 Task: Look for space in Erciş, Turkey from 10th July, 2023 to 15th July, 2023 for 7 adults in price range Rs.10000 to Rs.15000. Place can be entire place or shared room with 4 bedrooms having 7 beds and 4 bathrooms. Property type can be house, flat, guest house. Amenities needed are: wifi, TV, free parkinig on premises, gym, breakfast. Booking option can be shelf check-in. Required host language is English.
Action: Mouse moved to (511, 128)
Screenshot: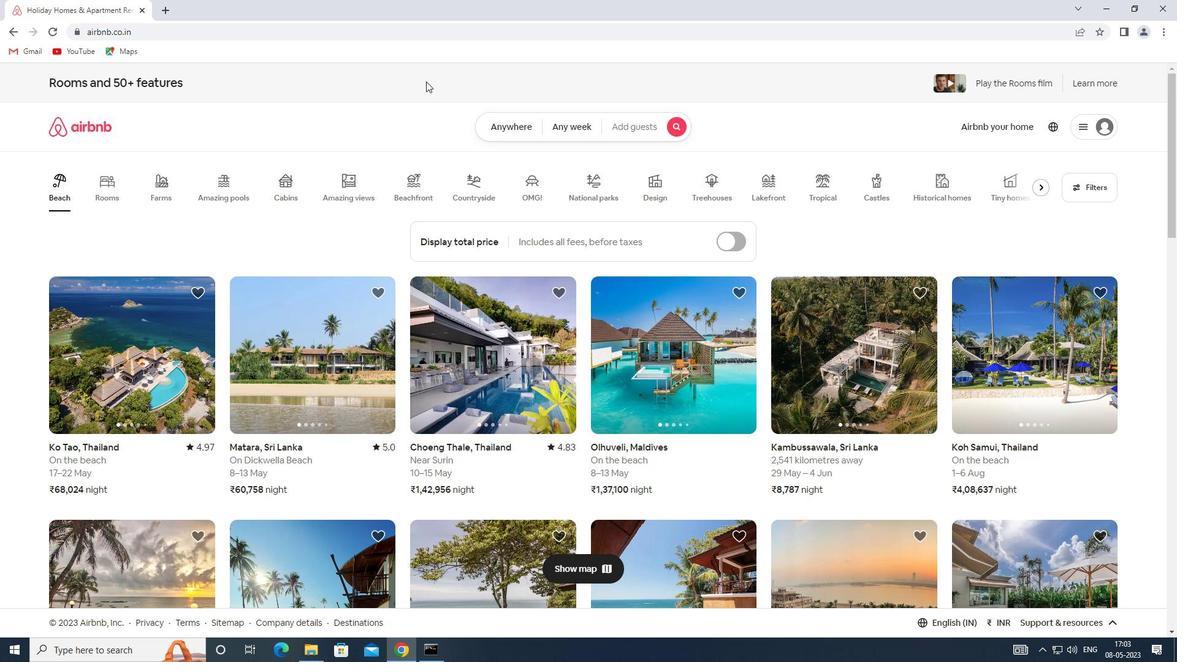 
Action: Mouse pressed left at (511, 128)
Screenshot: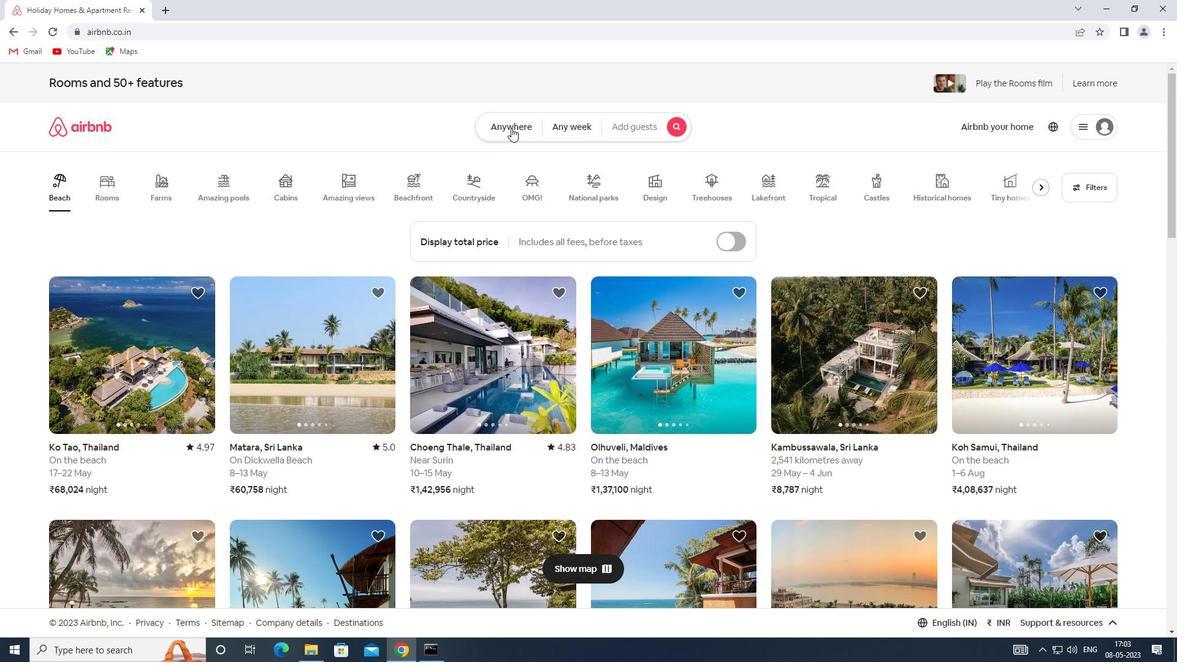 
Action: Mouse moved to (442, 162)
Screenshot: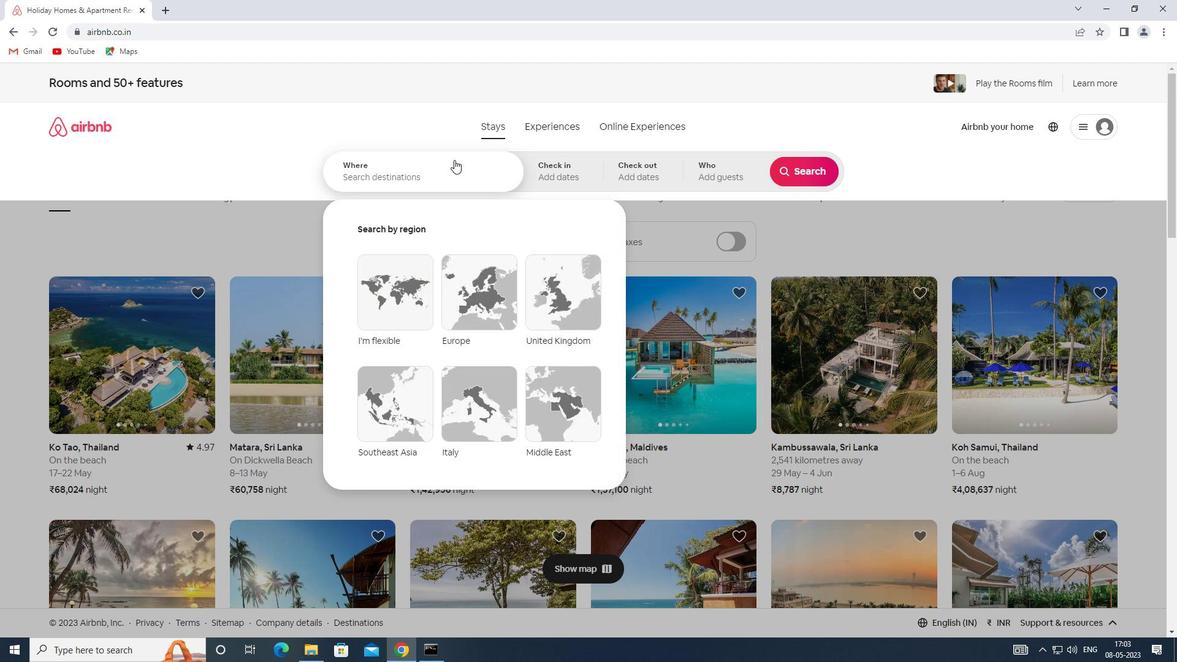 
Action: Mouse pressed left at (442, 162)
Screenshot: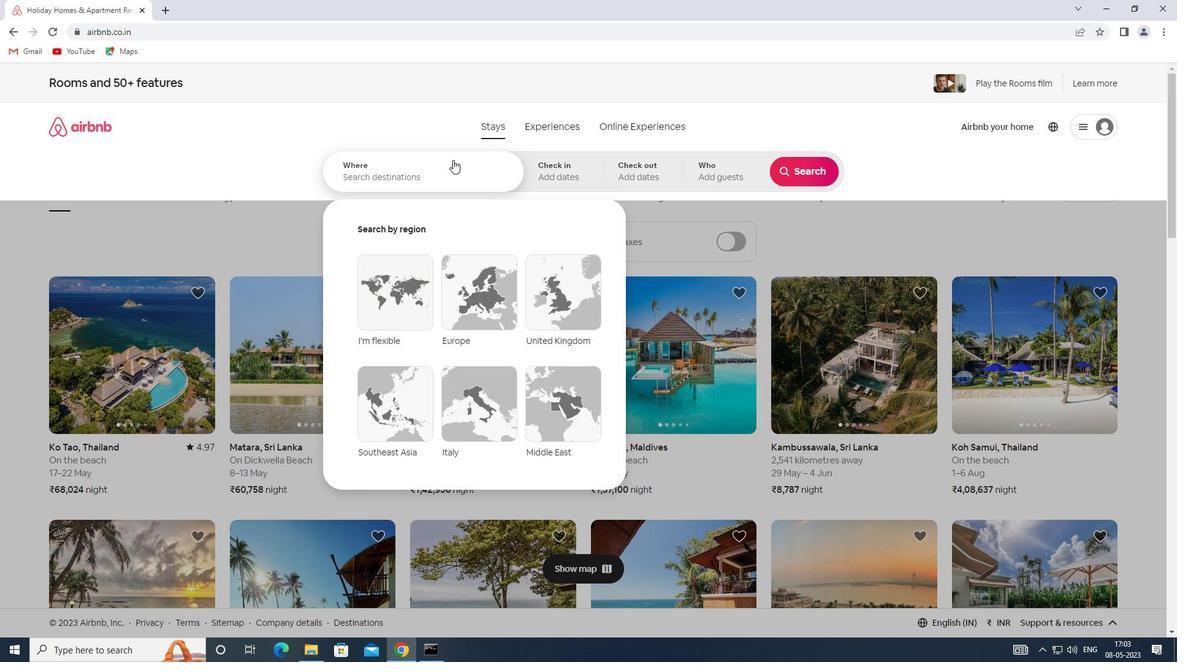 
Action: Key pressed <Key.shift>SPACE<Key.space>IN<Key.space>,<Key.shift>TURKEY
Screenshot: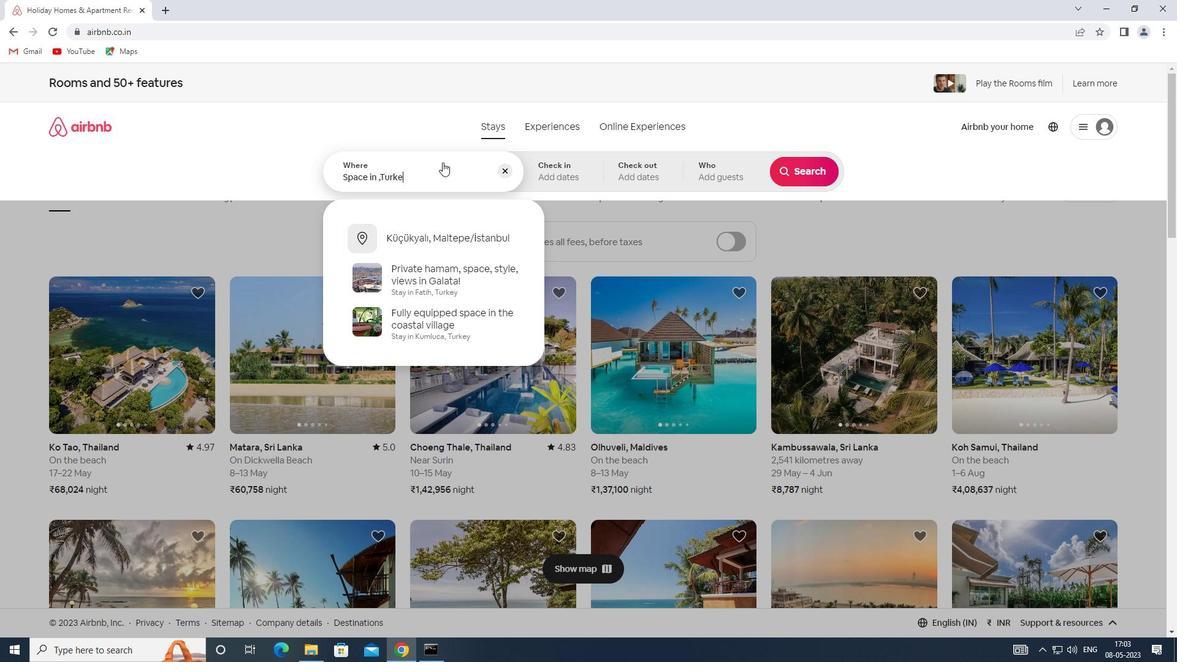 
Action: Mouse moved to (550, 169)
Screenshot: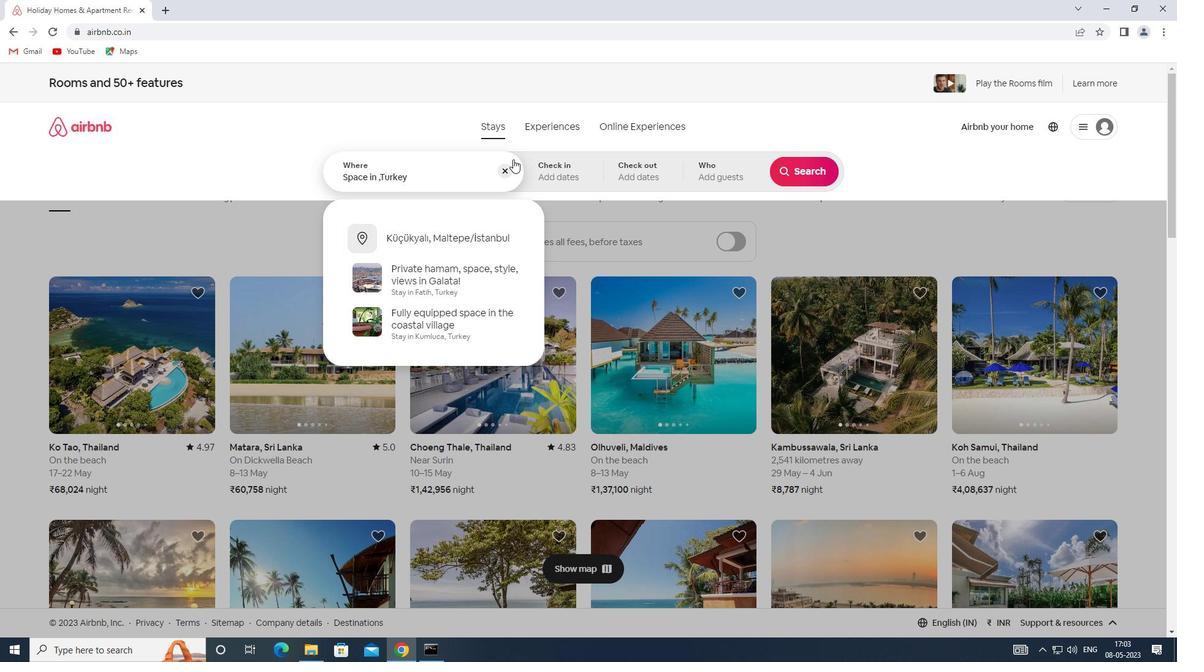 
Action: Mouse pressed left at (550, 169)
Screenshot: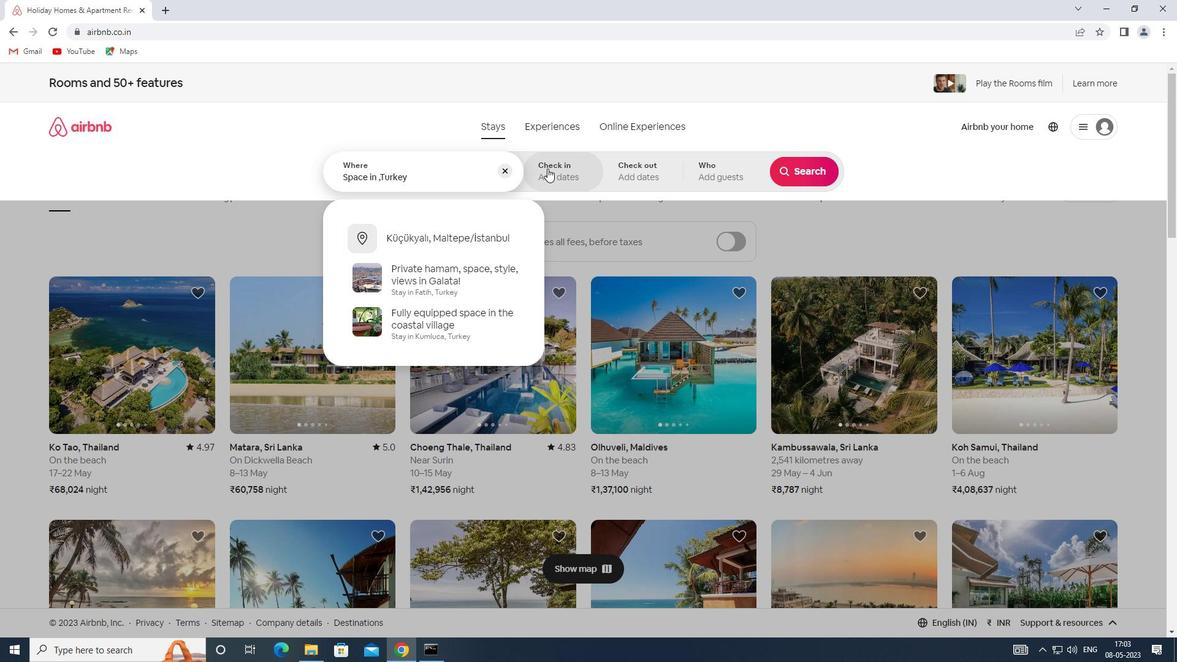 
Action: Mouse moved to (799, 270)
Screenshot: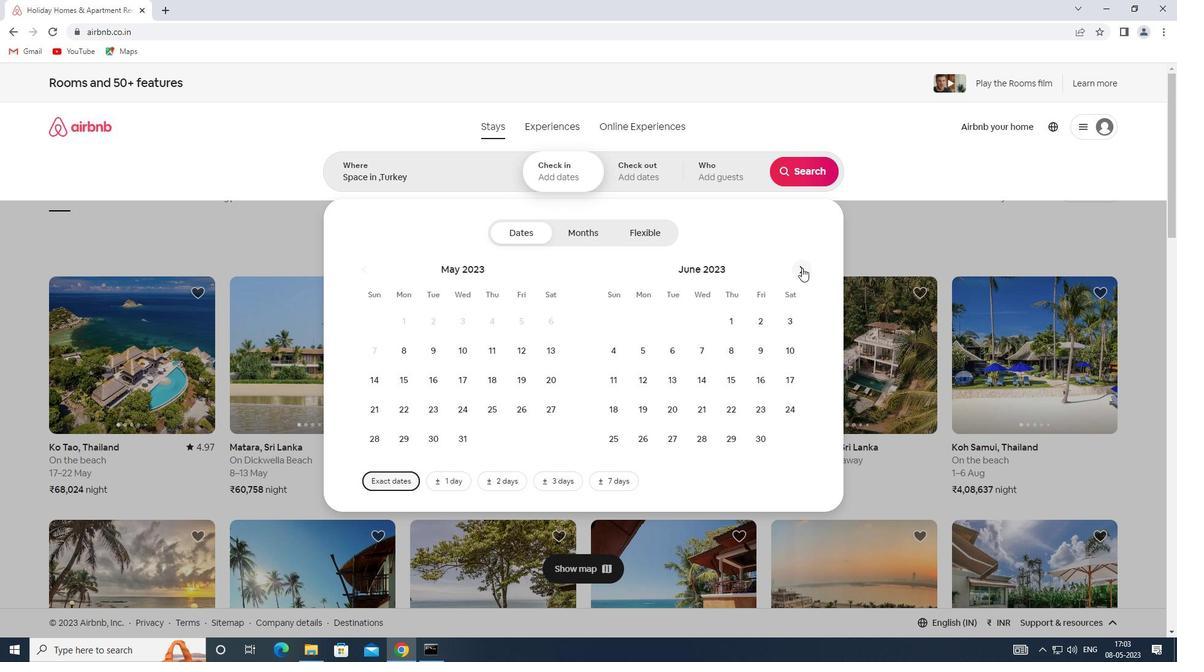 
Action: Mouse pressed left at (799, 270)
Screenshot: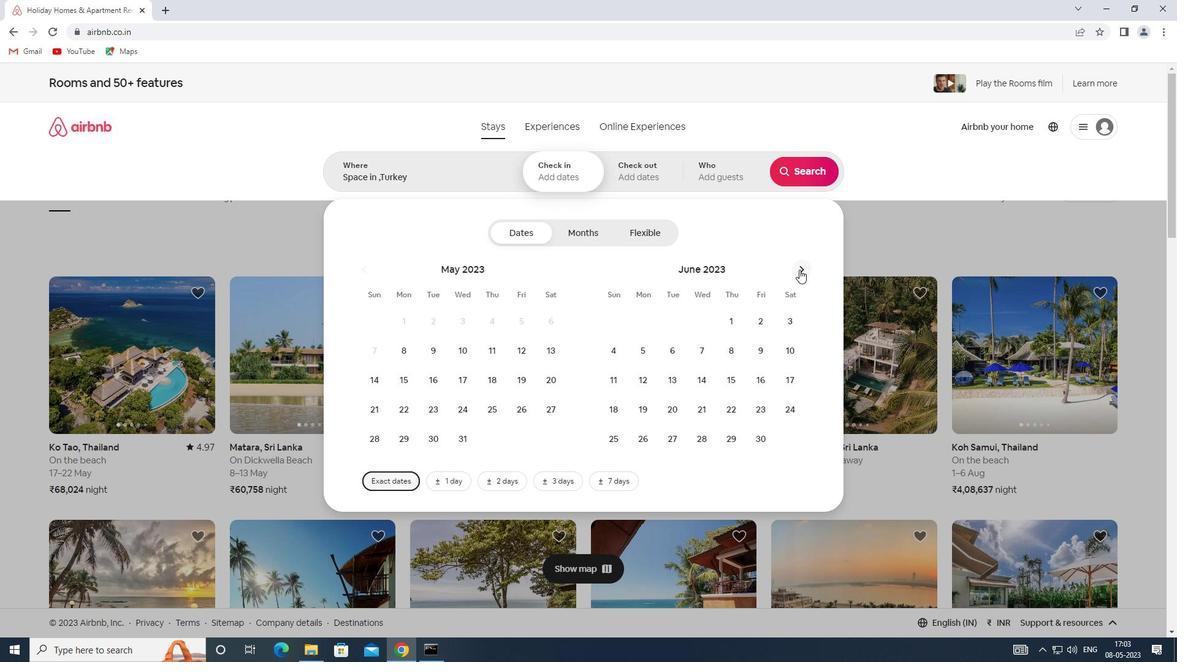 
Action: Mouse moved to (642, 372)
Screenshot: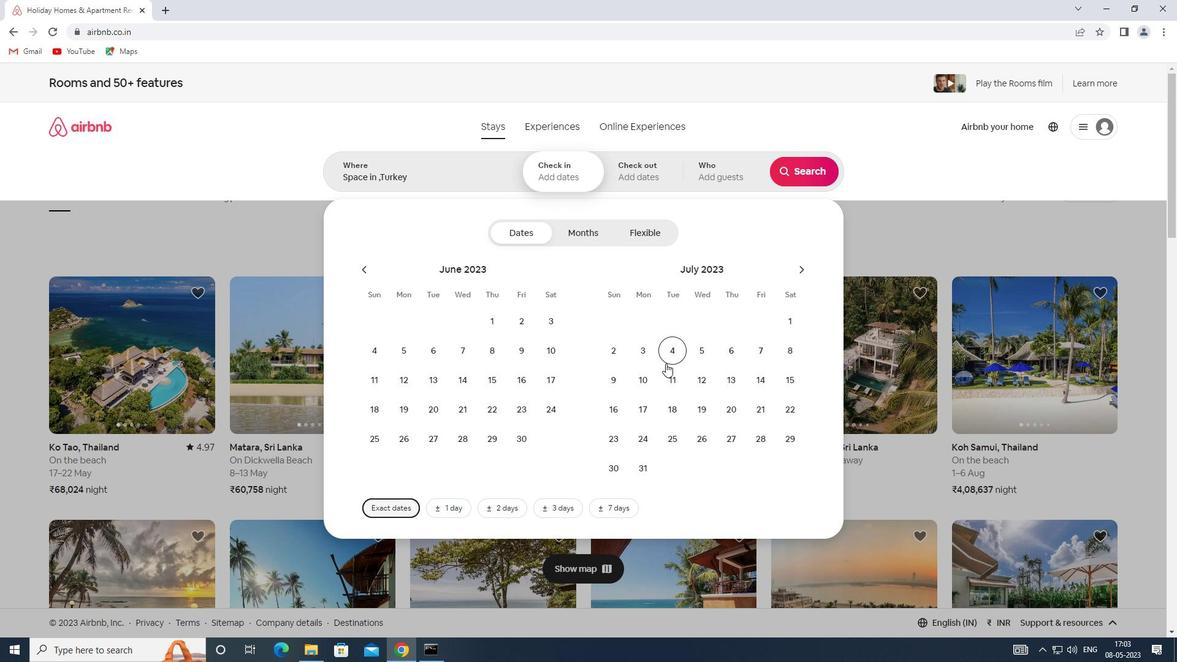 
Action: Mouse pressed left at (642, 372)
Screenshot: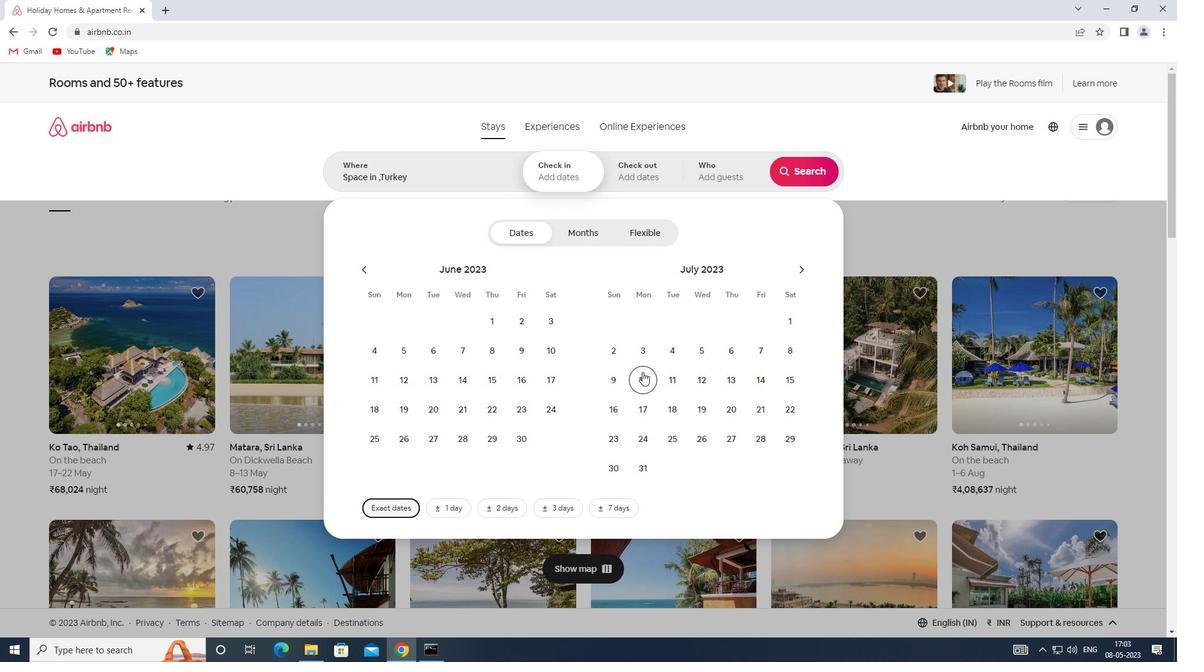 
Action: Mouse moved to (785, 378)
Screenshot: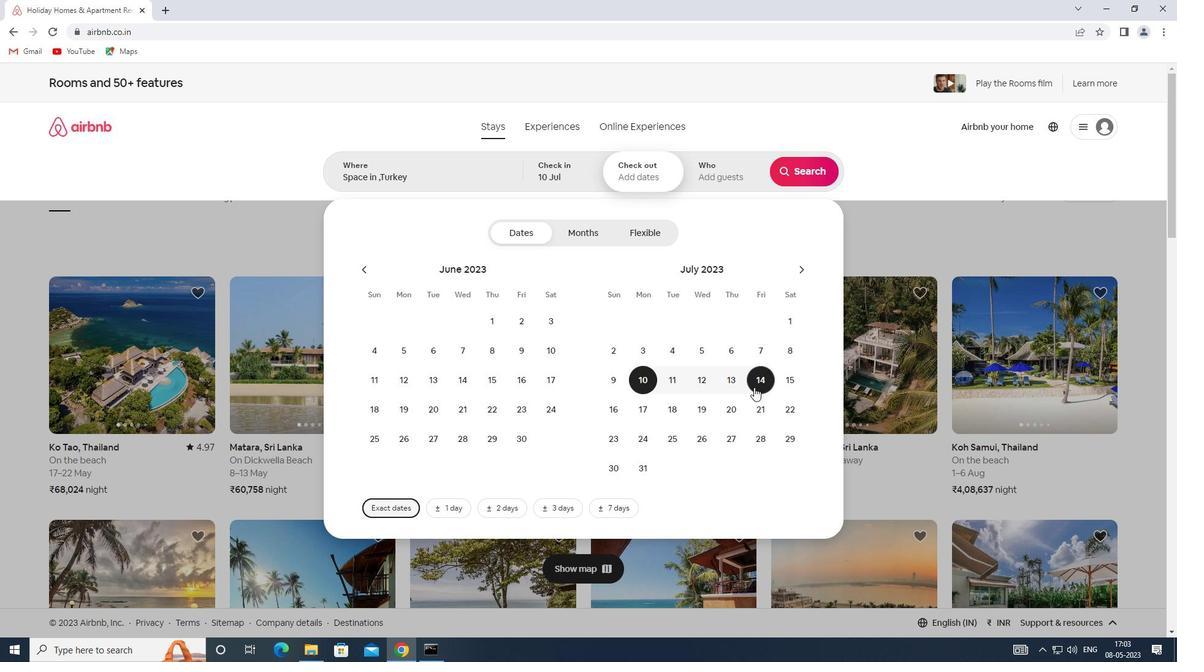 
Action: Mouse pressed left at (785, 378)
Screenshot: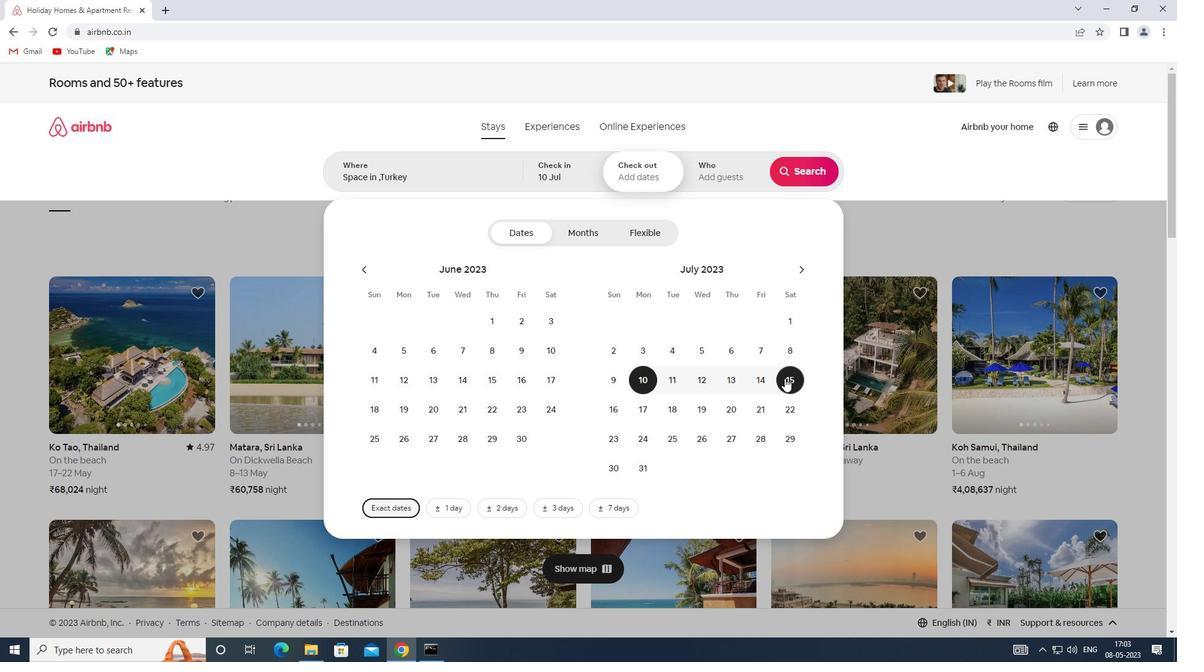 
Action: Mouse moved to (727, 179)
Screenshot: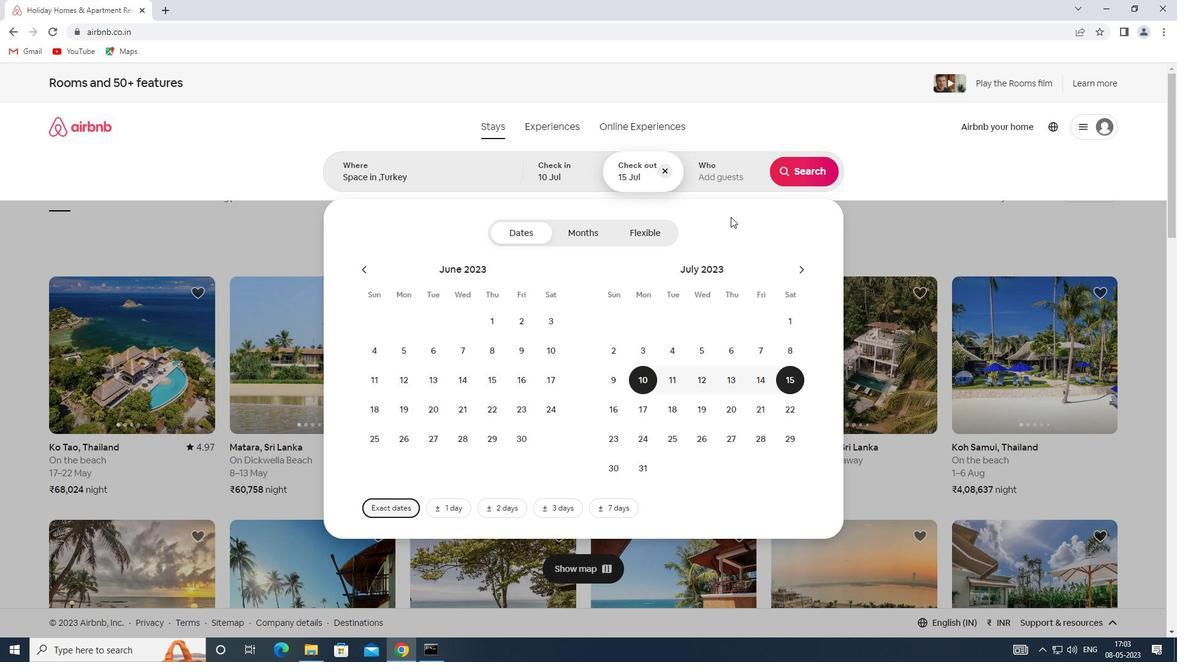 
Action: Mouse pressed left at (727, 179)
Screenshot: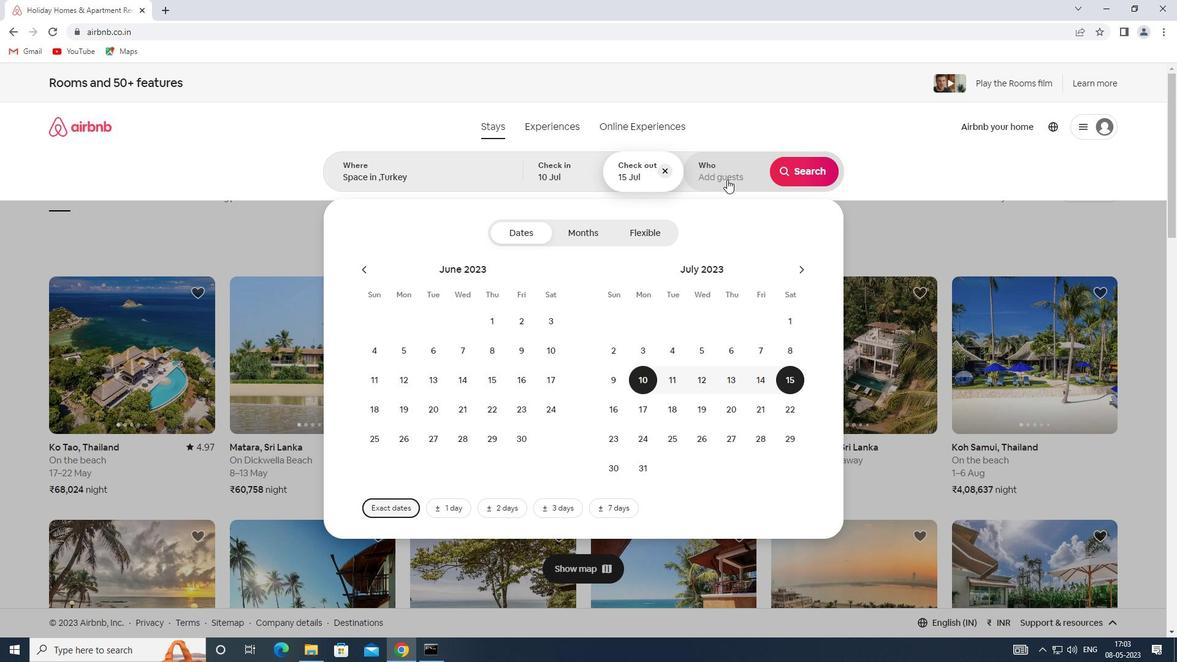 
Action: Mouse moved to (810, 231)
Screenshot: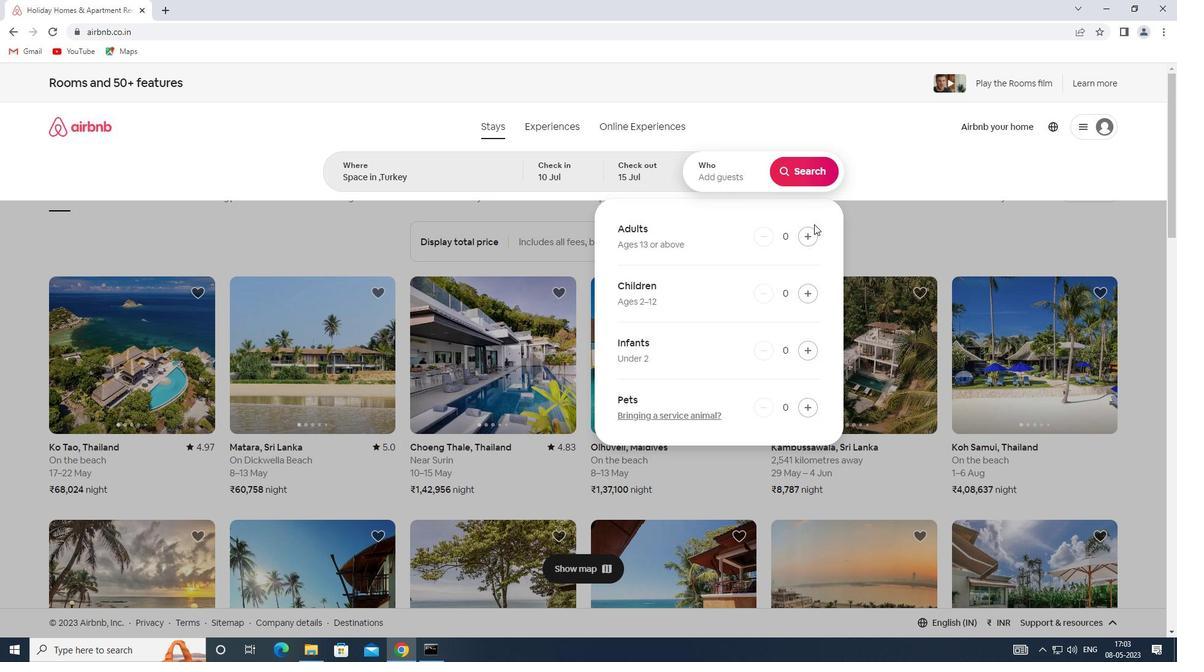 
Action: Mouse pressed left at (810, 231)
Screenshot: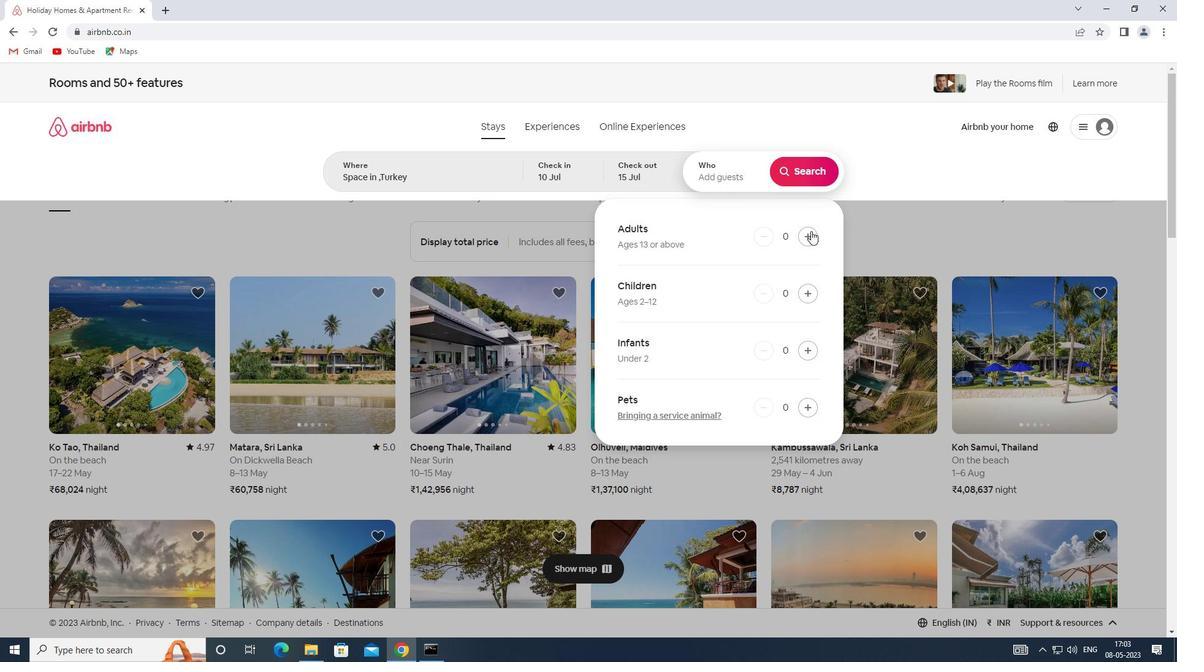 
Action: Mouse pressed left at (810, 231)
Screenshot: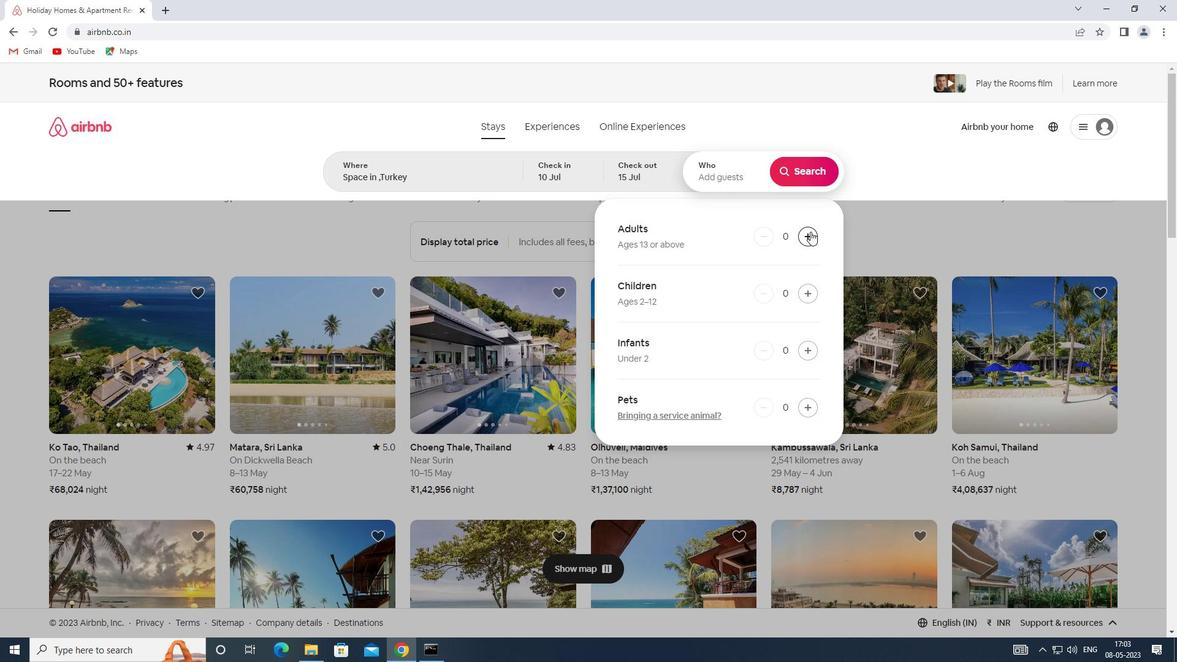 
Action: Mouse pressed left at (810, 231)
Screenshot: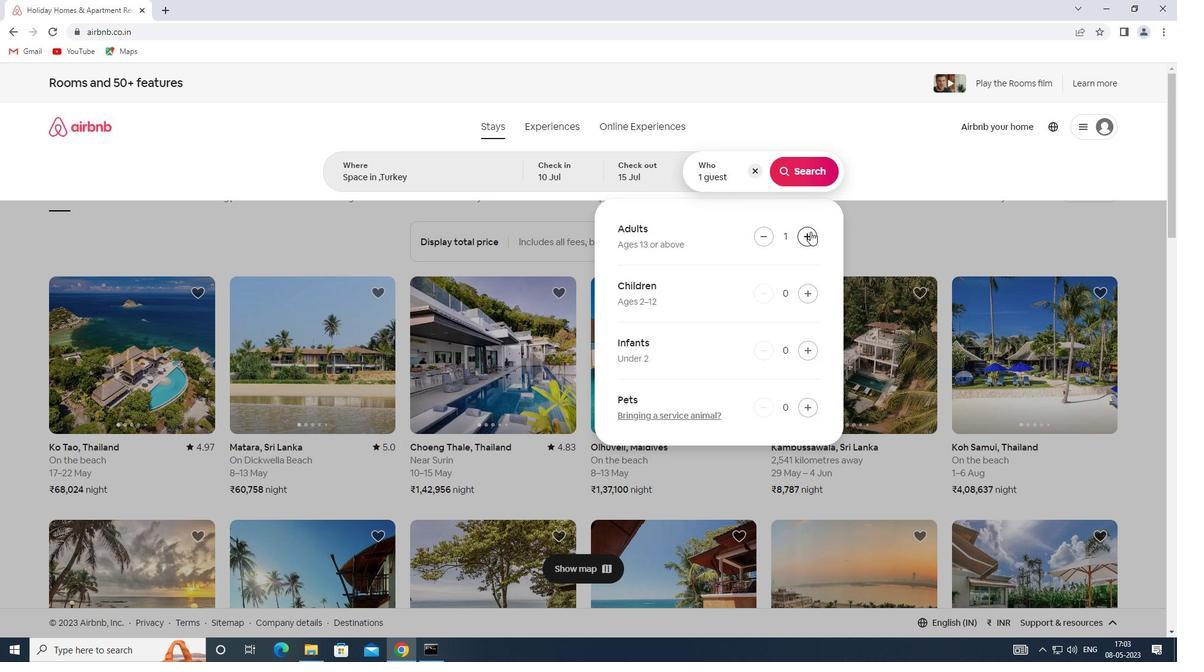 
Action: Mouse pressed left at (810, 231)
Screenshot: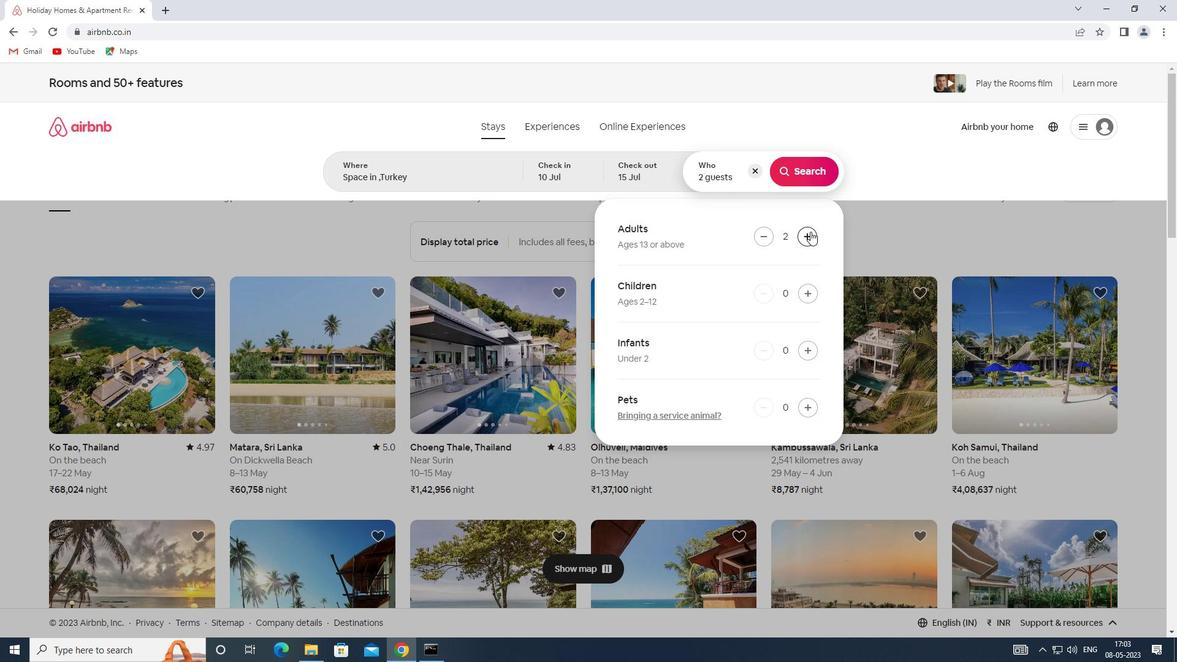 
Action: Mouse pressed left at (810, 231)
Screenshot: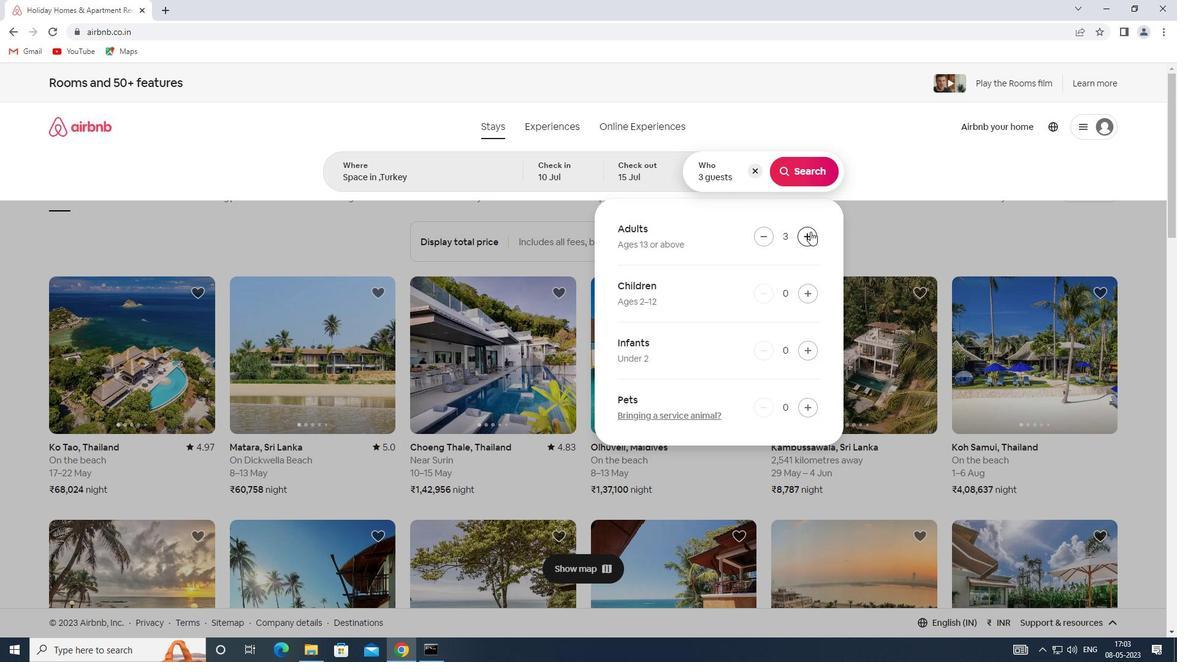
Action: Mouse pressed left at (810, 231)
Screenshot: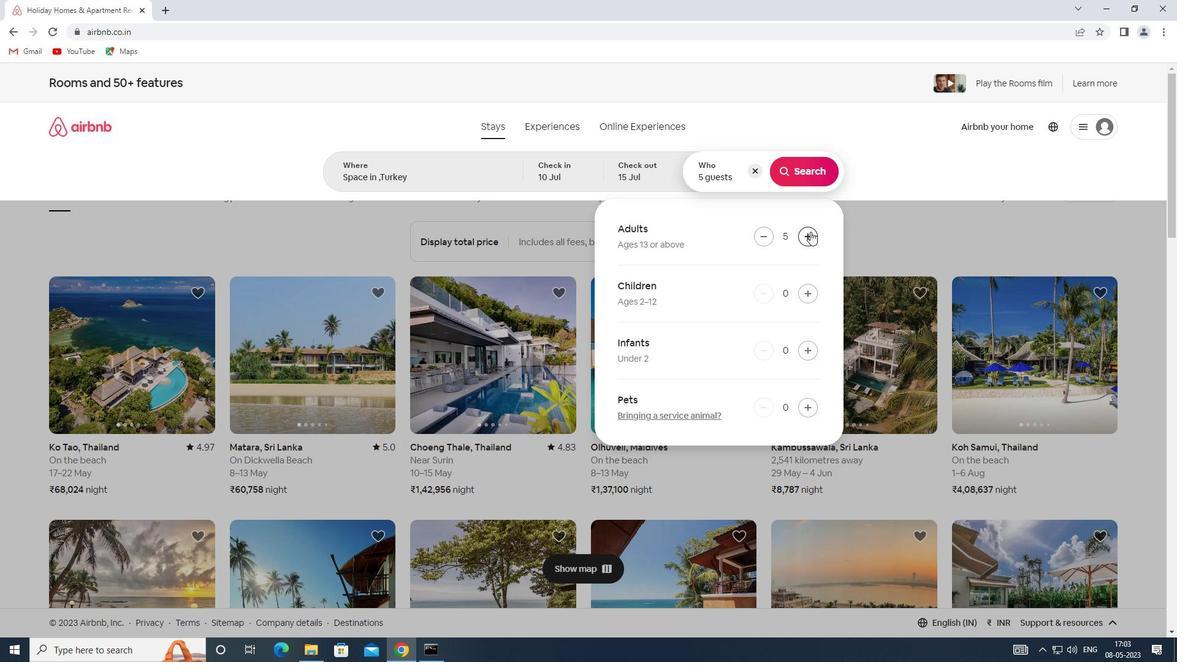 
Action: Mouse pressed left at (810, 231)
Screenshot: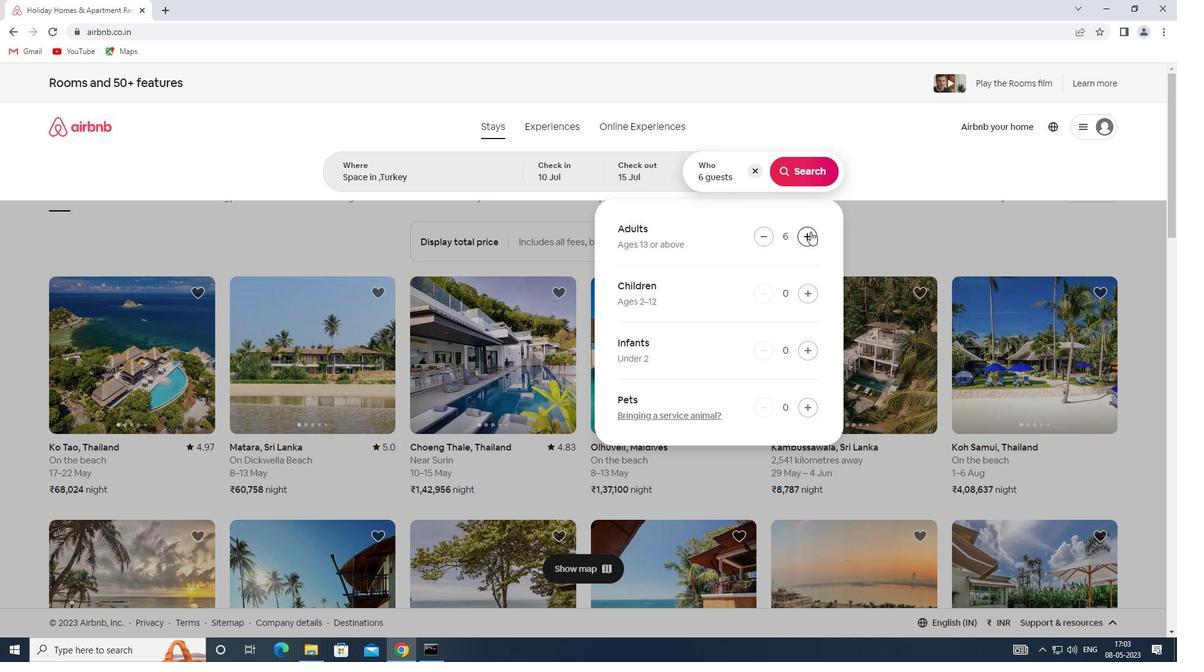 
Action: Mouse moved to (806, 171)
Screenshot: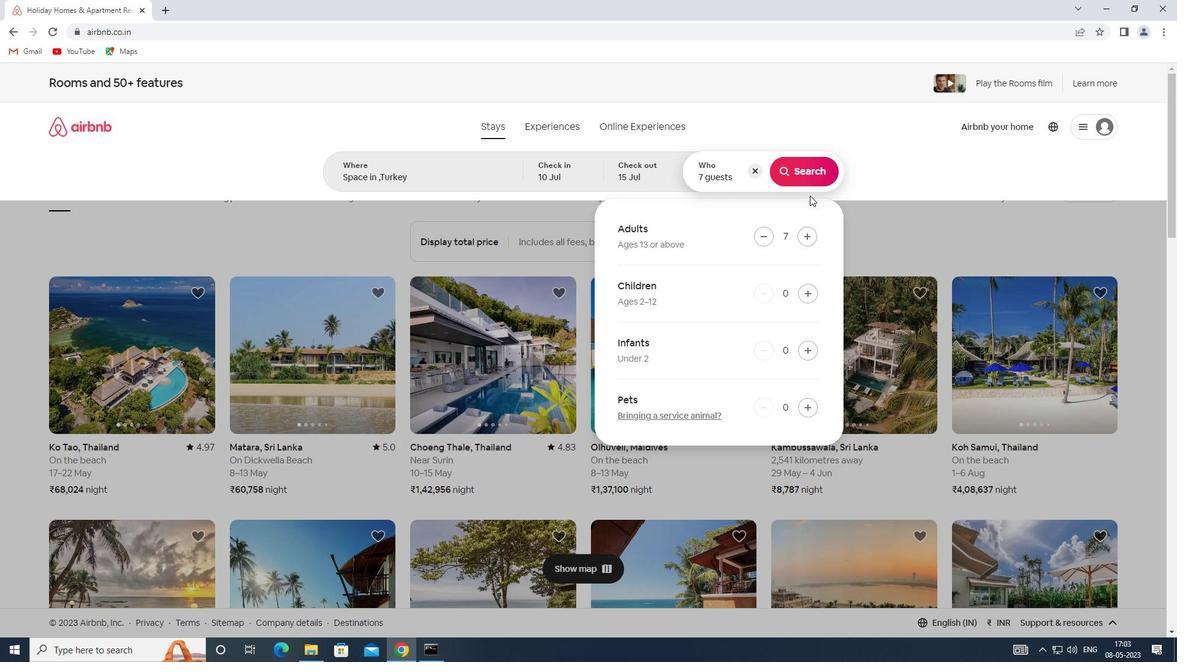 
Action: Mouse pressed left at (806, 171)
Screenshot: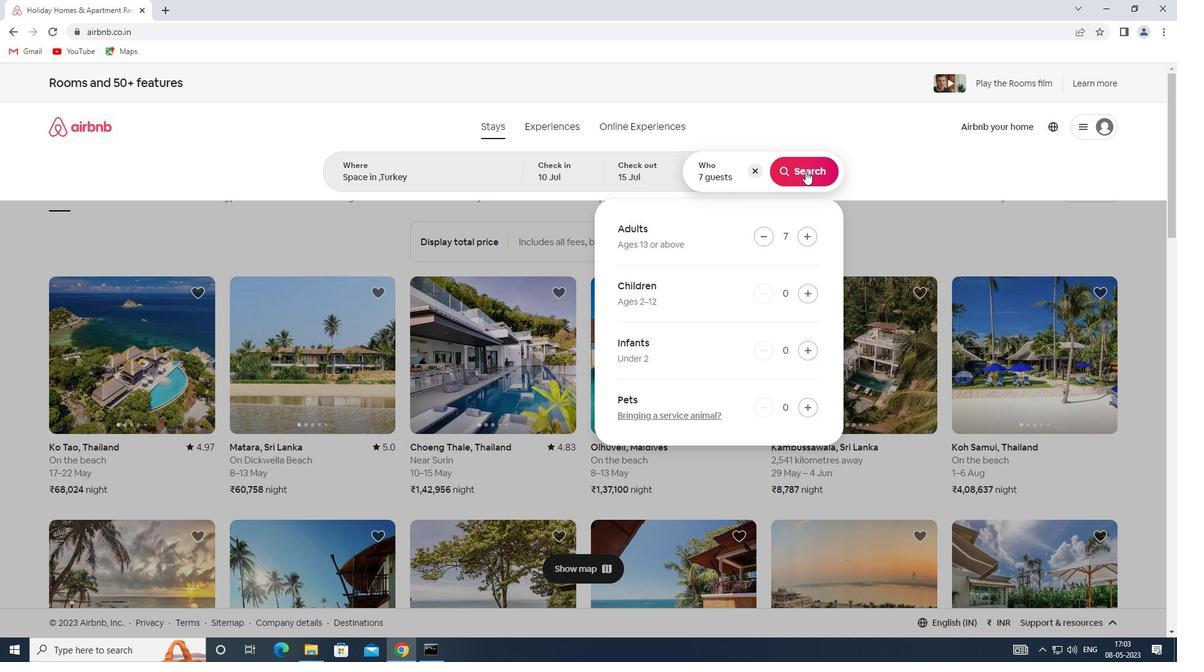 
Action: Mouse moved to (1110, 145)
Screenshot: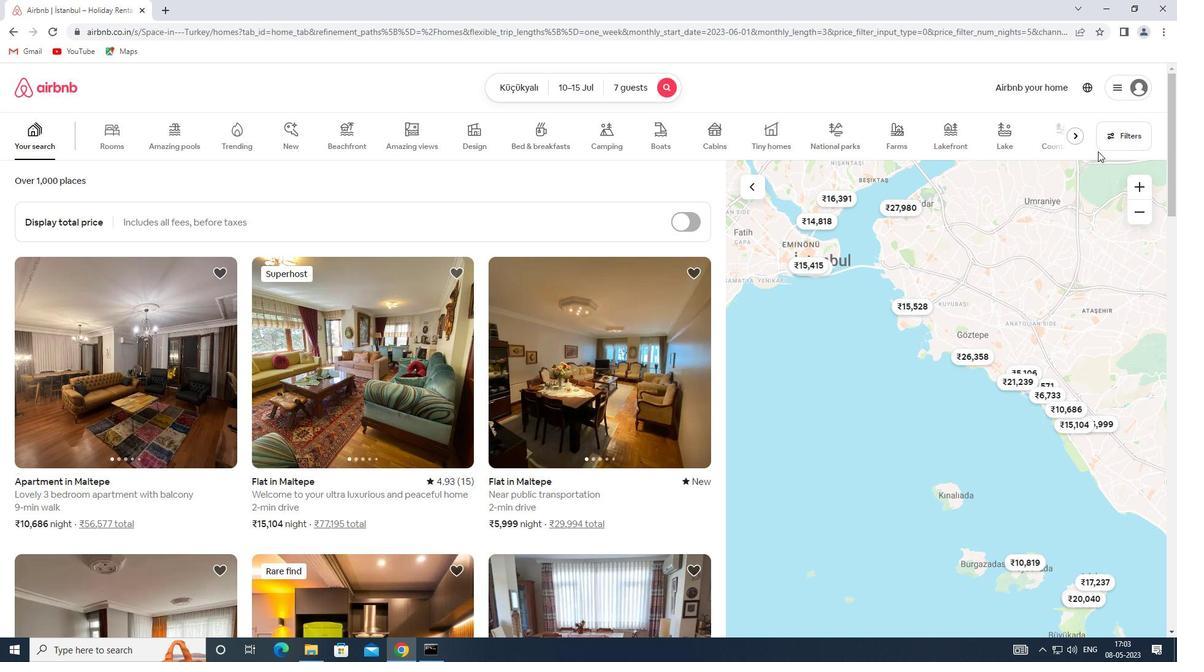 
Action: Mouse pressed left at (1110, 145)
Screenshot: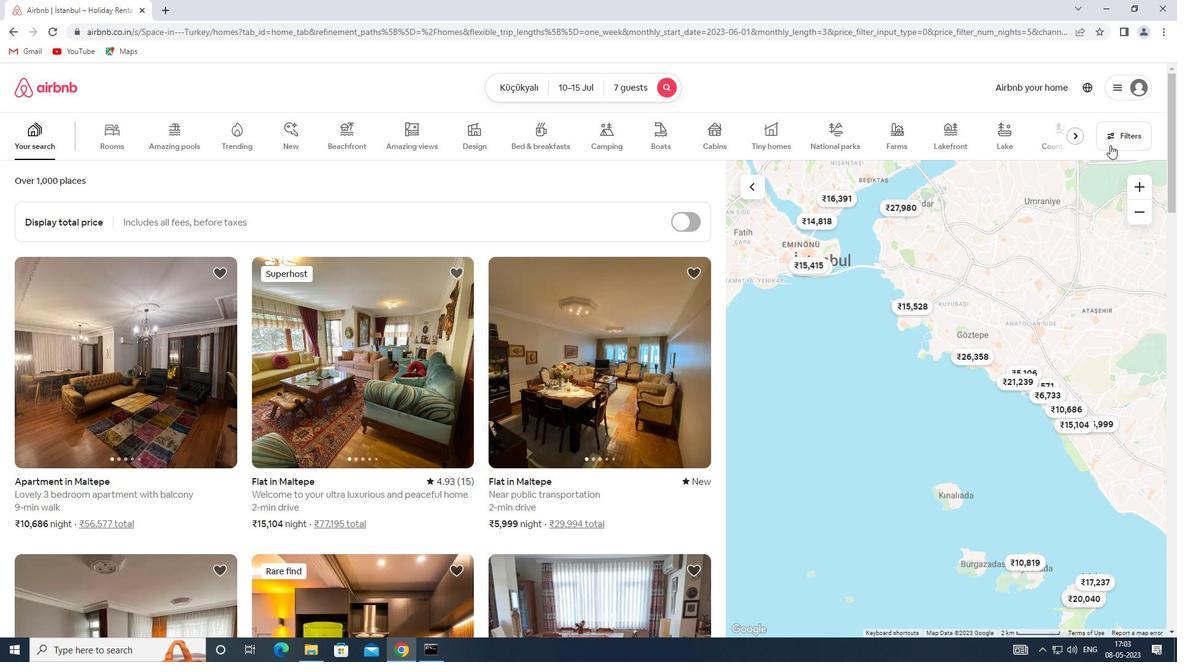 
Action: Mouse moved to (425, 441)
Screenshot: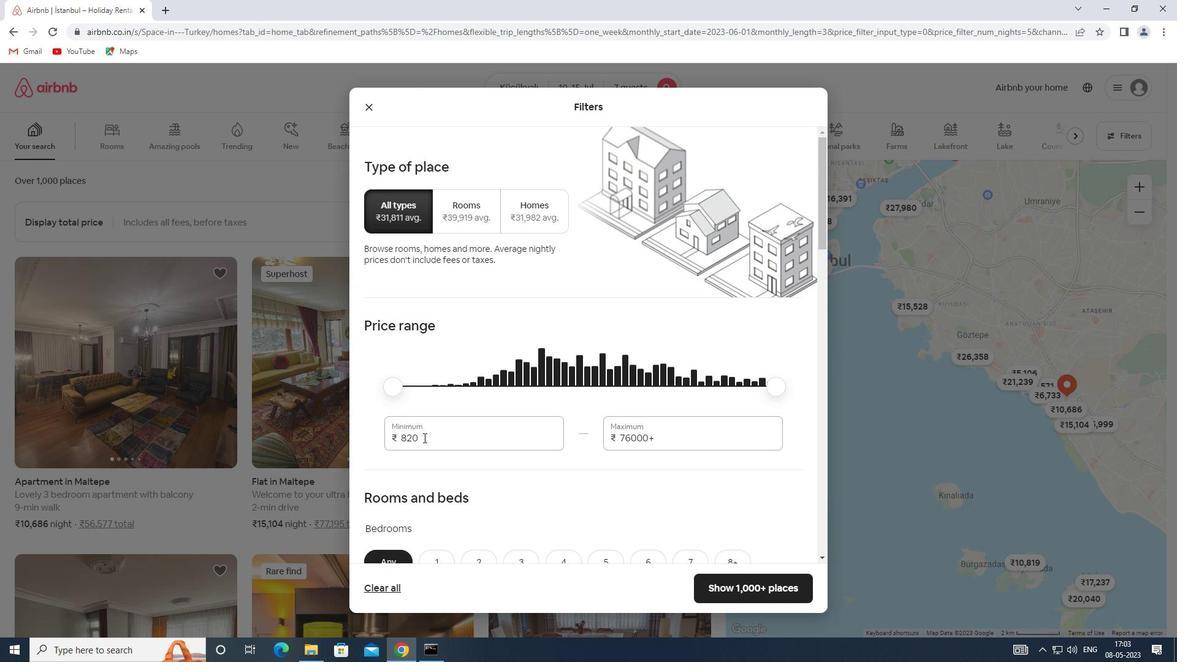 
Action: Mouse pressed left at (425, 441)
Screenshot: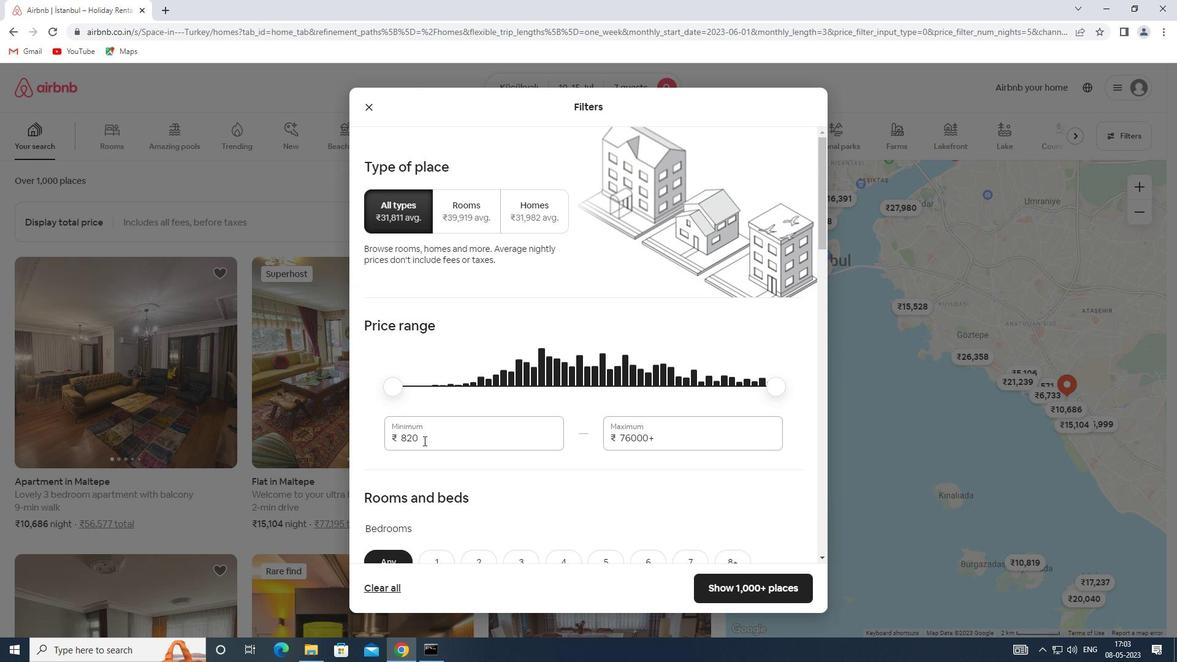 
Action: Mouse moved to (382, 436)
Screenshot: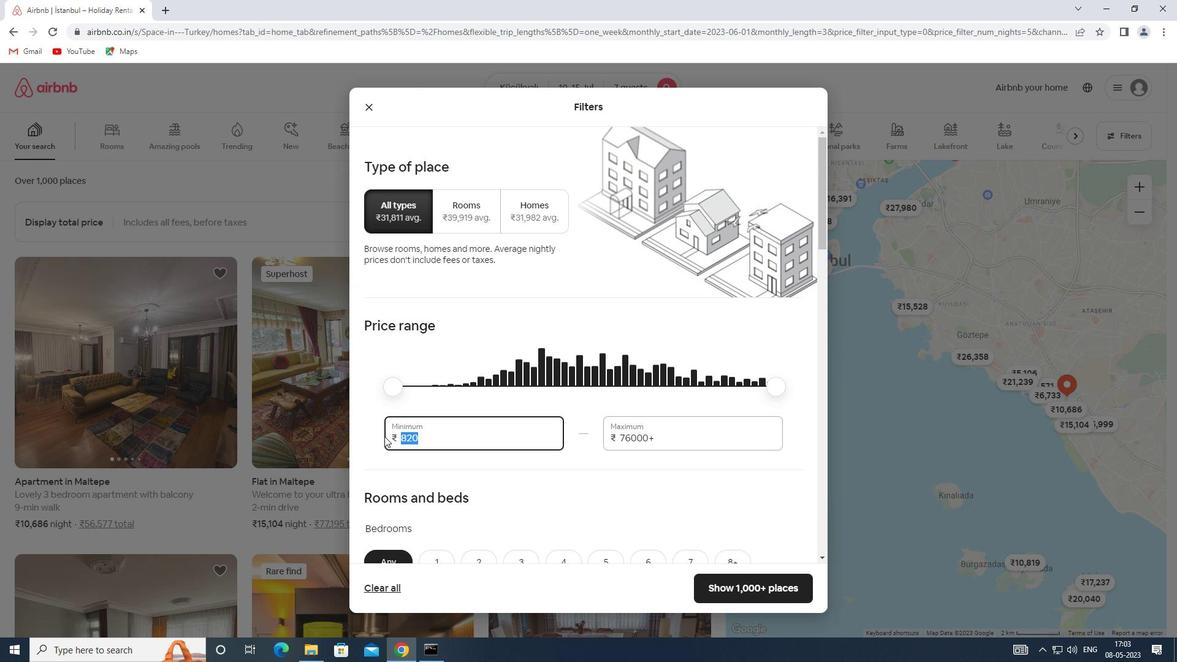 
Action: Key pressed 10000
Screenshot: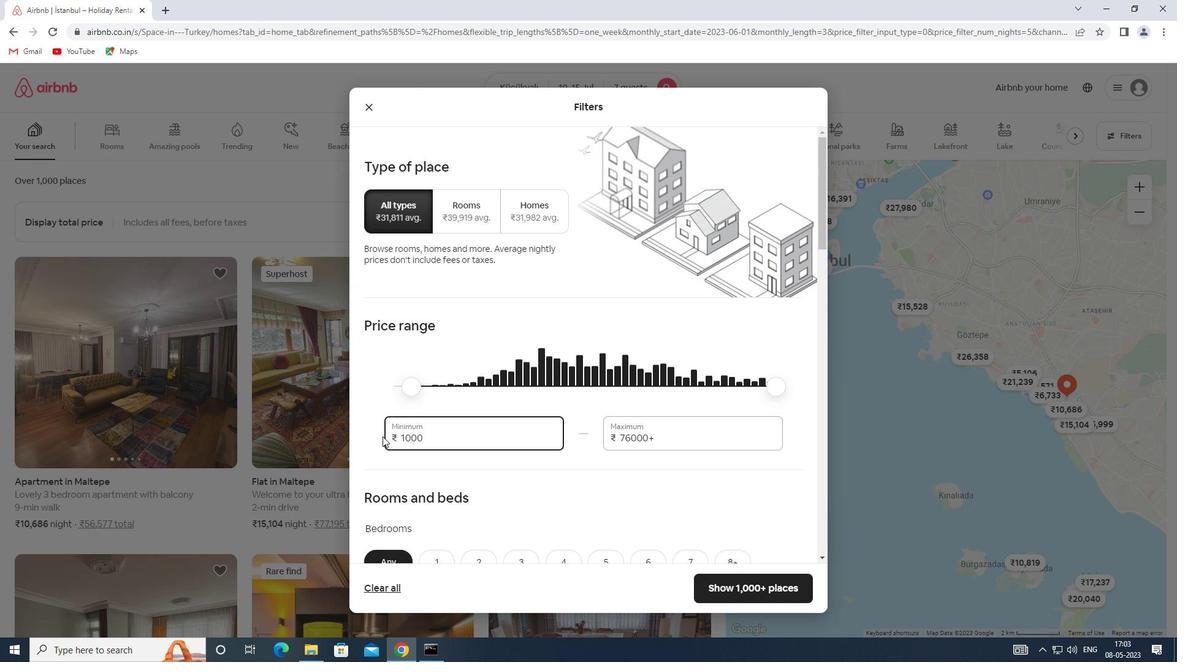 
Action: Mouse moved to (653, 442)
Screenshot: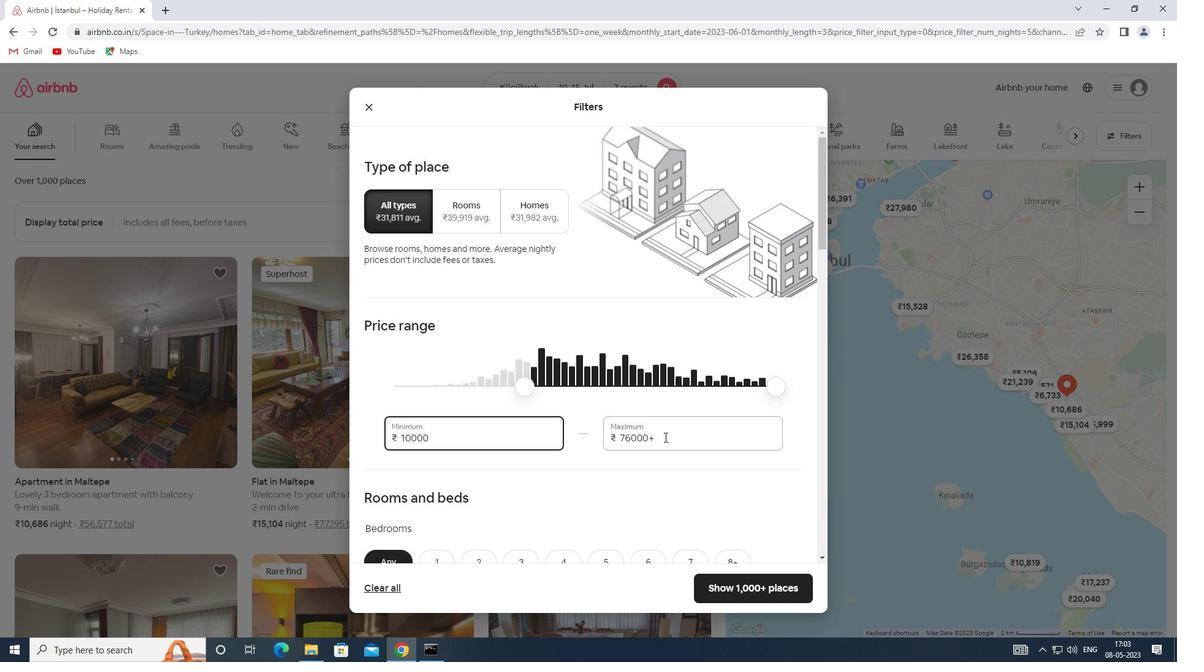 
Action: Mouse pressed left at (653, 442)
Screenshot: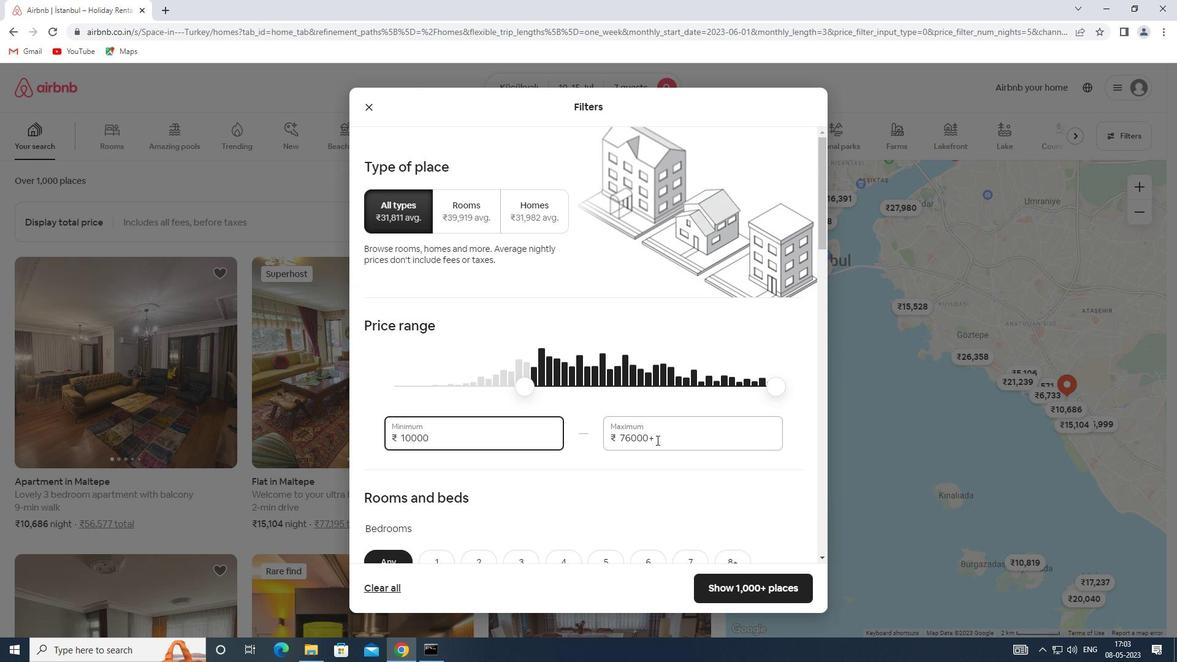 
Action: Mouse moved to (588, 441)
Screenshot: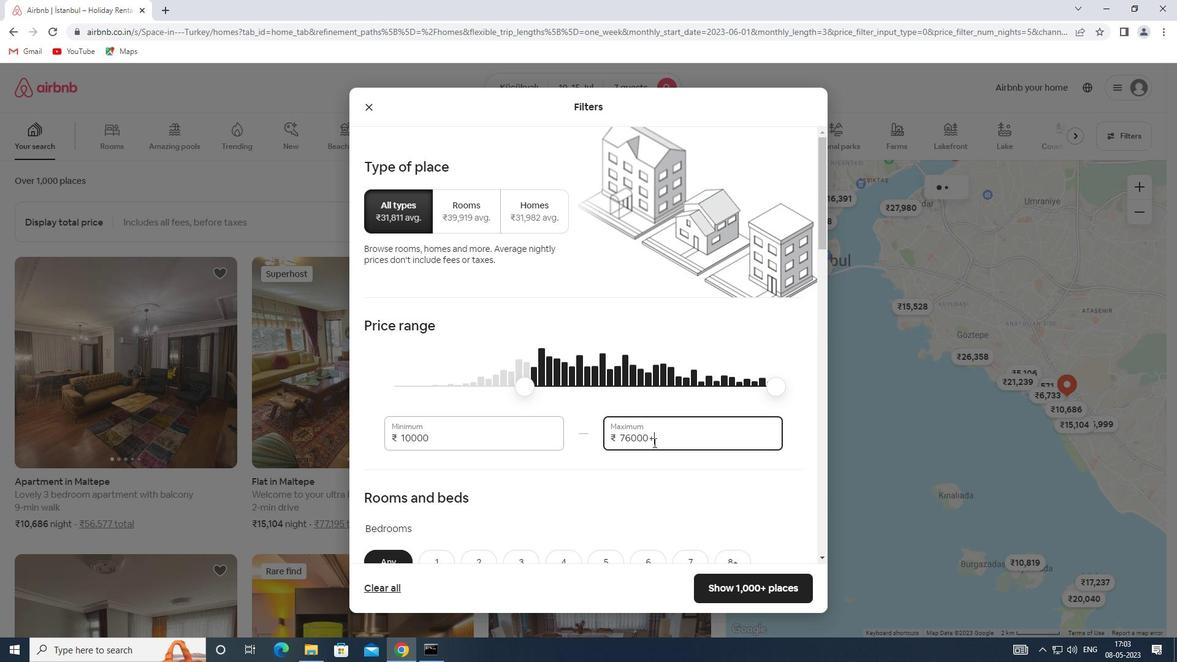 
Action: Key pressed 15000
Screenshot: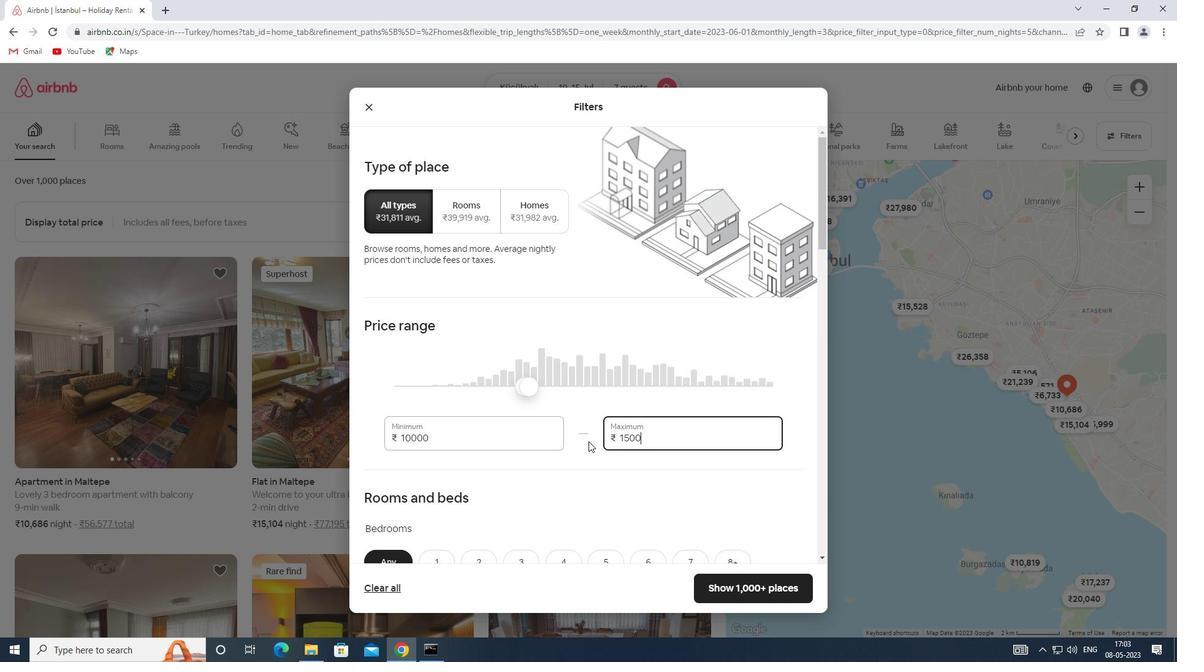 
Action: Mouse scrolled (588, 441) with delta (0, 0)
Screenshot: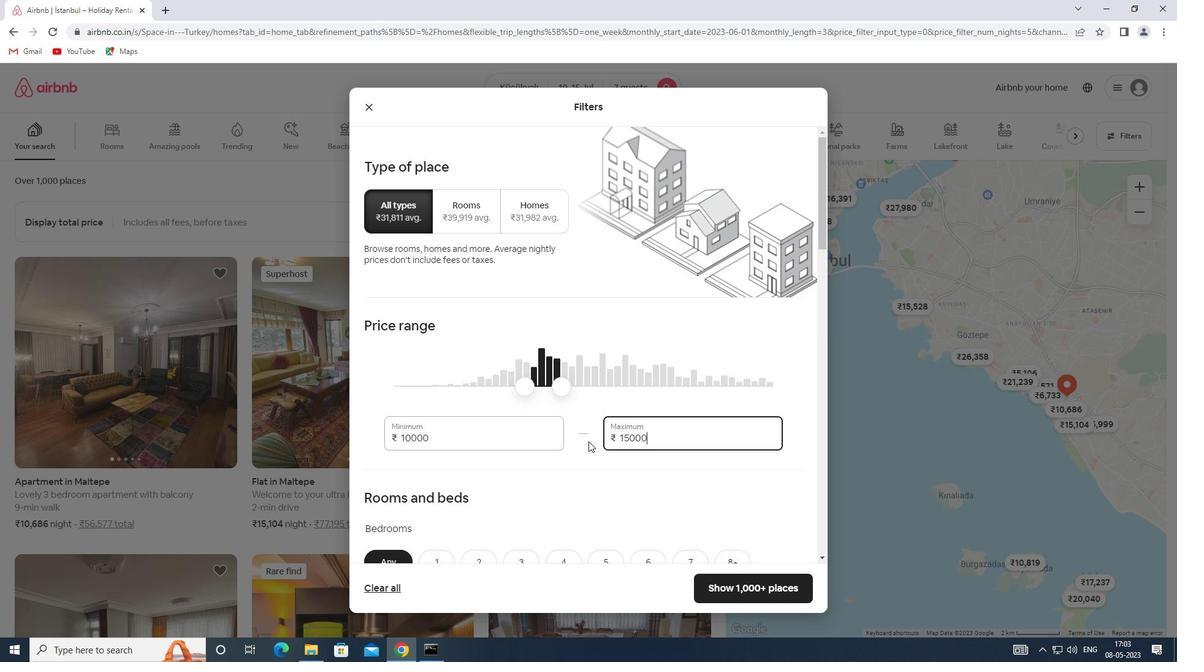 
Action: Mouse scrolled (588, 441) with delta (0, 0)
Screenshot: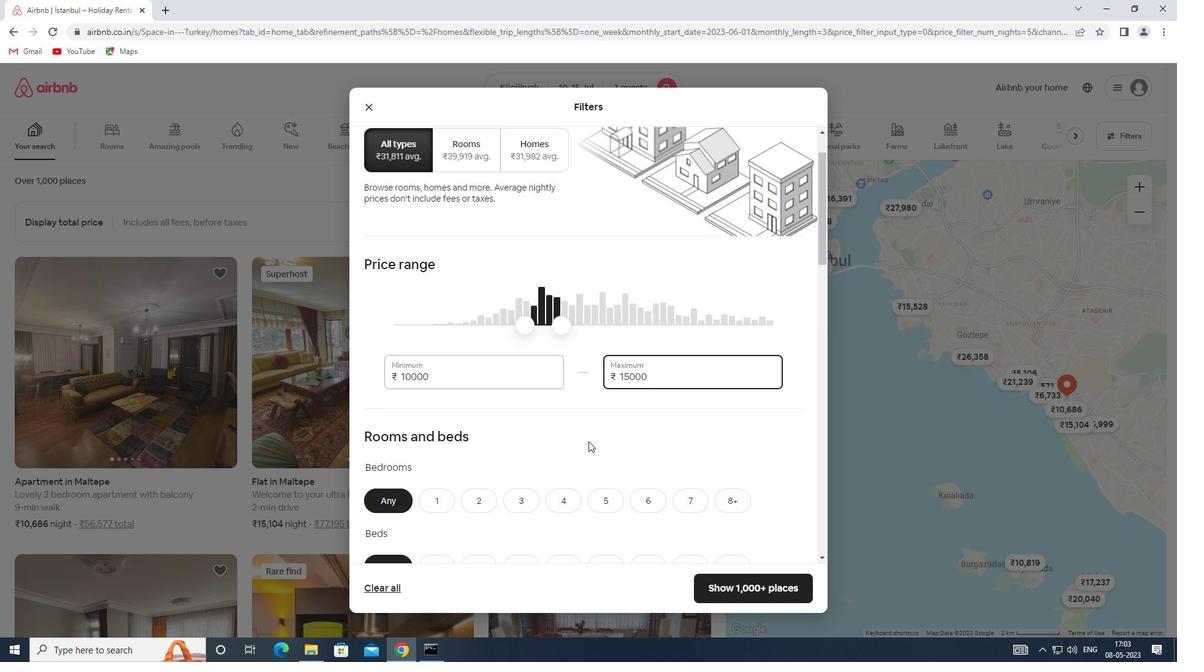 
Action: Mouse scrolled (588, 441) with delta (0, 0)
Screenshot: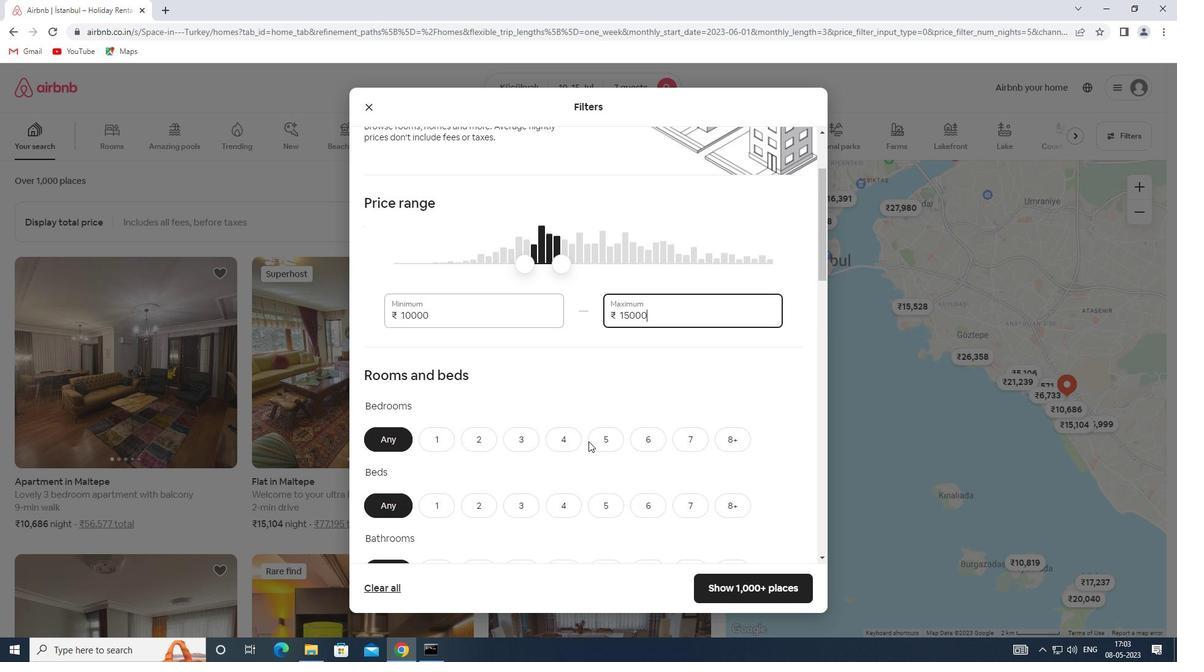 
Action: Mouse scrolled (588, 441) with delta (0, 0)
Screenshot: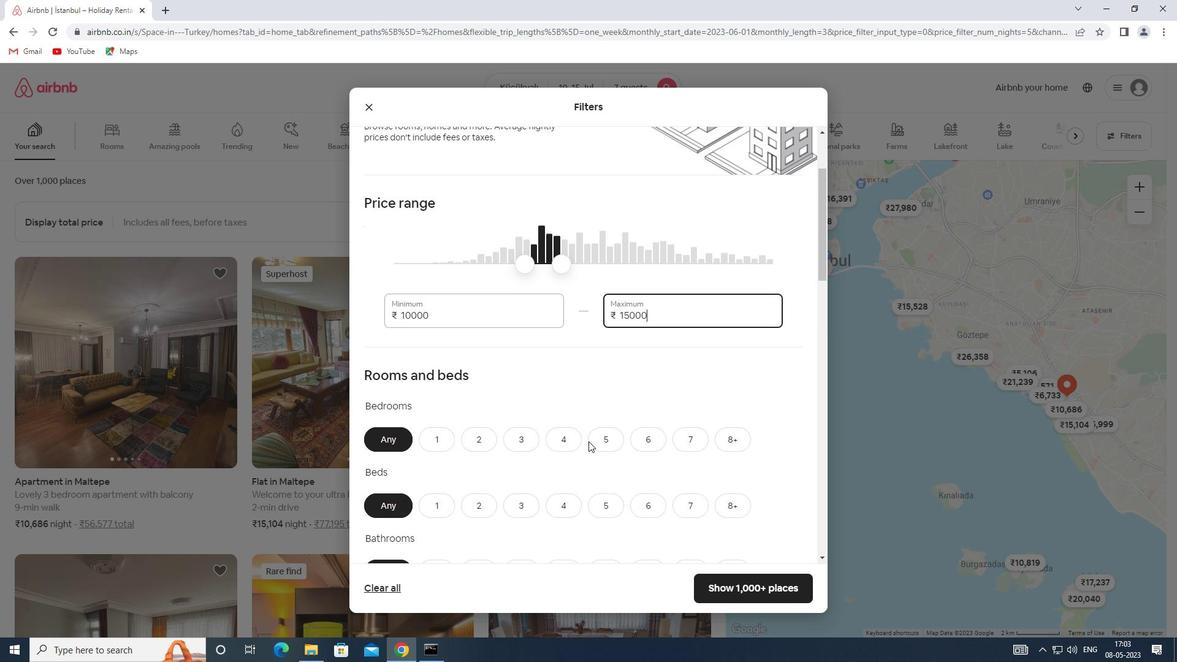 
Action: Mouse scrolled (588, 441) with delta (0, 0)
Screenshot: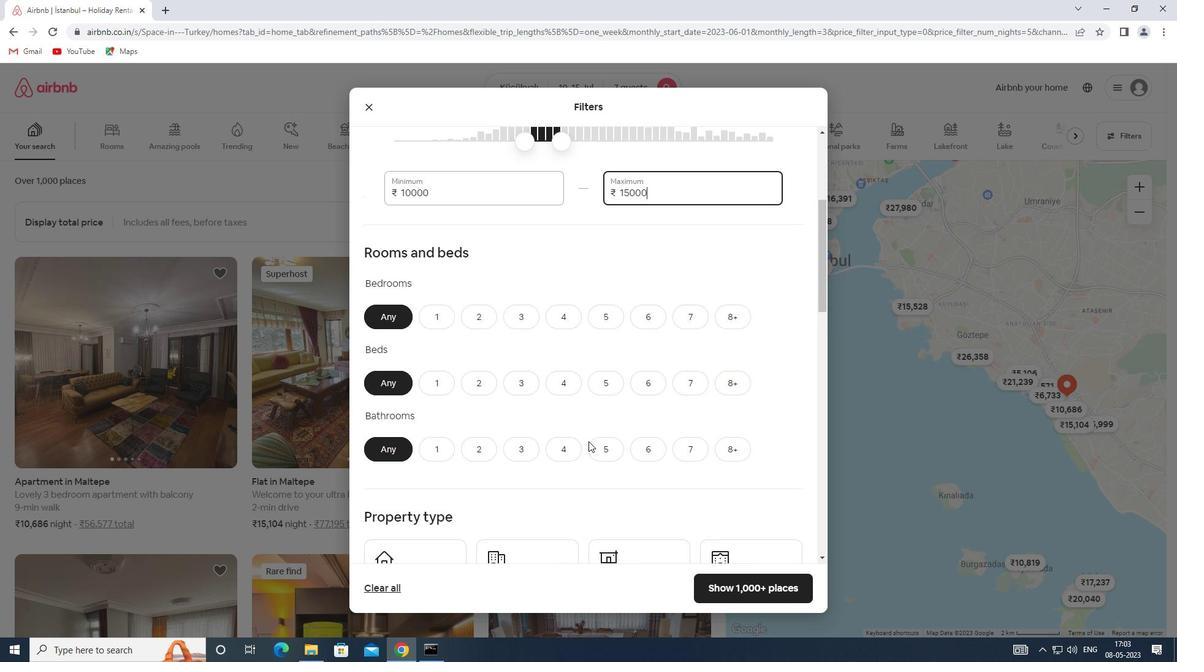 
Action: Mouse moved to (558, 255)
Screenshot: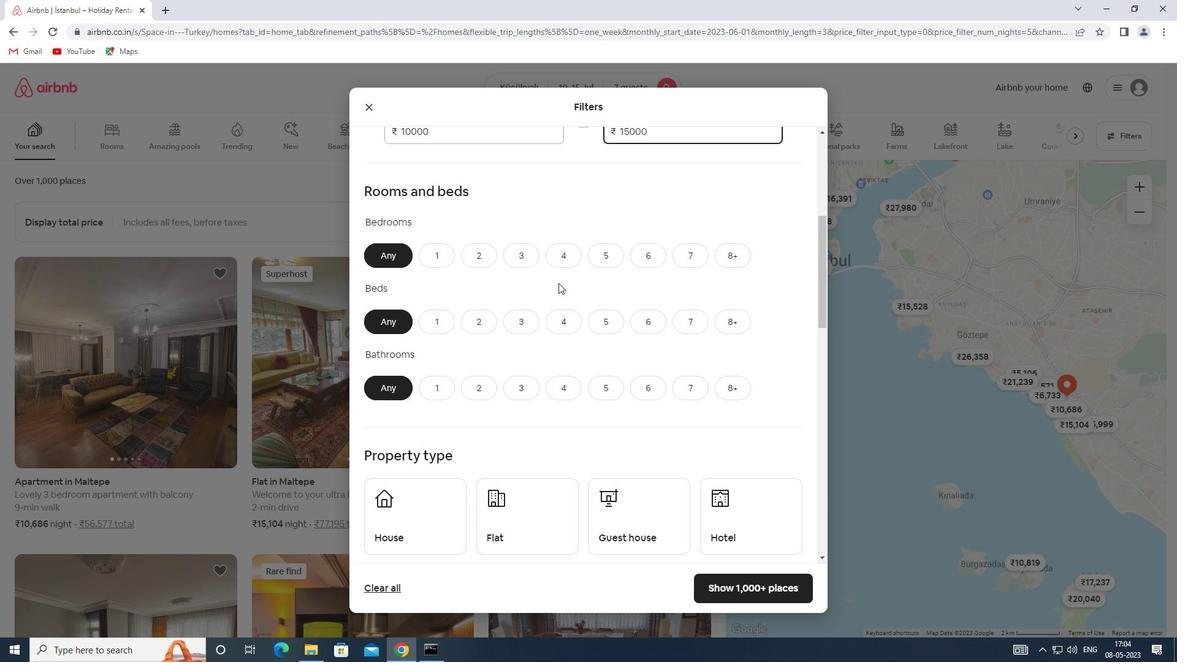 
Action: Mouse pressed left at (558, 255)
Screenshot: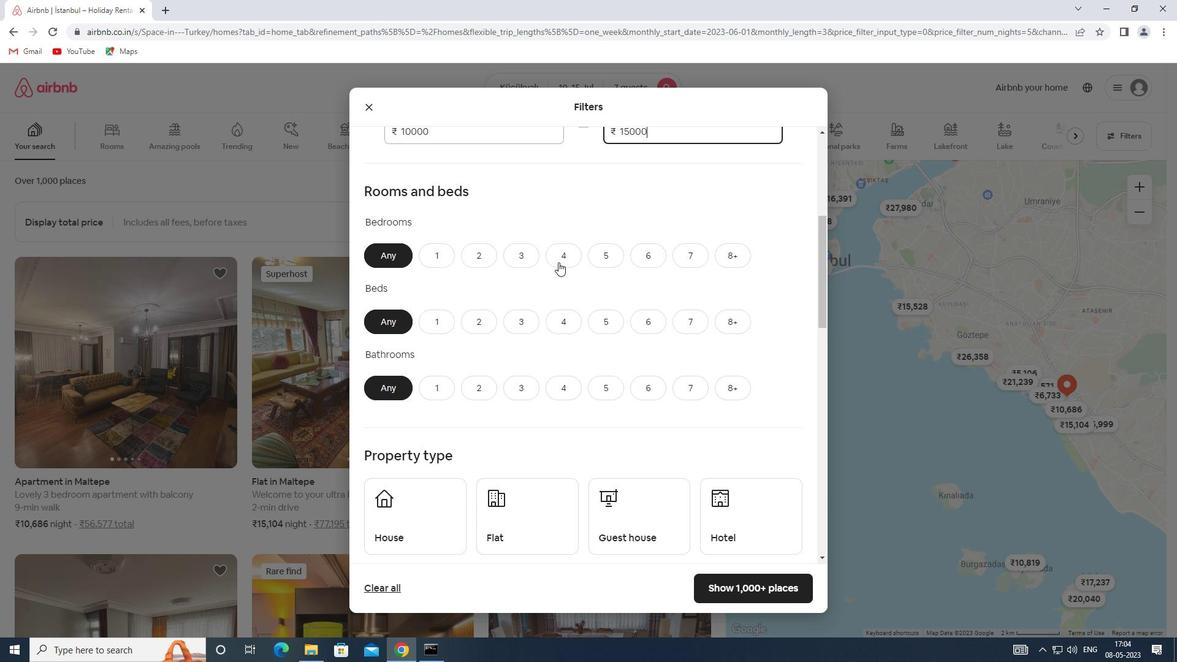 
Action: Mouse moved to (695, 322)
Screenshot: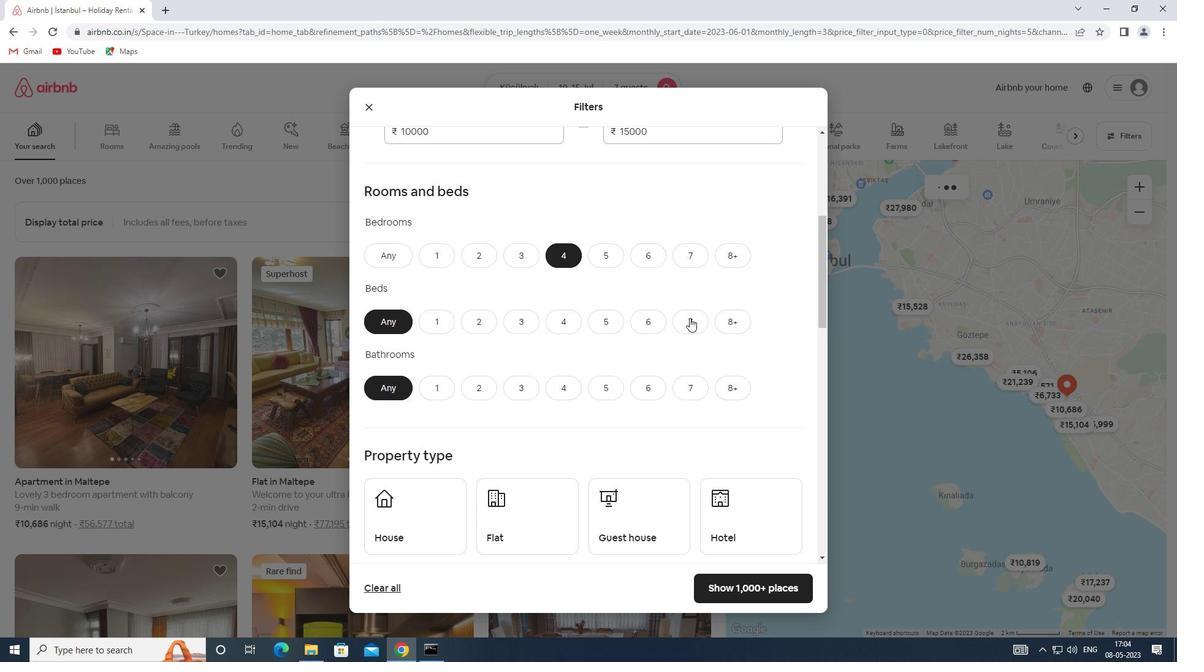 
Action: Mouse pressed left at (695, 322)
Screenshot: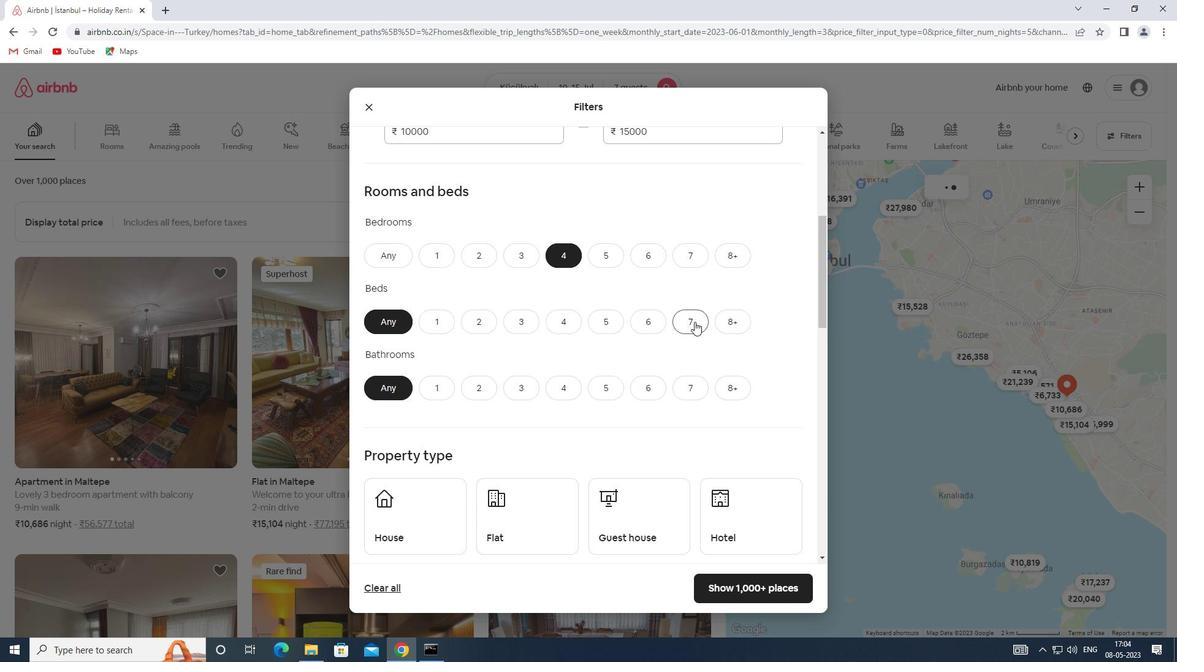 
Action: Mouse moved to (562, 391)
Screenshot: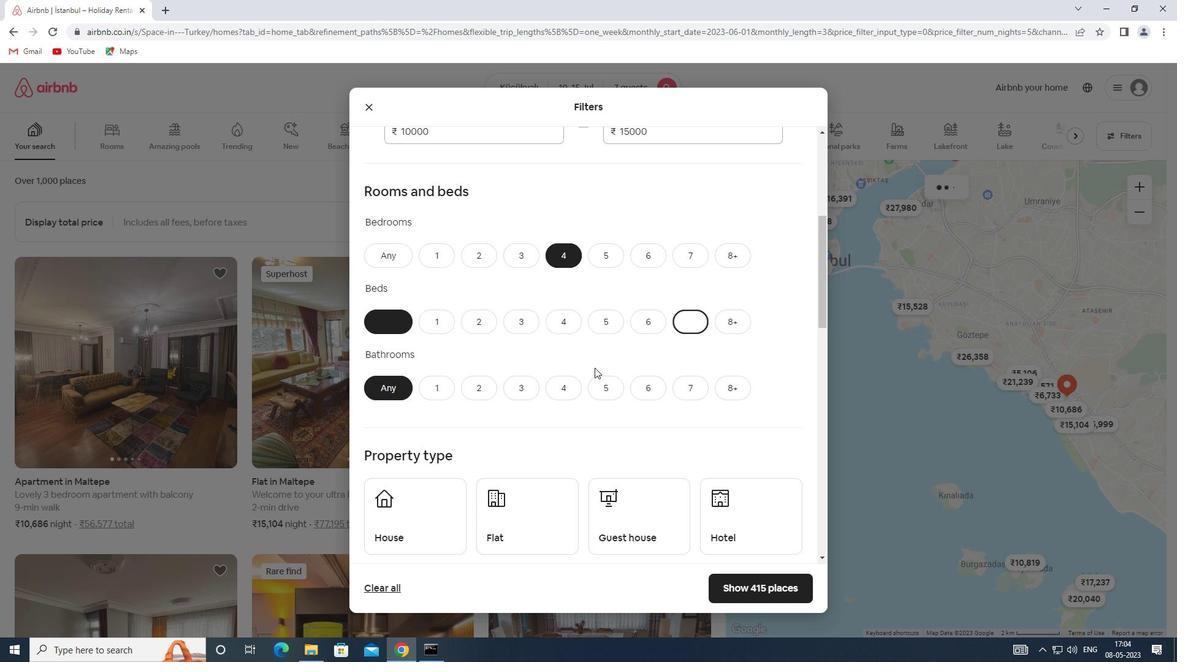 
Action: Mouse pressed left at (562, 391)
Screenshot: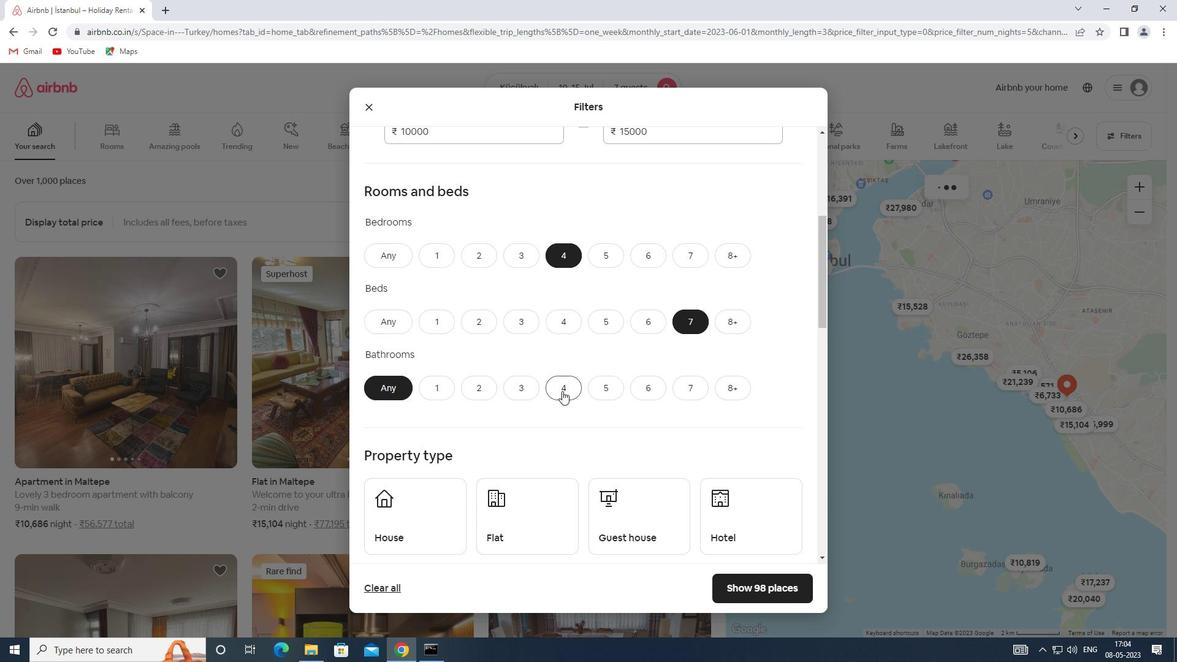 
Action: Mouse moved to (515, 401)
Screenshot: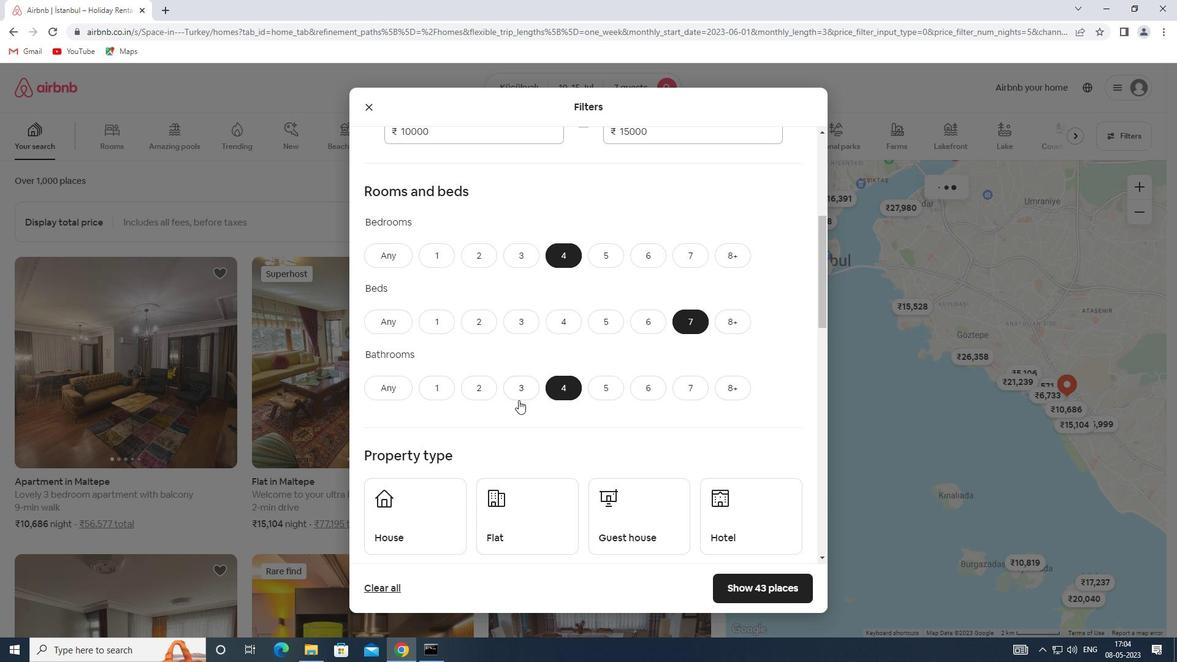 
Action: Mouse scrolled (515, 401) with delta (0, 0)
Screenshot: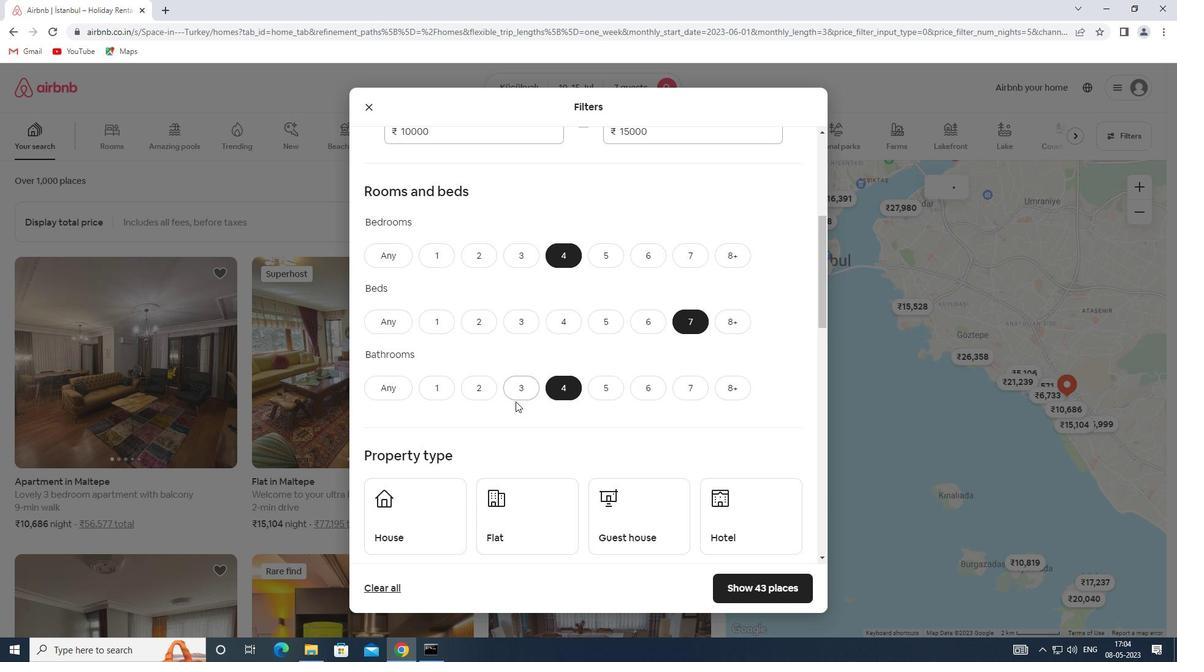 
Action: Mouse moved to (409, 458)
Screenshot: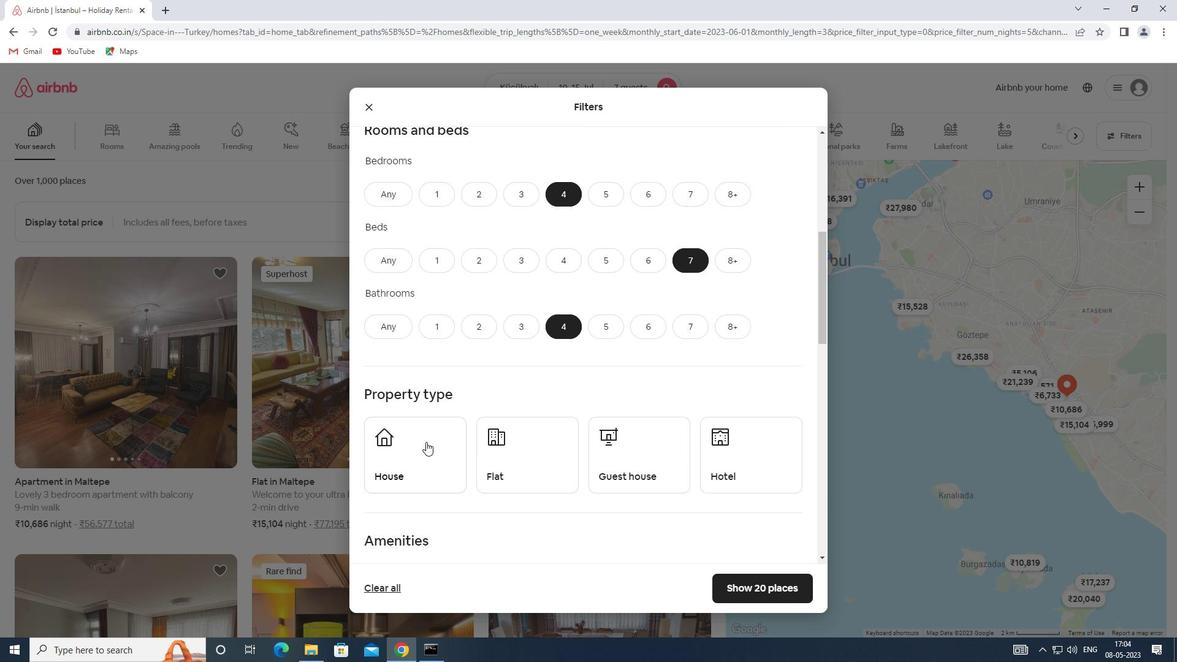 
Action: Mouse pressed left at (409, 458)
Screenshot: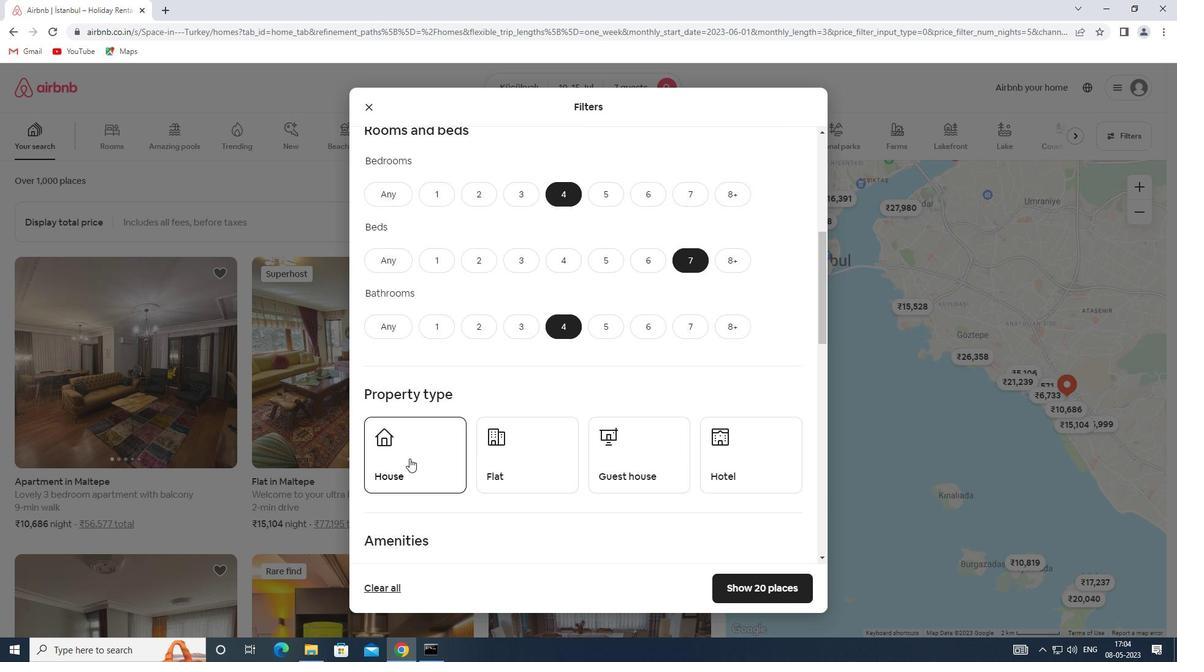 
Action: Mouse moved to (505, 463)
Screenshot: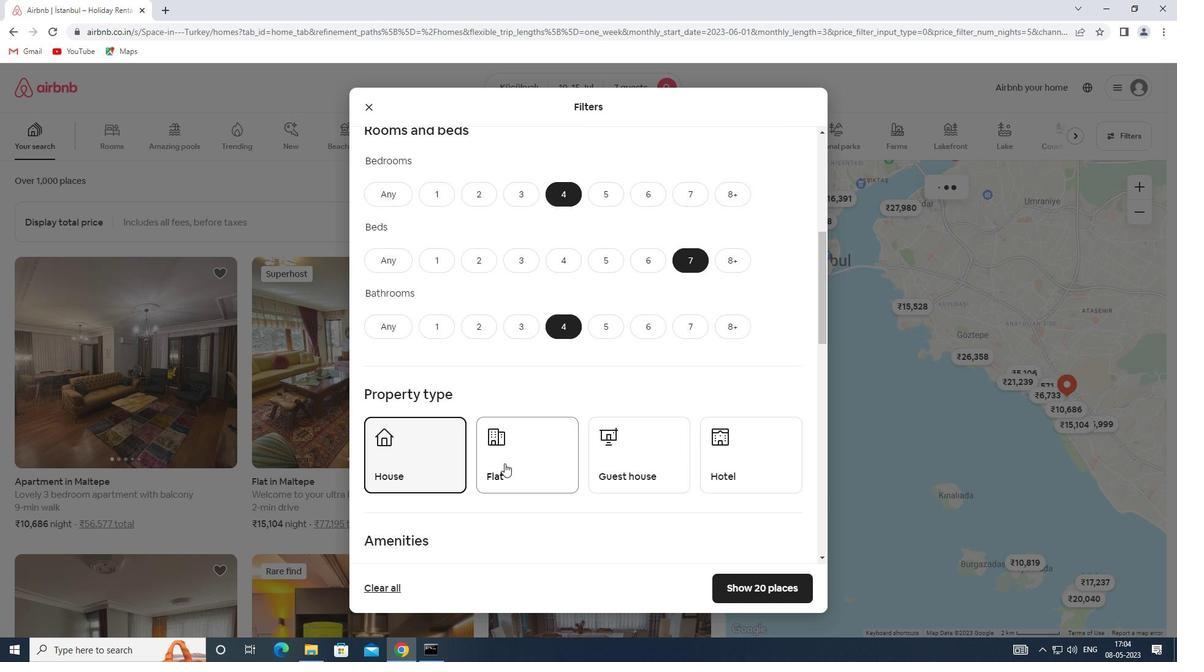 
Action: Mouse pressed left at (505, 463)
Screenshot: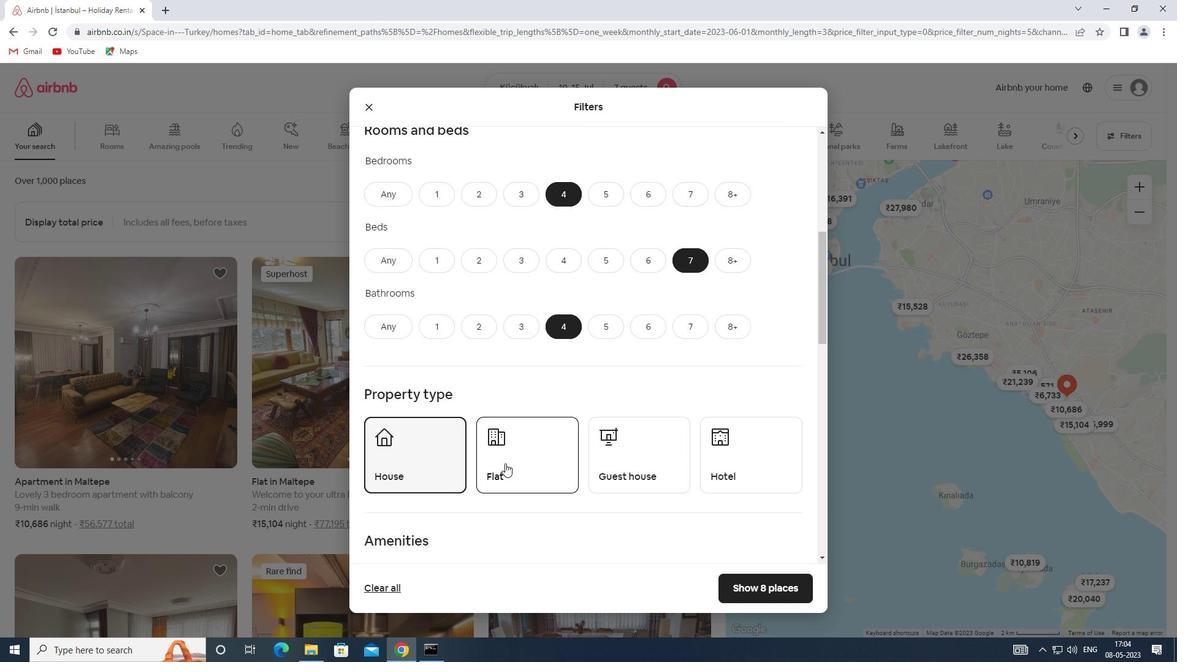 
Action: Mouse moved to (626, 479)
Screenshot: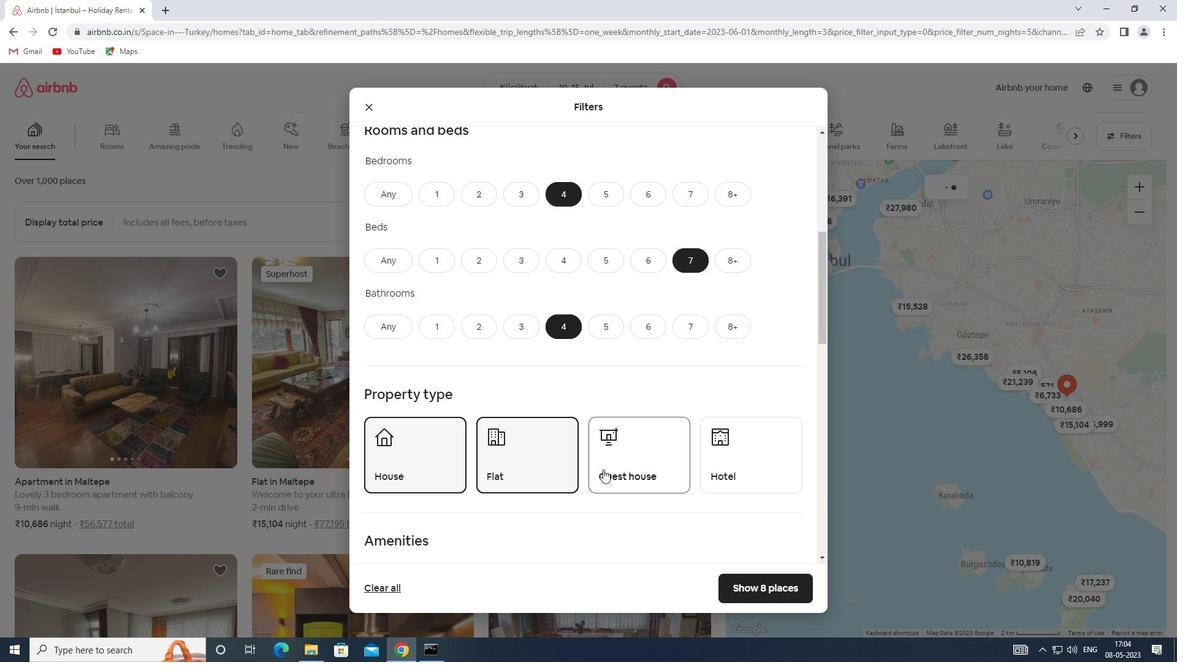 
Action: Mouse pressed left at (626, 479)
Screenshot: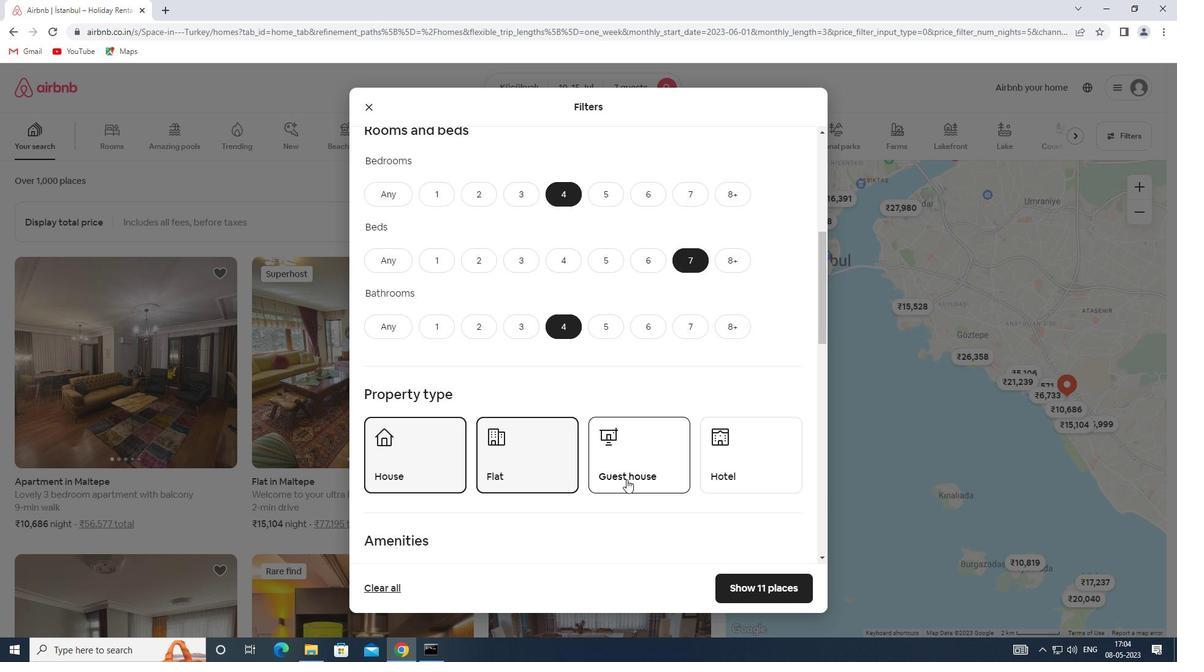 
Action: Mouse moved to (701, 479)
Screenshot: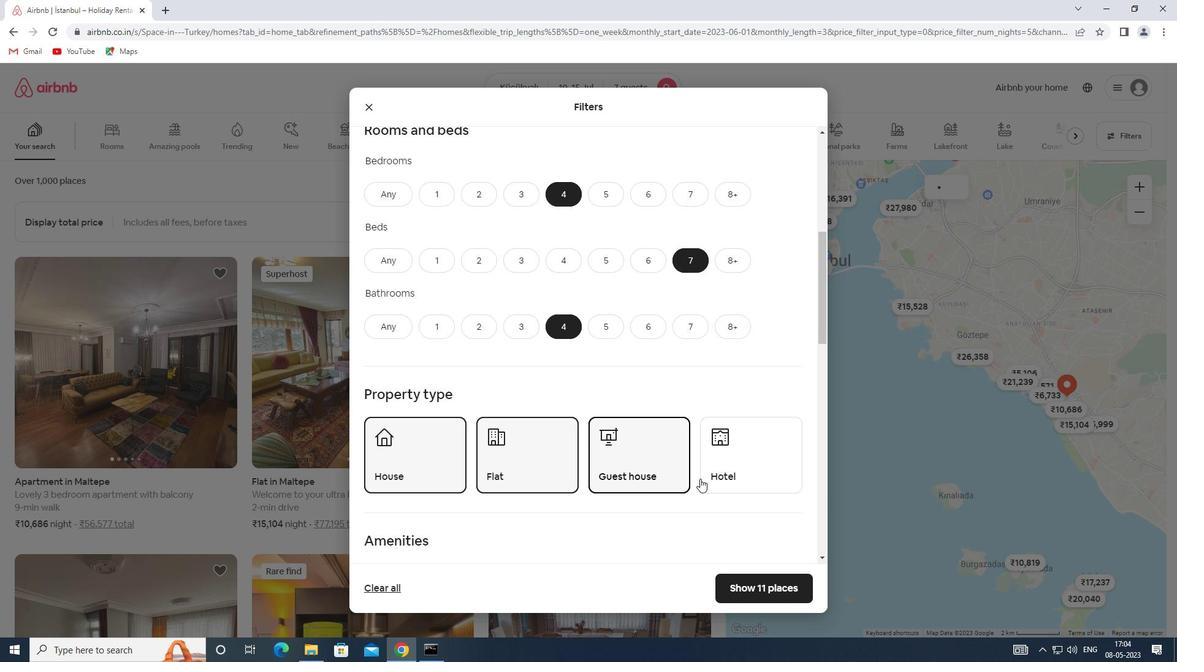 
Action: Mouse scrolled (701, 478) with delta (0, 0)
Screenshot: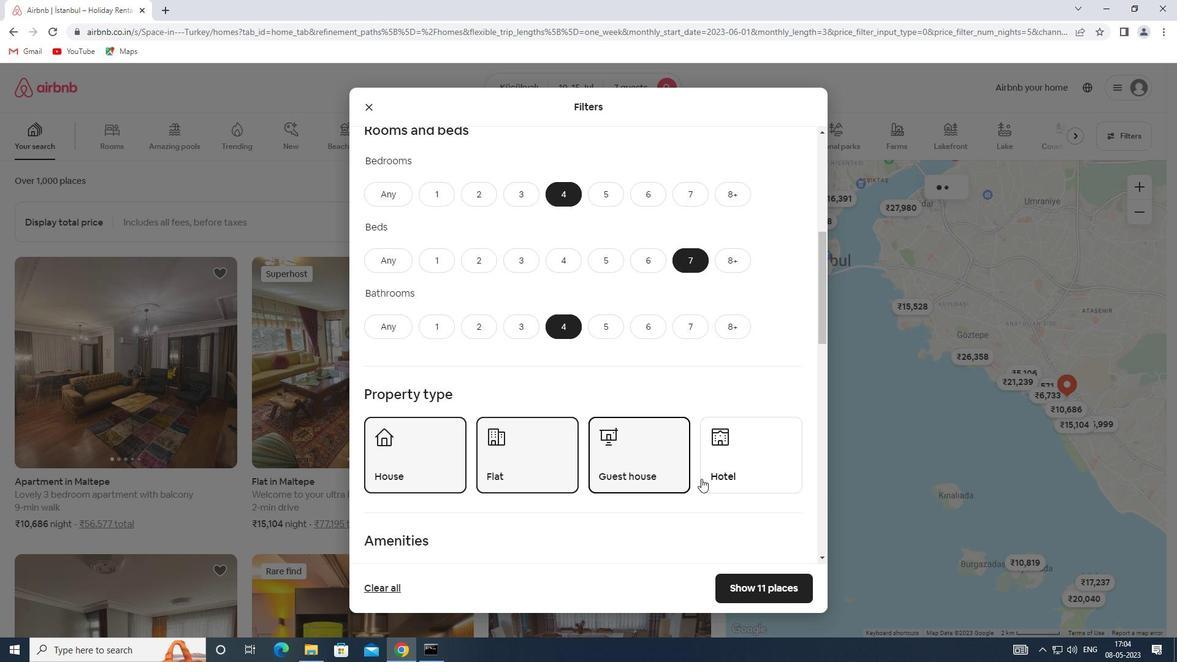 
Action: Mouse scrolled (701, 478) with delta (0, 0)
Screenshot: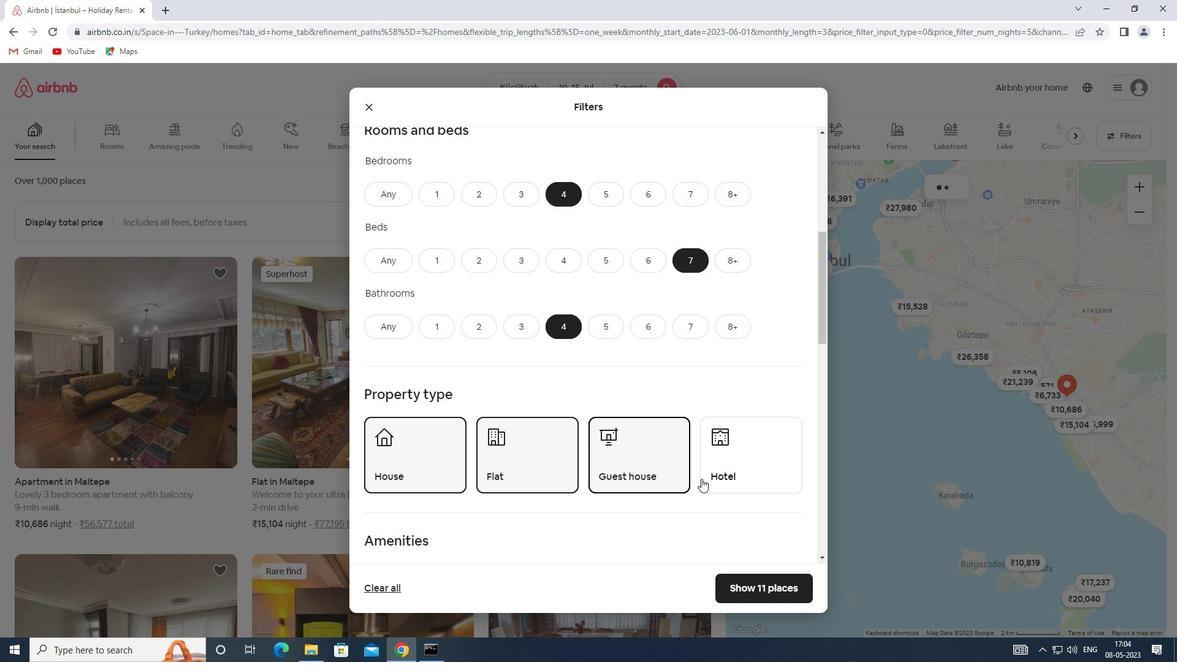 
Action: Mouse scrolled (701, 478) with delta (0, 0)
Screenshot: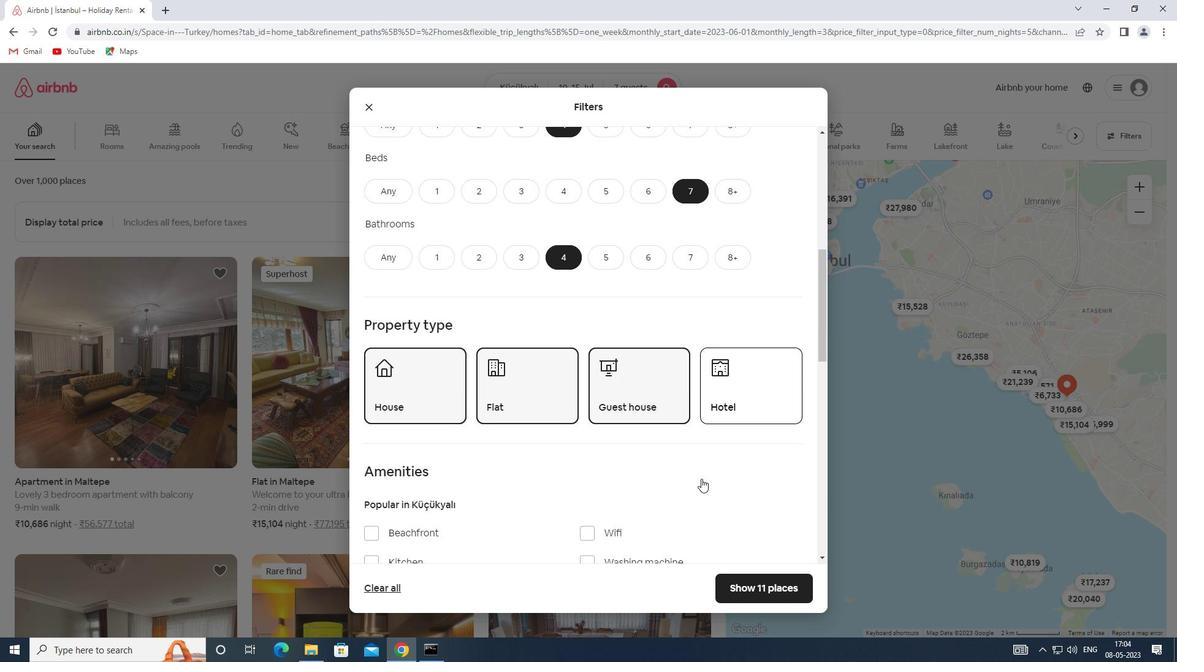 
Action: Mouse scrolled (701, 478) with delta (0, 0)
Screenshot: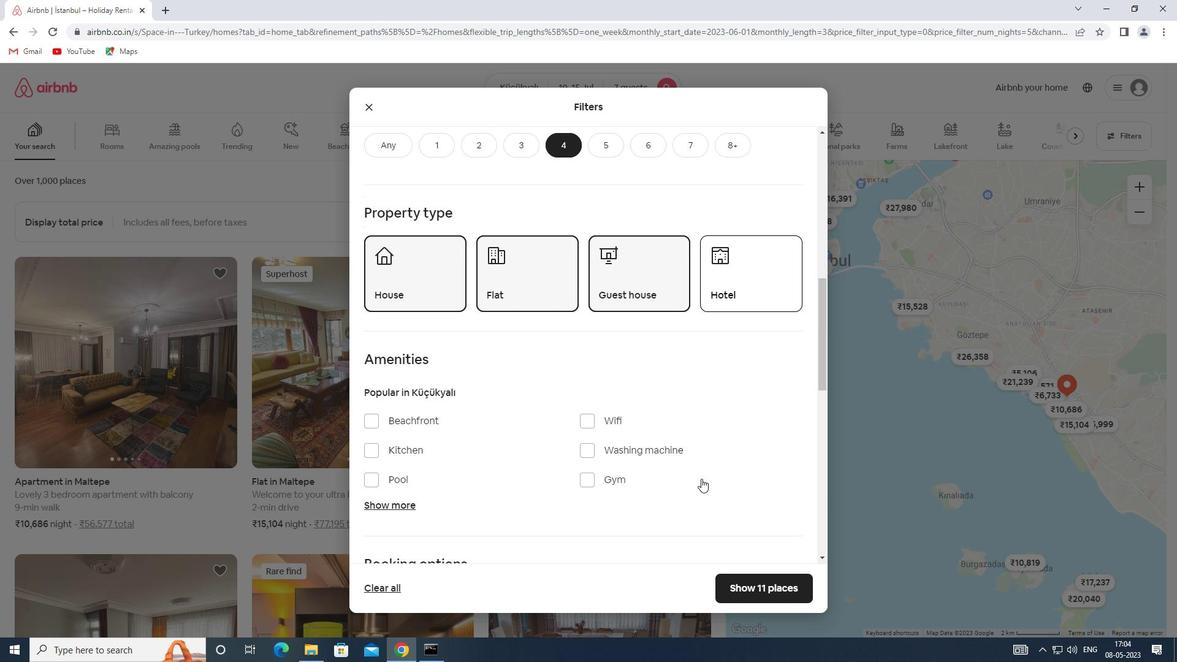 
Action: Mouse moved to (394, 439)
Screenshot: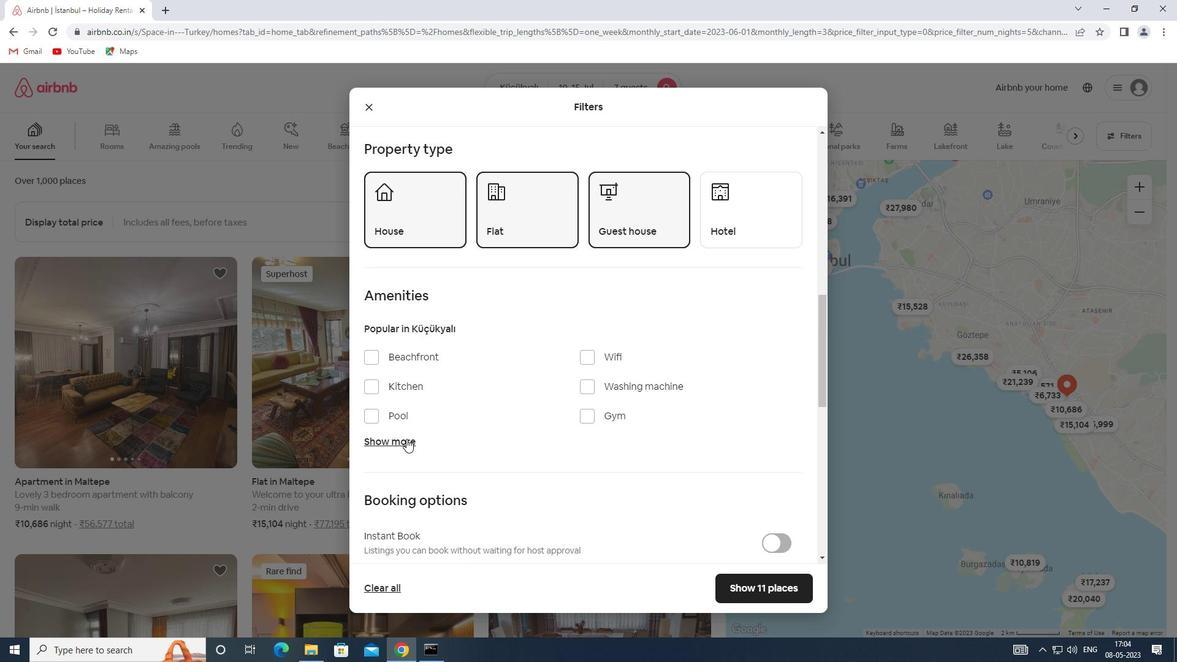 
Action: Mouse pressed left at (394, 439)
Screenshot: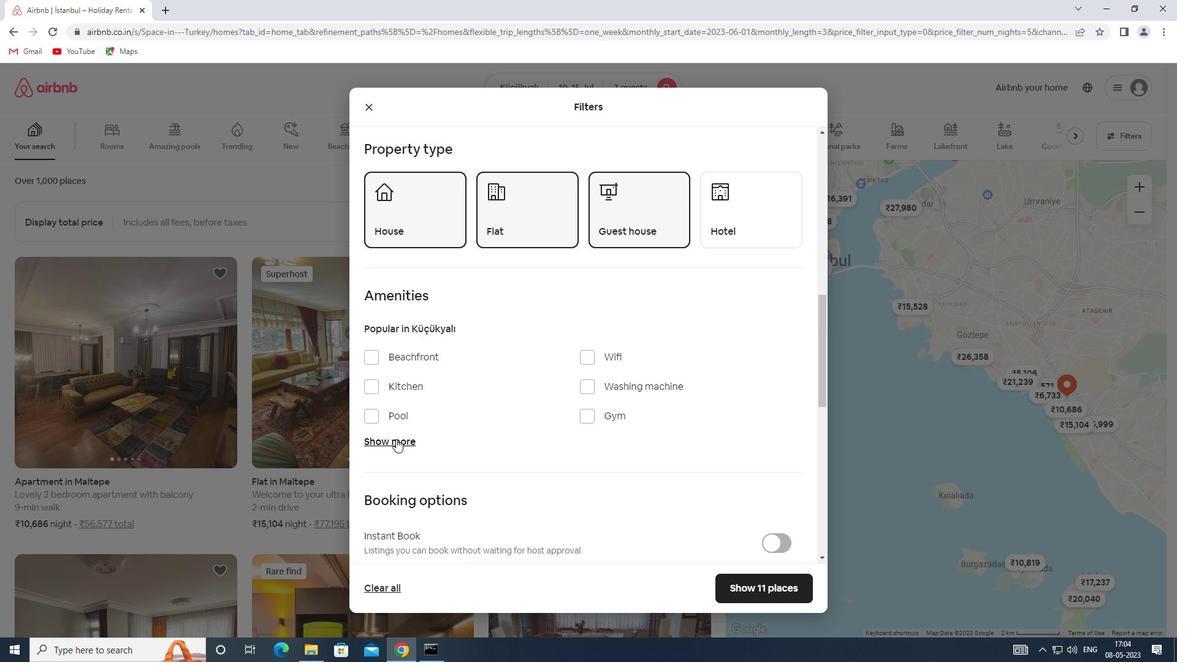 
Action: Mouse moved to (589, 357)
Screenshot: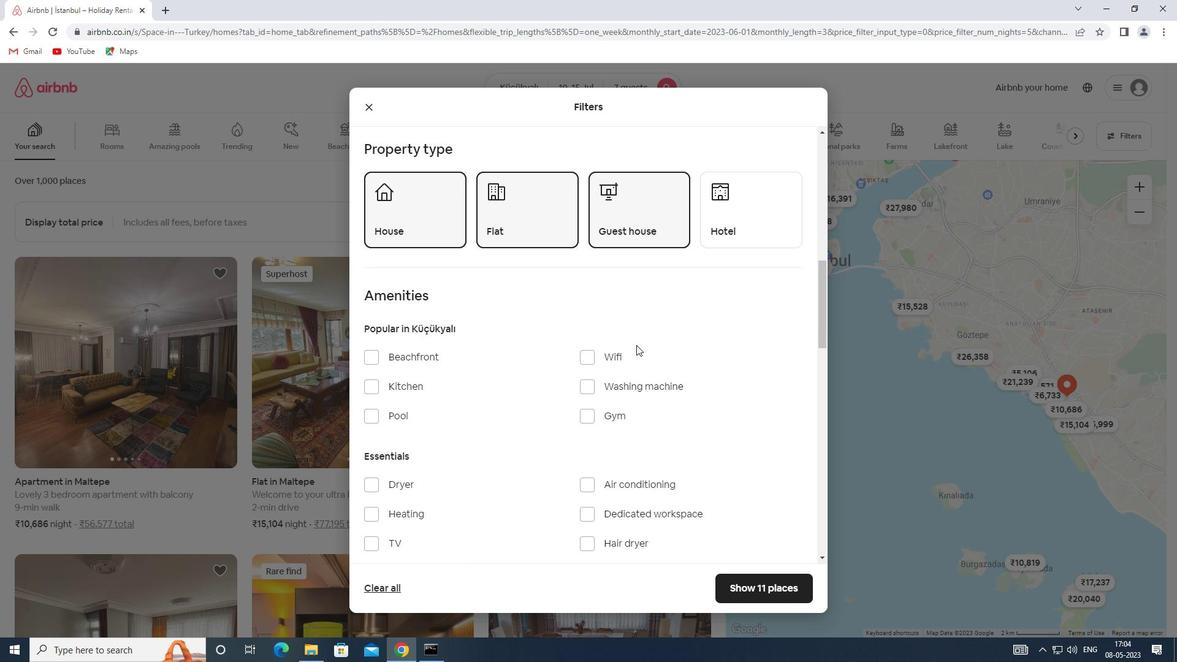 
Action: Mouse pressed left at (589, 357)
Screenshot: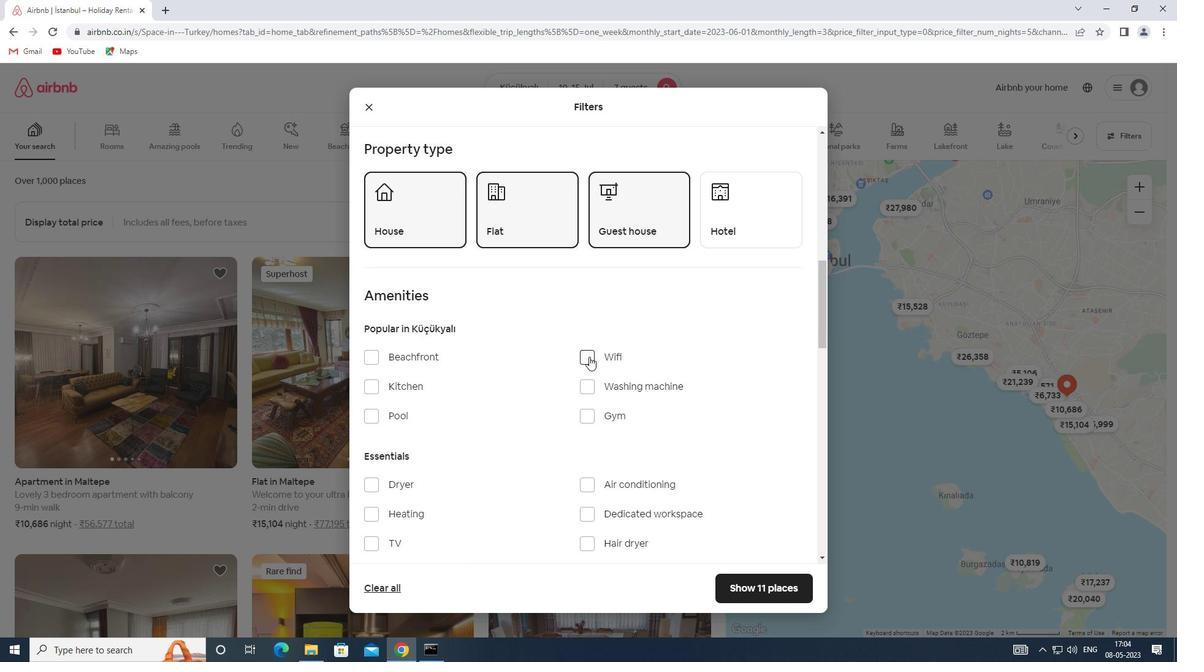
Action: Mouse moved to (373, 547)
Screenshot: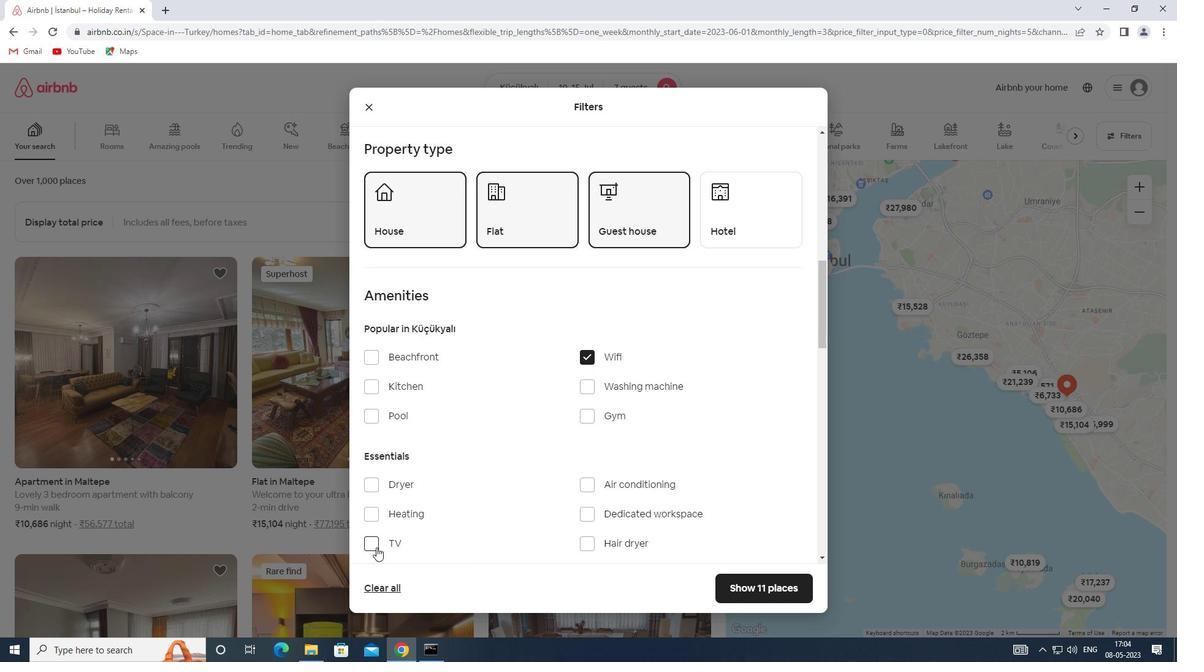 
Action: Mouse pressed left at (373, 547)
Screenshot: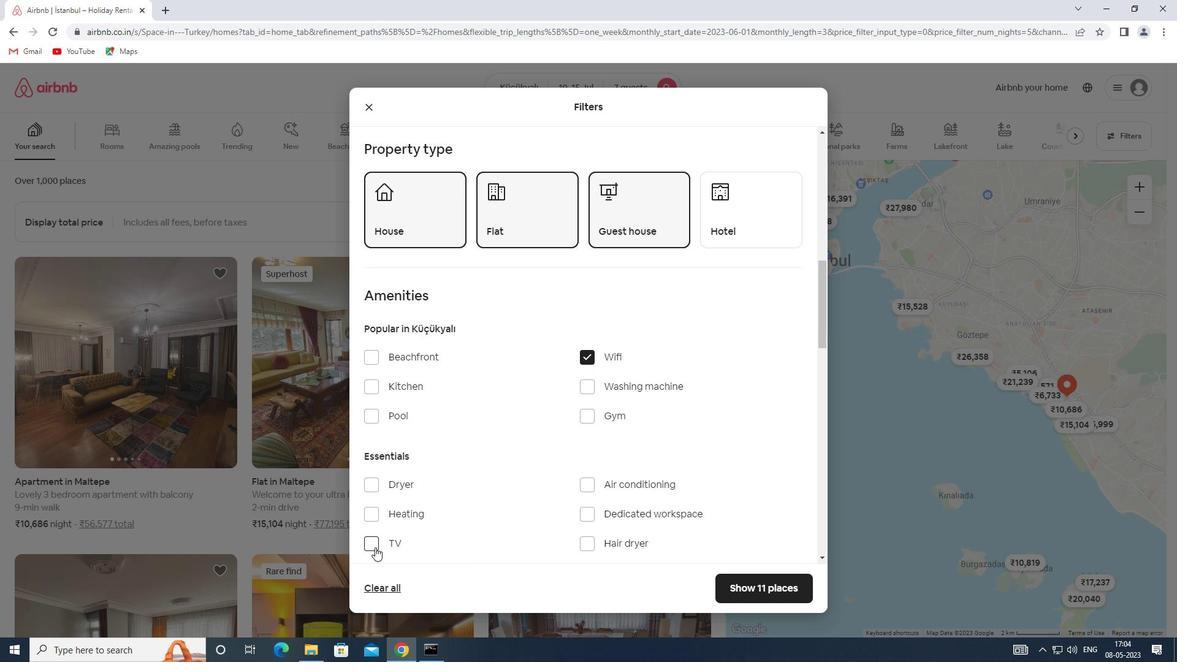 
Action: Mouse moved to (592, 410)
Screenshot: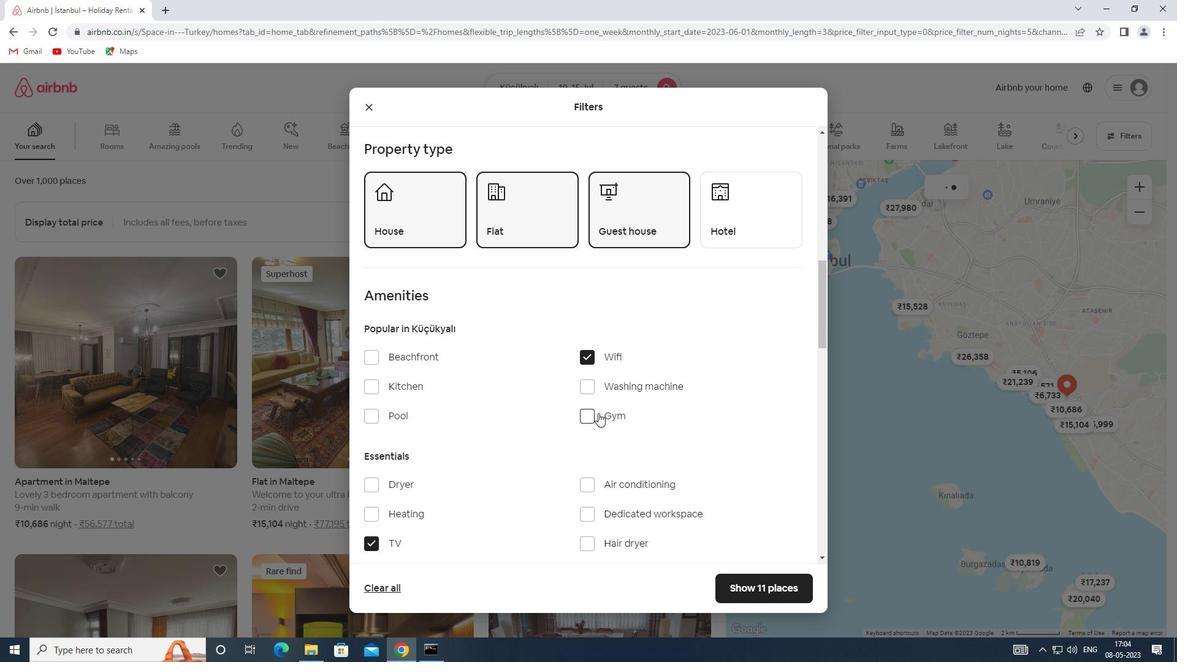 
Action: Mouse pressed left at (592, 410)
Screenshot: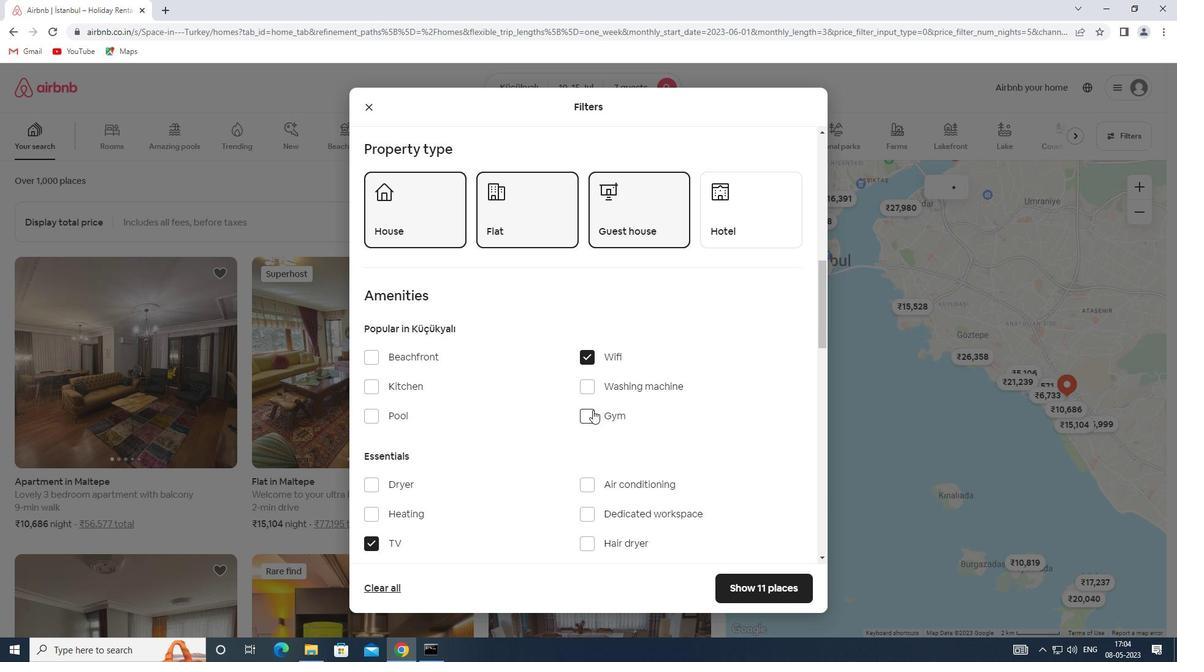 
Action: Mouse moved to (594, 444)
Screenshot: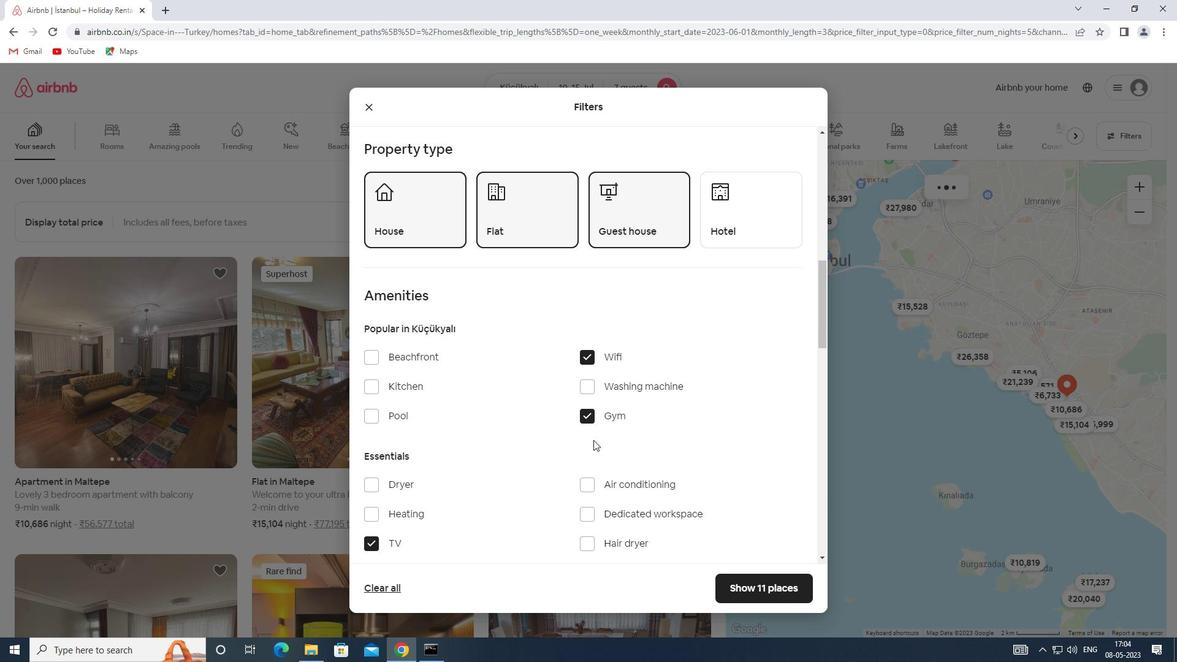 
Action: Mouse scrolled (594, 443) with delta (0, 0)
Screenshot: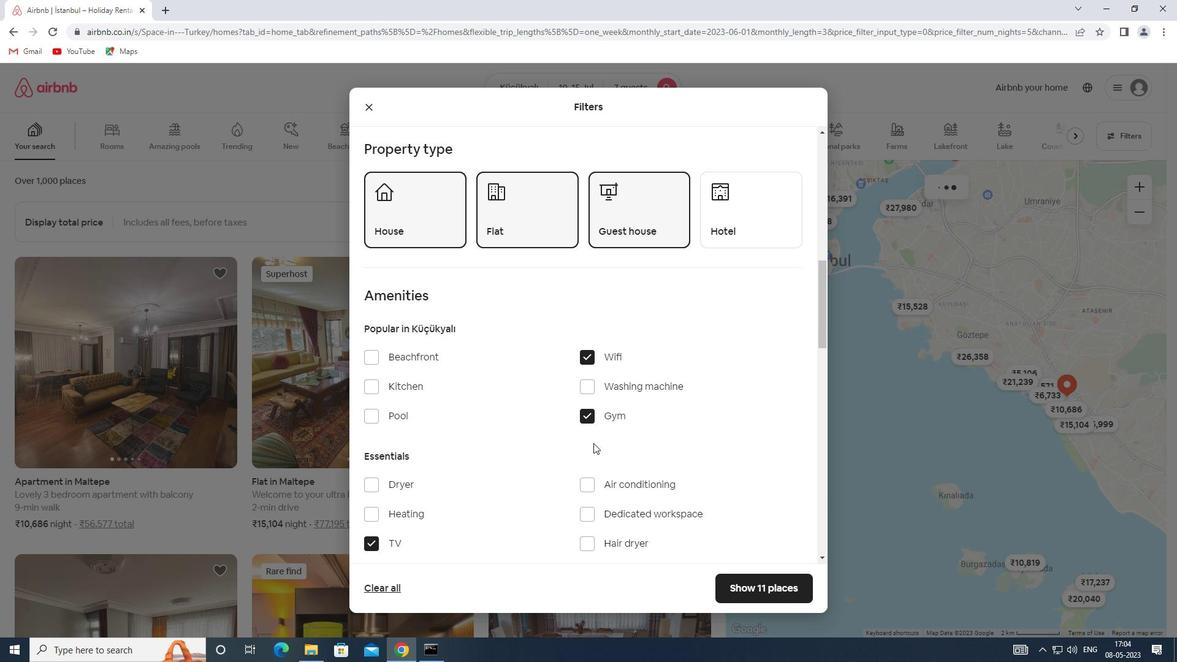 
Action: Mouse scrolled (594, 443) with delta (0, 0)
Screenshot: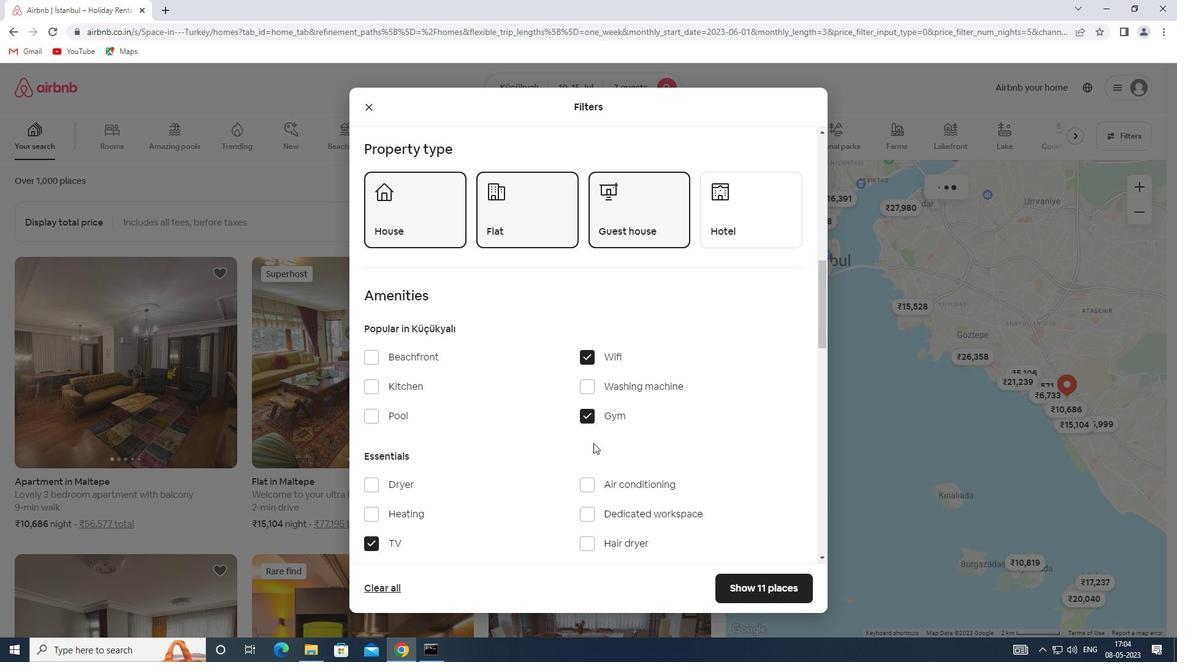 
Action: Mouse scrolled (594, 443) with delta (0, 0)
Screenshot: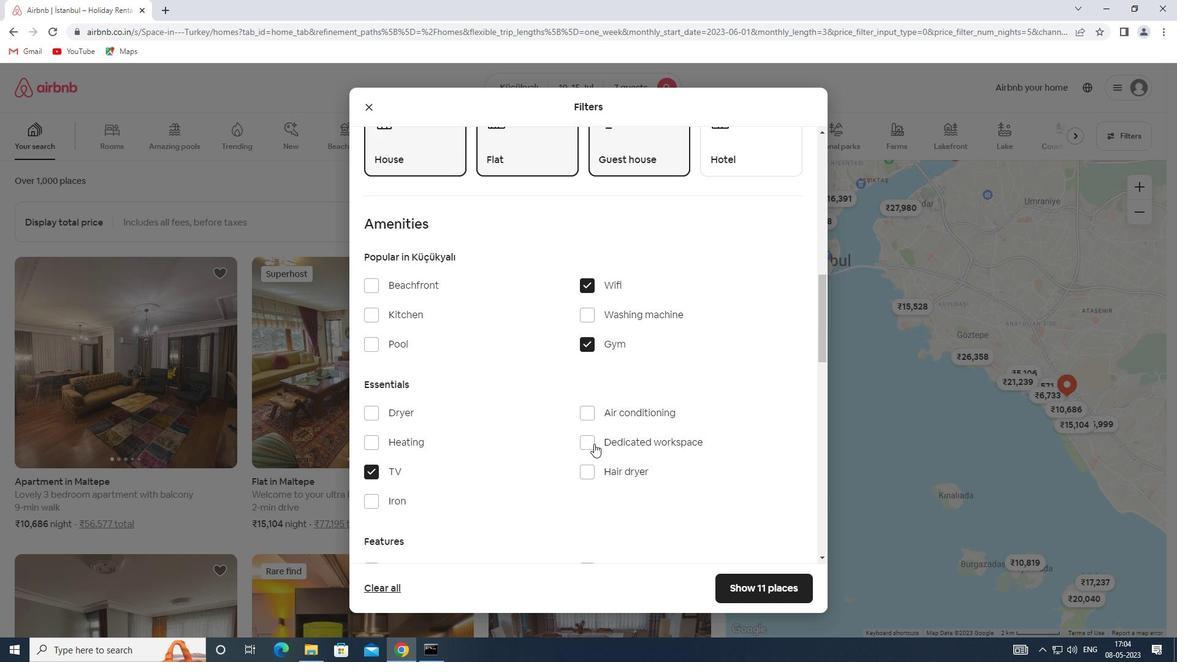 
Action: Mouse moved to (381, 505)
Screenshot: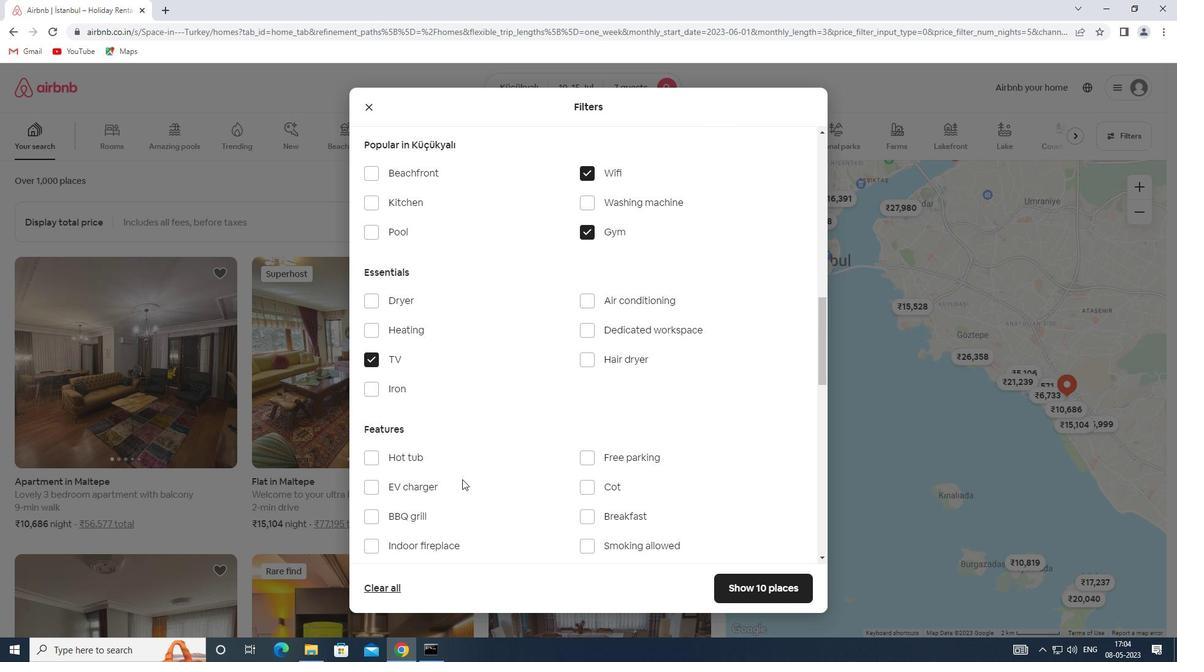 
Action: Mouse scrolled (381, 504) with delta (0, 0)
Screenshot: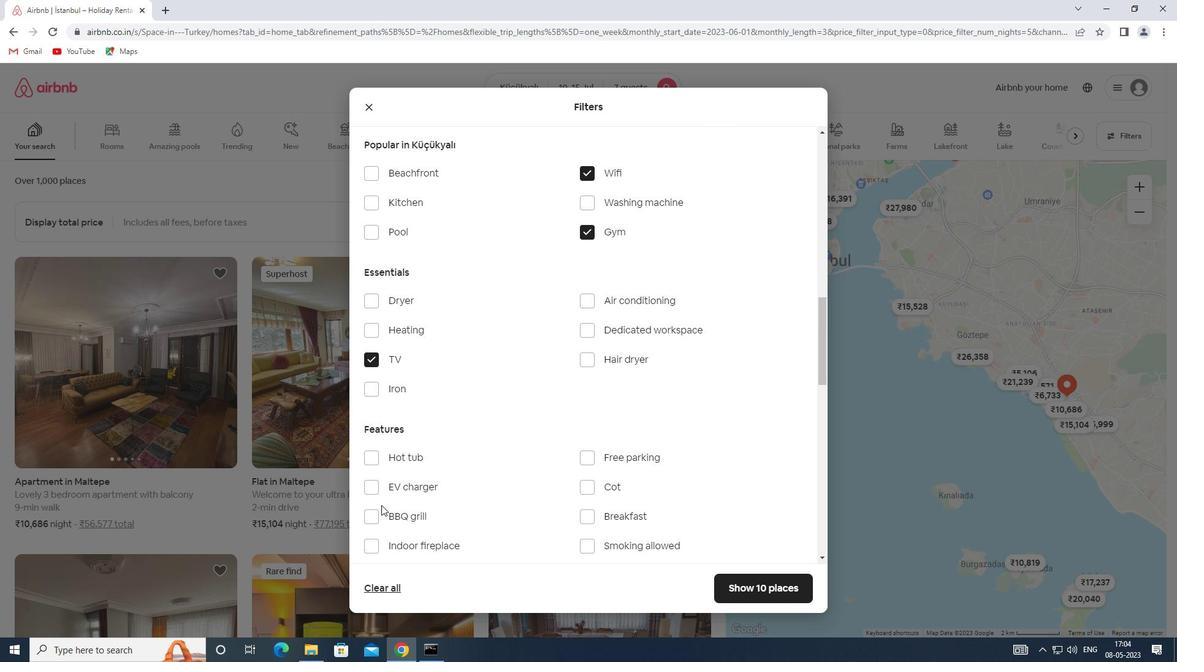 
Action: Mouse scrolled (381, 504) with delta (0, 0)
Screenshot: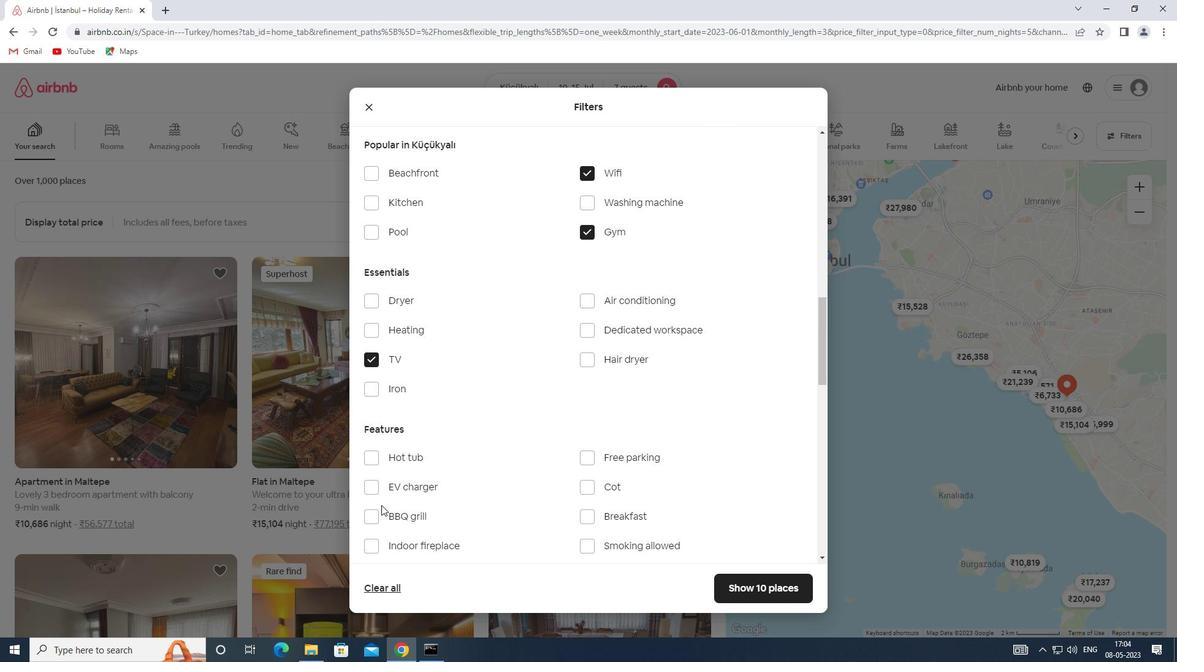 
Action: Mouse moved to (571, 431)
Screenshot: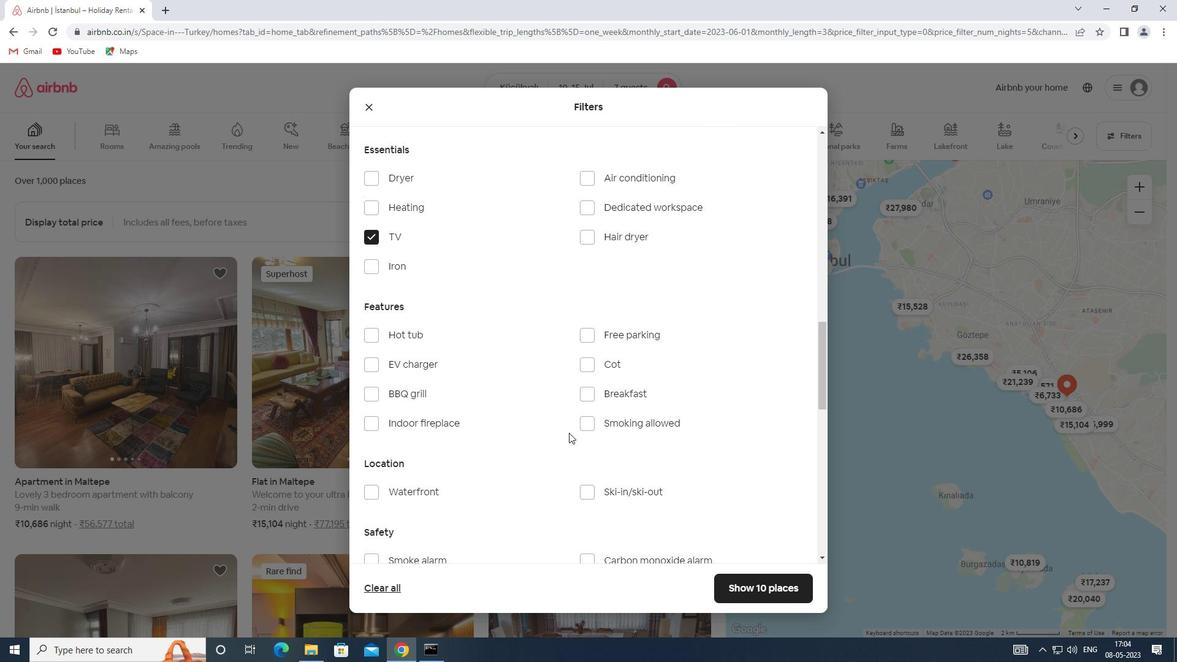 
Action: Mouse scrolled (571, 431) with delta (0, 0)
Screenshot: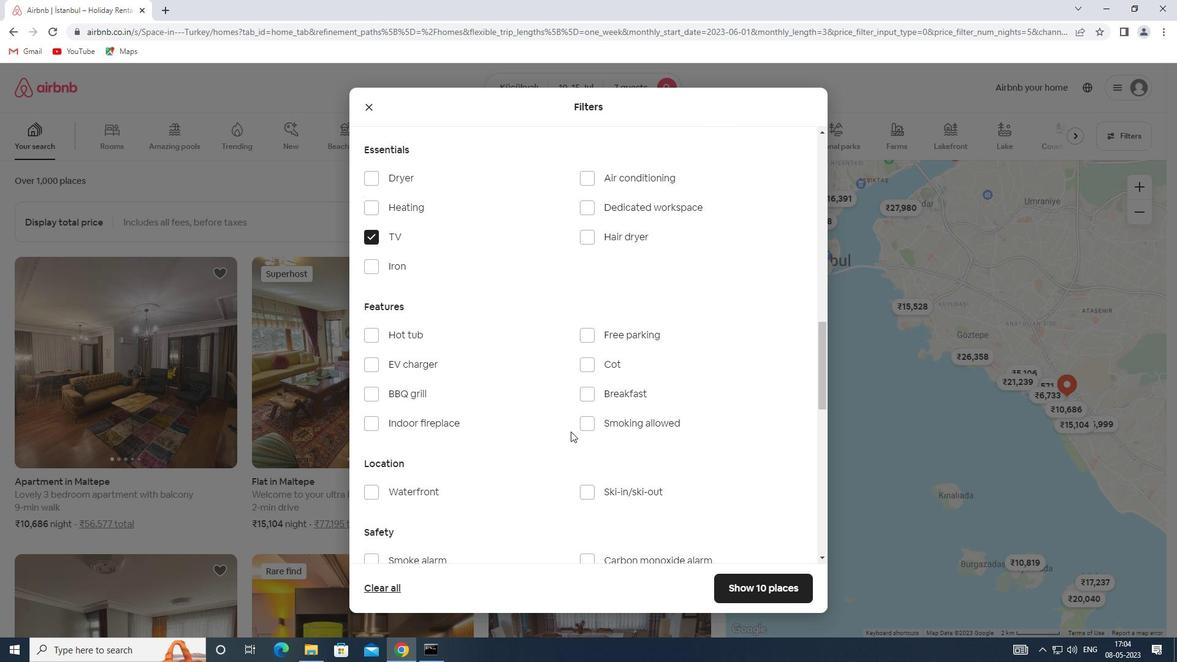 
Action: Mouse scrolled (571, 432) with delta (0, 0)
Screenshot: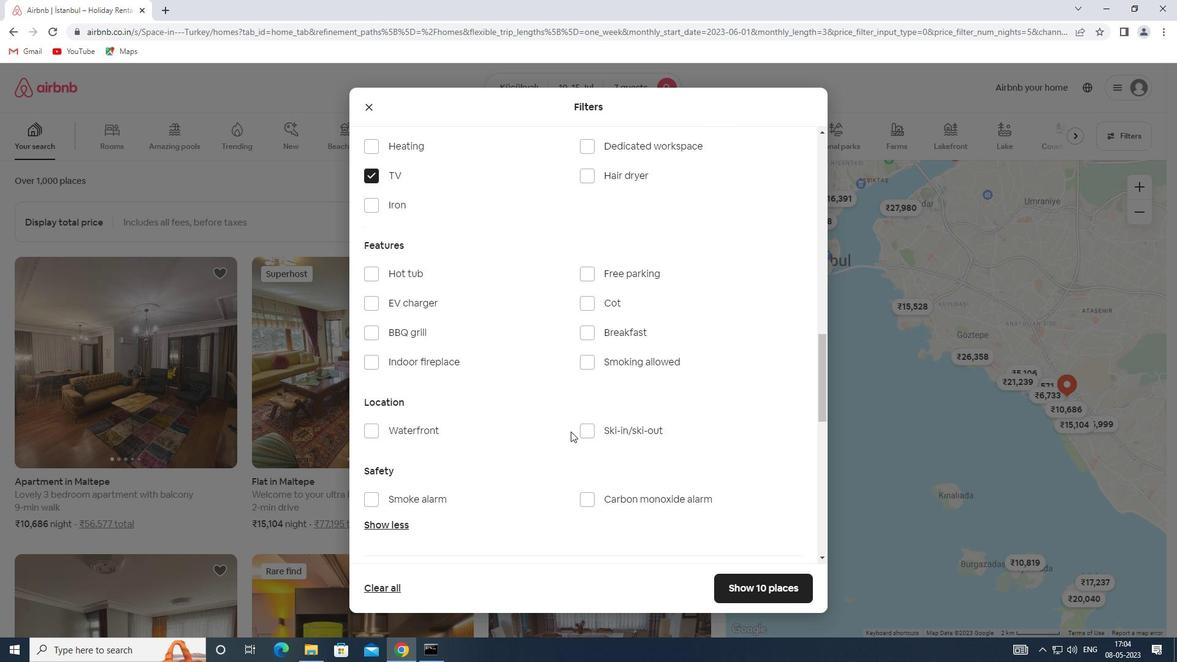 
Action: Mouse moved to (574, 430)
Screenshot: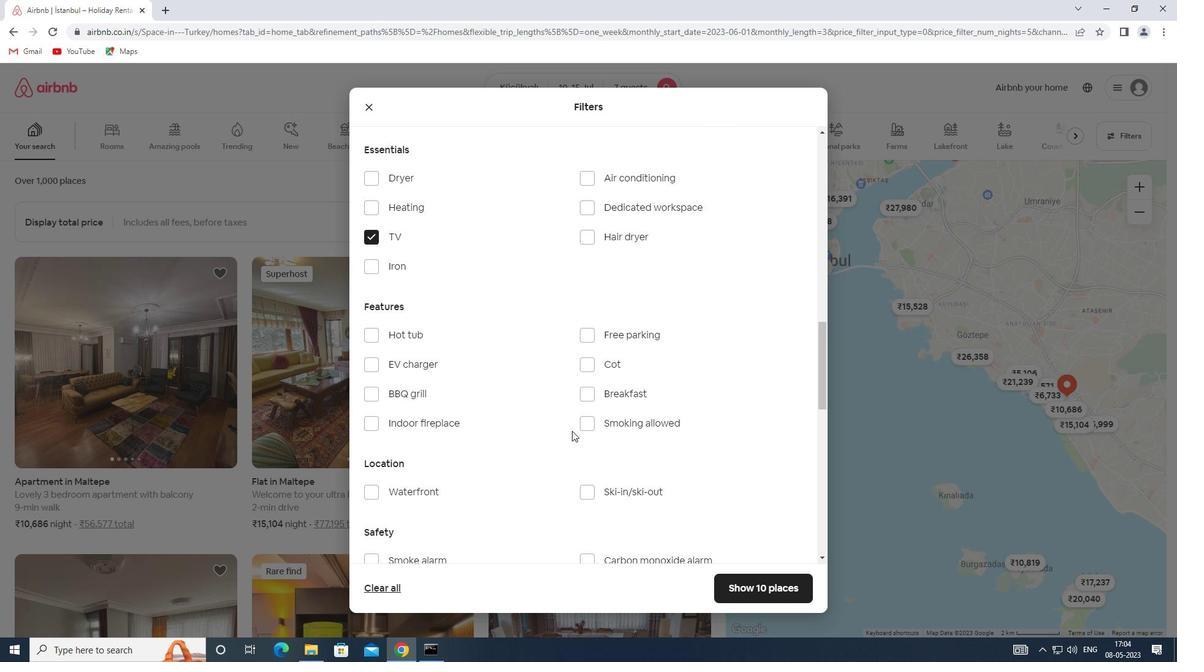 
Action: Mouse scrolled (574, 430) with delta (0, 0)
Screenshot: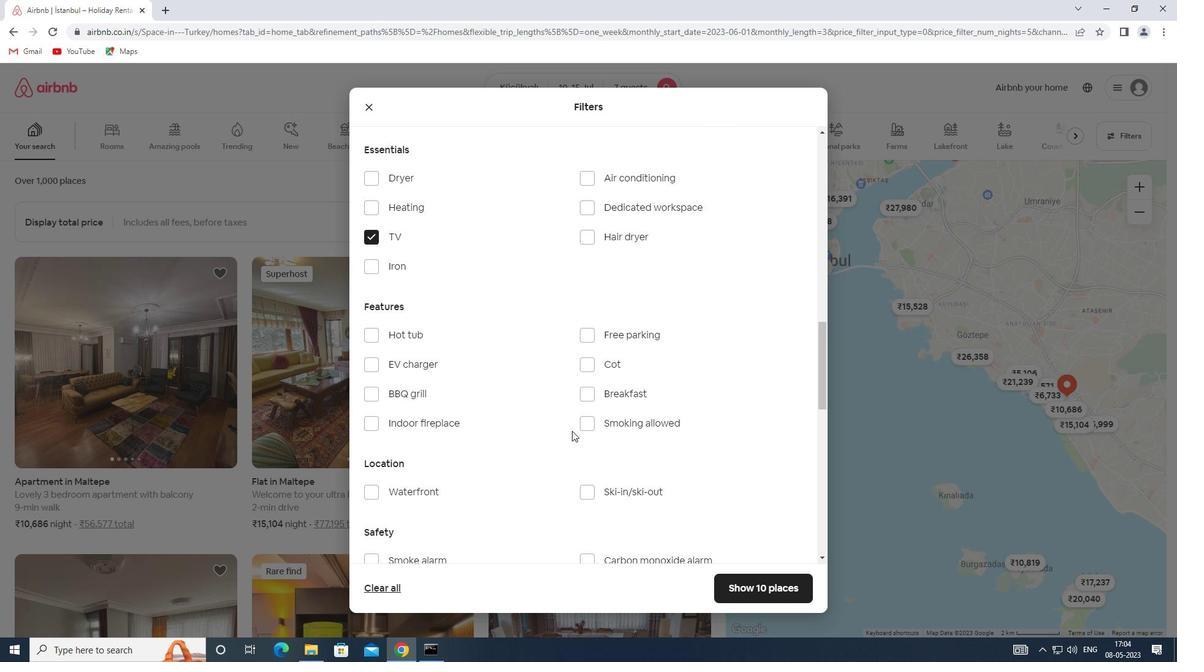 
Action: Mouse moved to (576, 429)
Screenshot: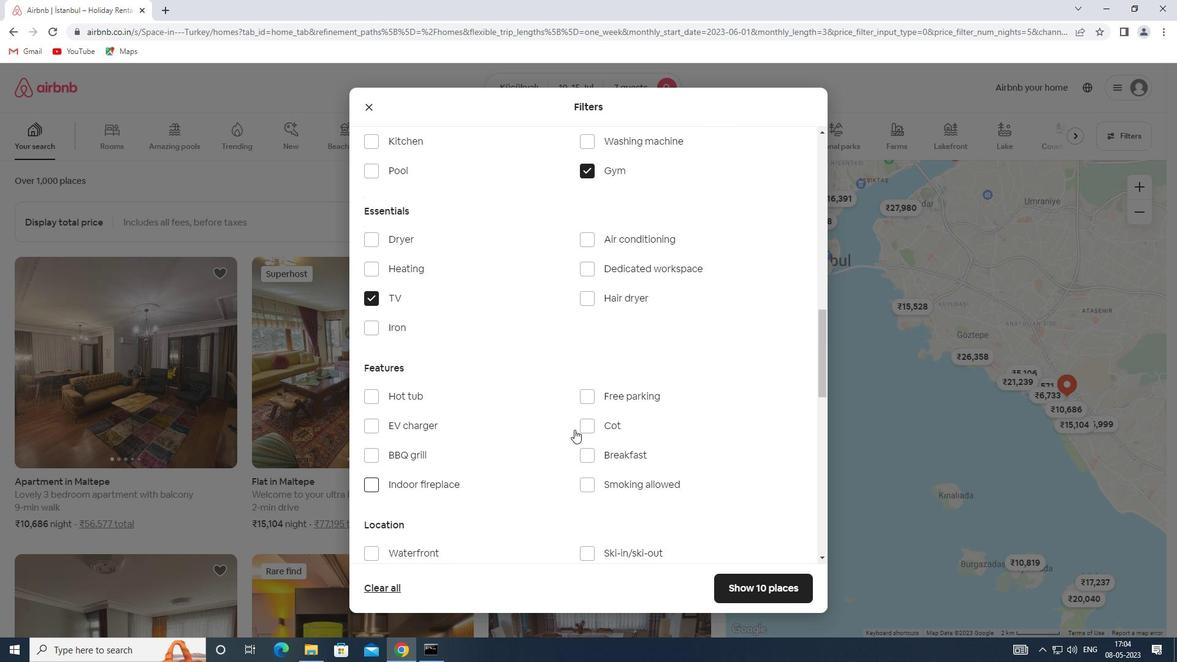 
Action: Mouse scrolled (576, 430) with delta (0, 0)
Screenshot: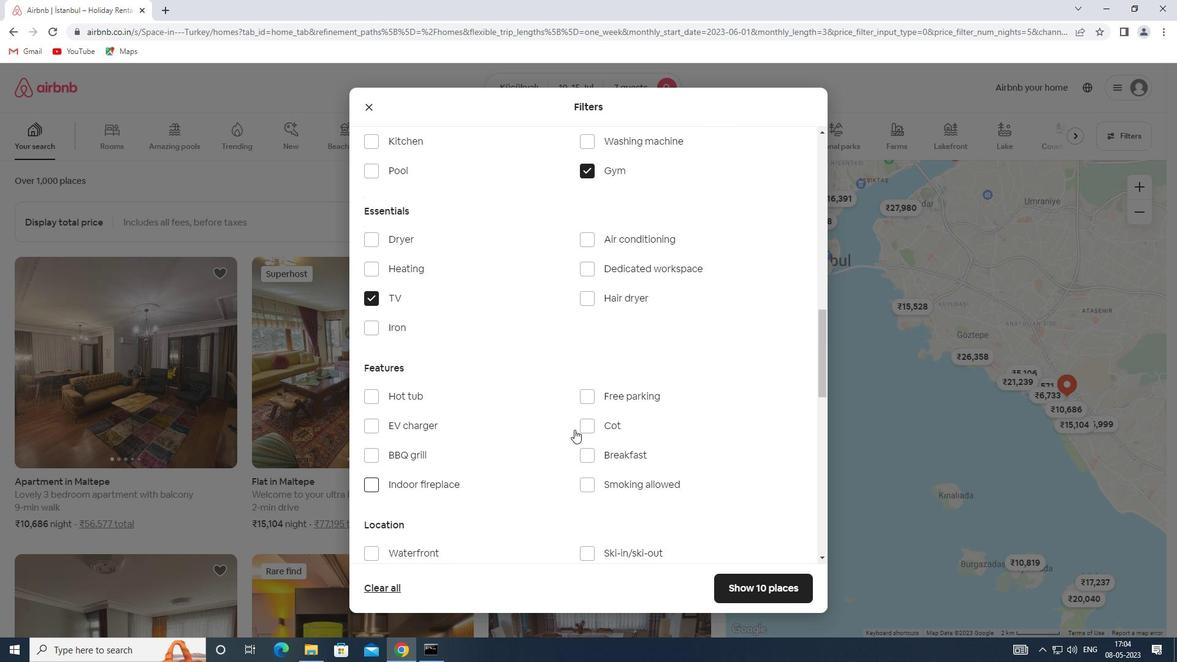 
Action: Mouse scrolled (576, 428) with delta (0, 0)
Screenshot: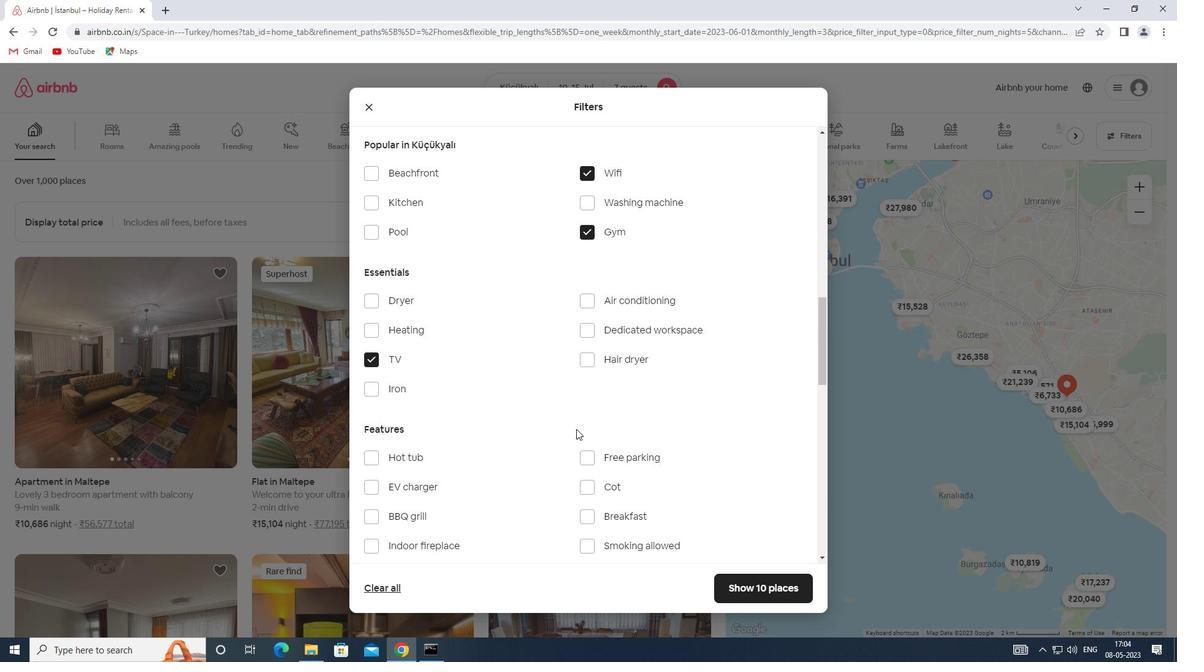 
Action: Mouse scrolled (576, 430) with delta (0, 0)
Screenshot: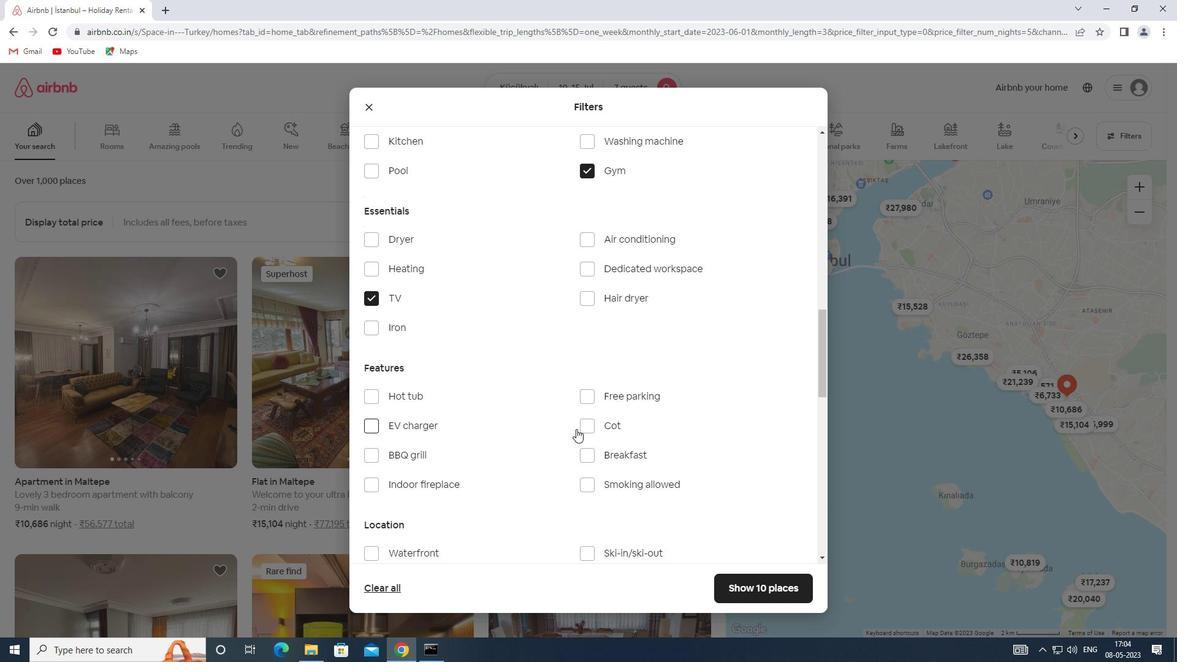 
Action: Mouse scrolled (576, 428) with delta (0, 0)
Screenshot: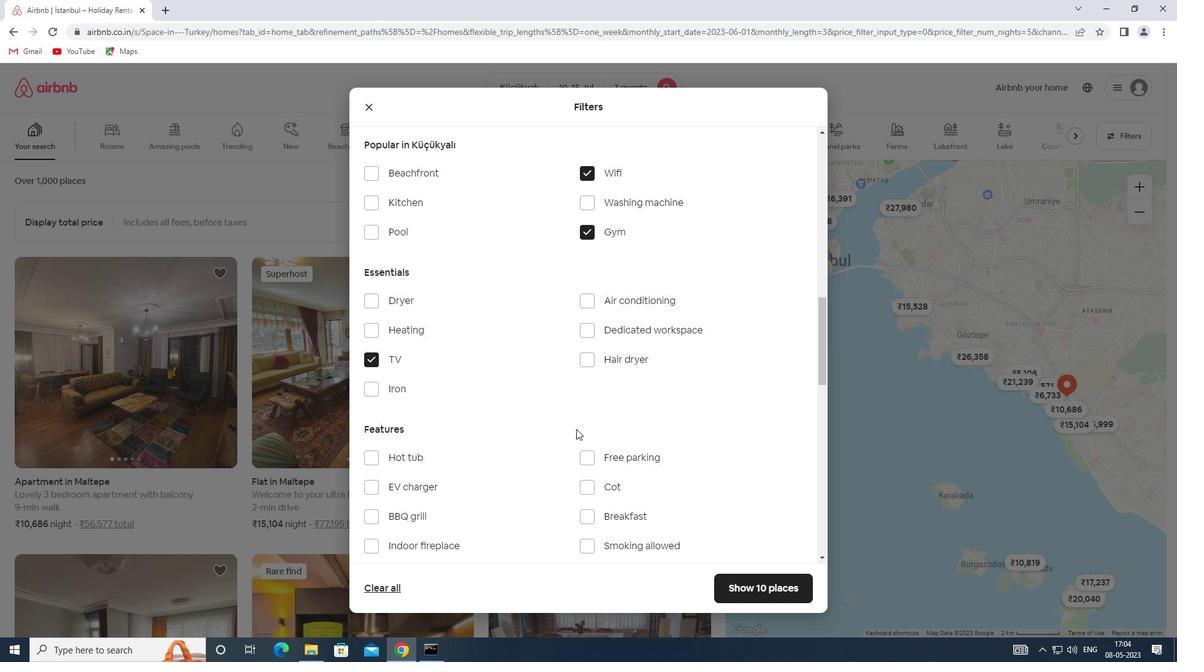 
Action: Mouse scrolled (576, 428) with delta (0, 0)
Screenshot: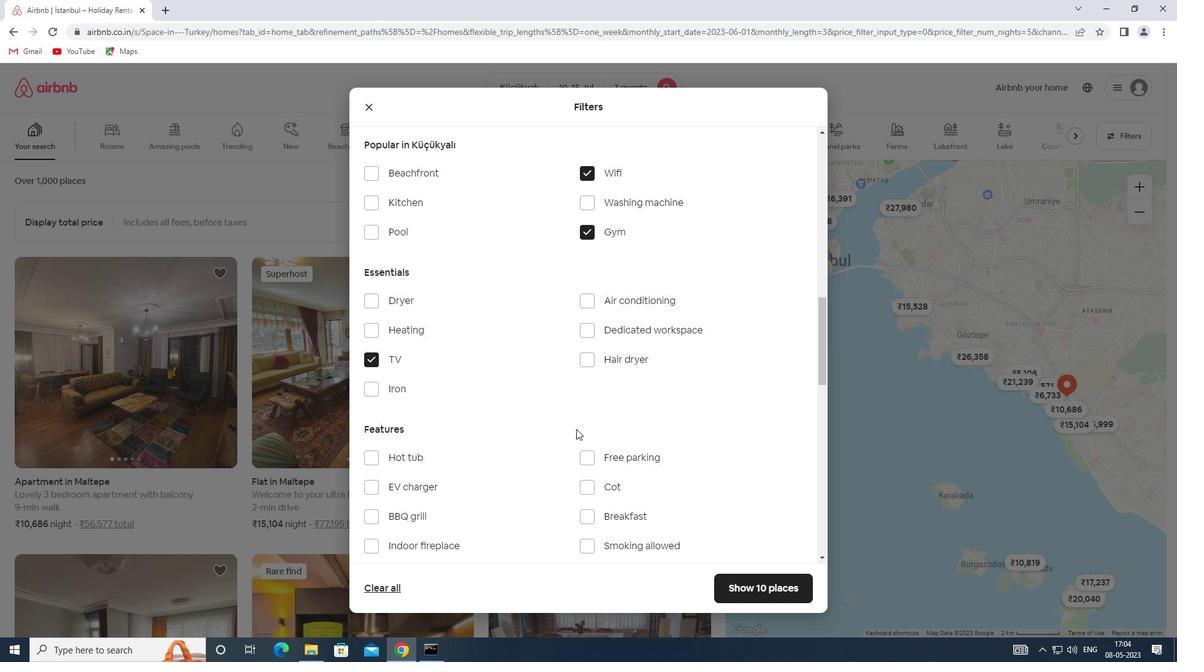 
Action: Mouse moved to (592, 335)
Screenshot: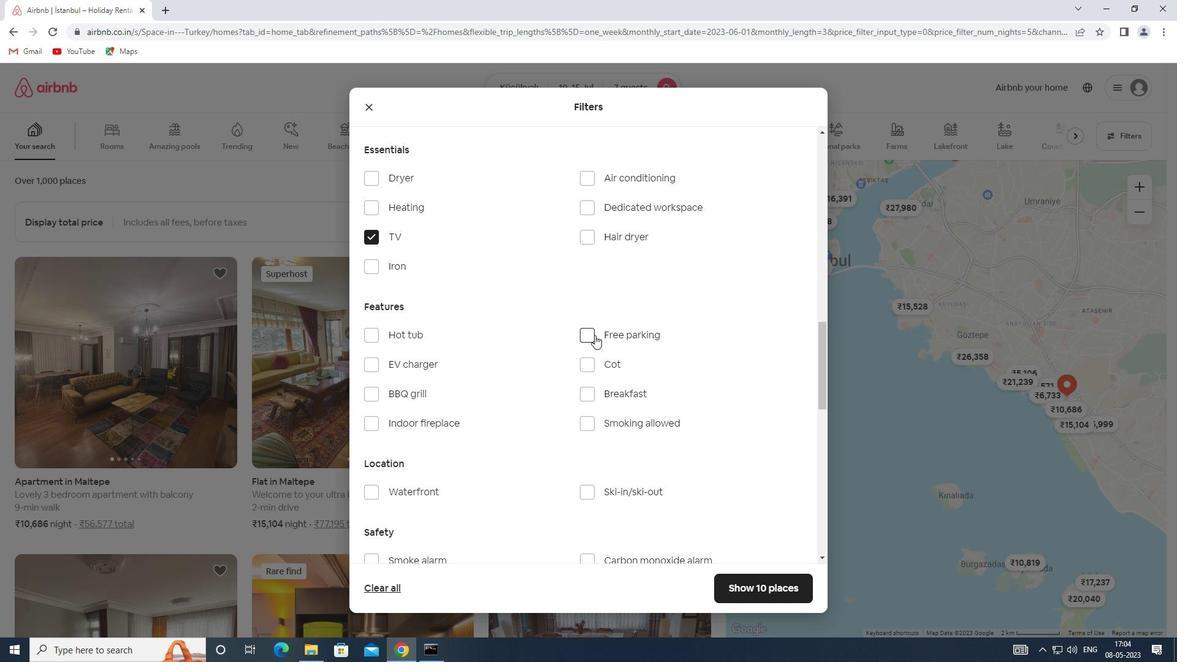 
Action: Mouse pressed left at (592, 335)
Screenshot: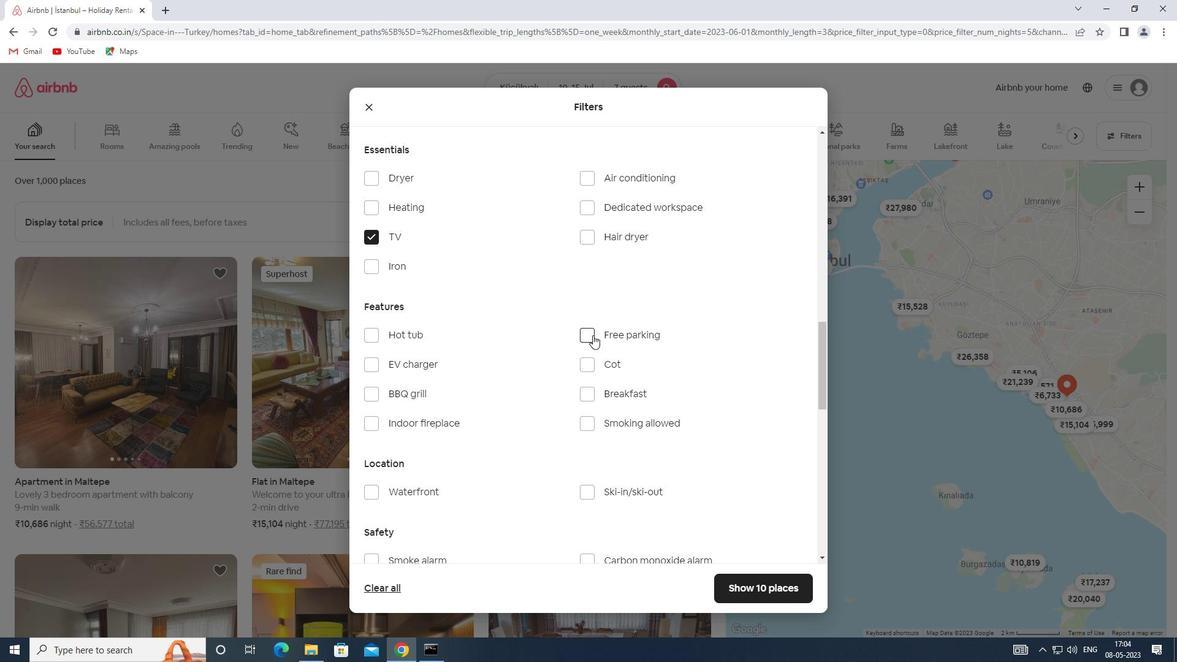 
Action: Mouse moved to (563, 420)
Screenshot: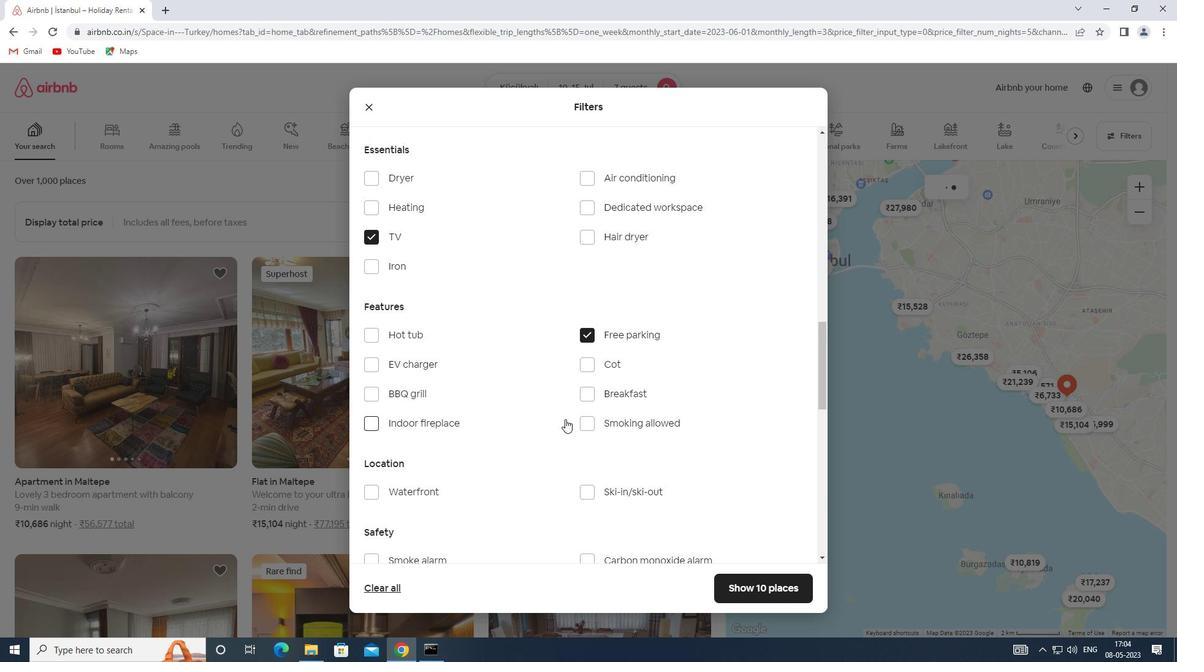 
Action: Mouse scrolled (563, 419) with delta (0, 0)
Screenshot: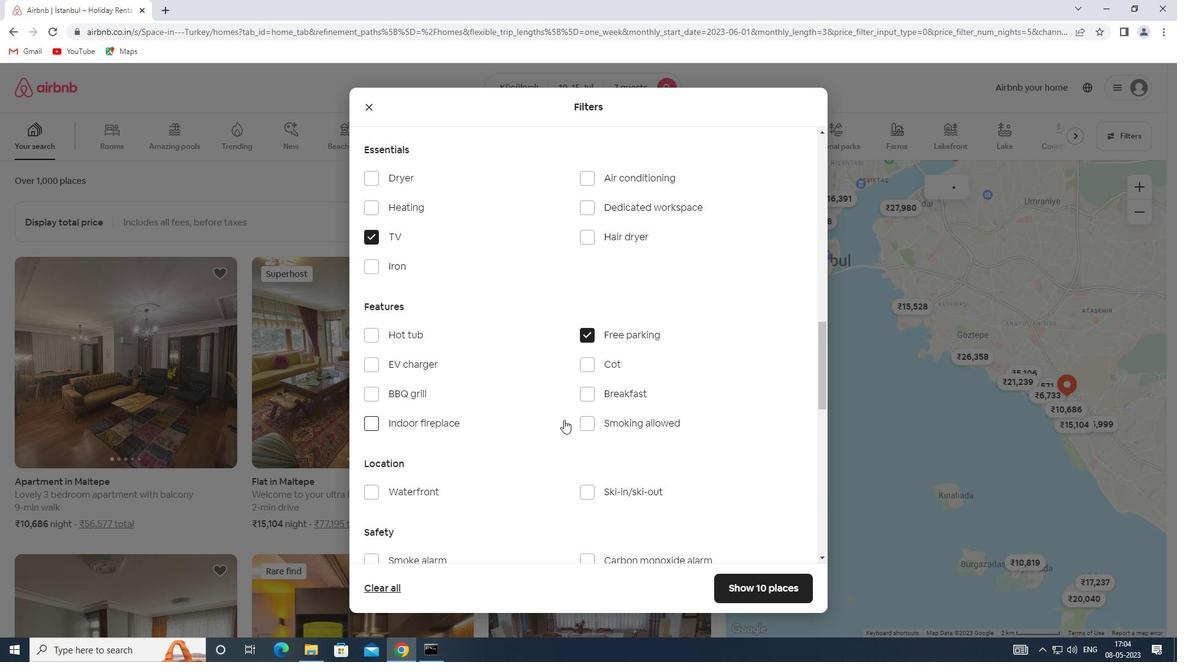 
Action: Mouse scrolled (563, 419) with delta (0, 0)
Screenshot: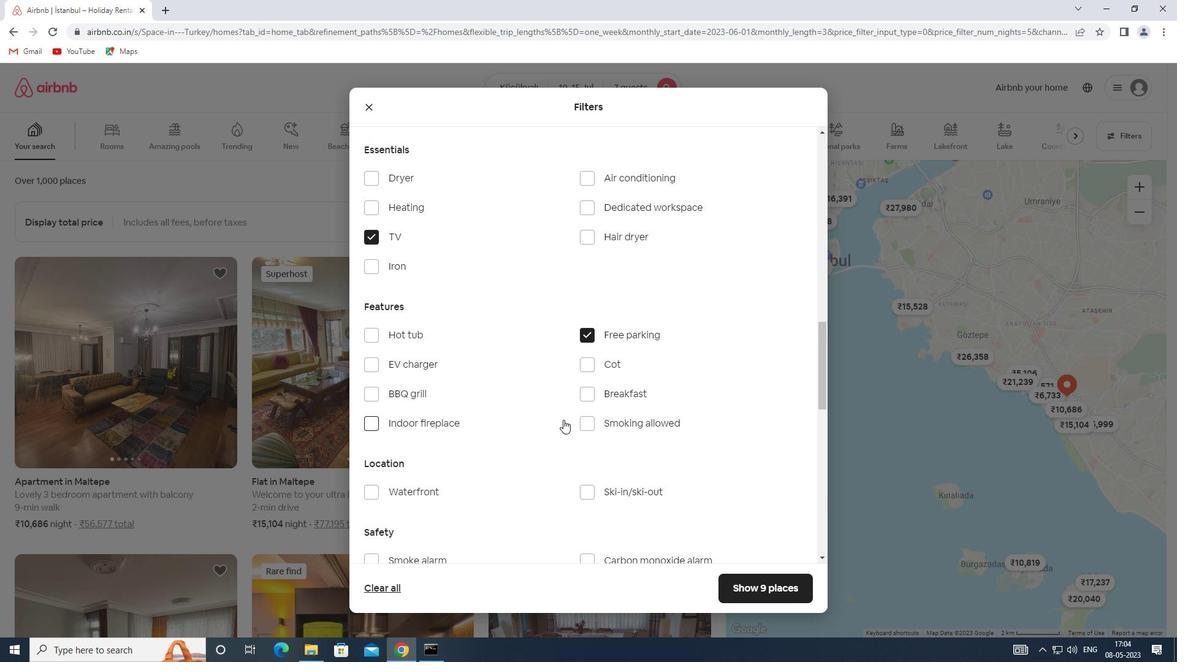 
Action: Mouse scrolled (563, 419) with delta (0, 0)
Screenshot: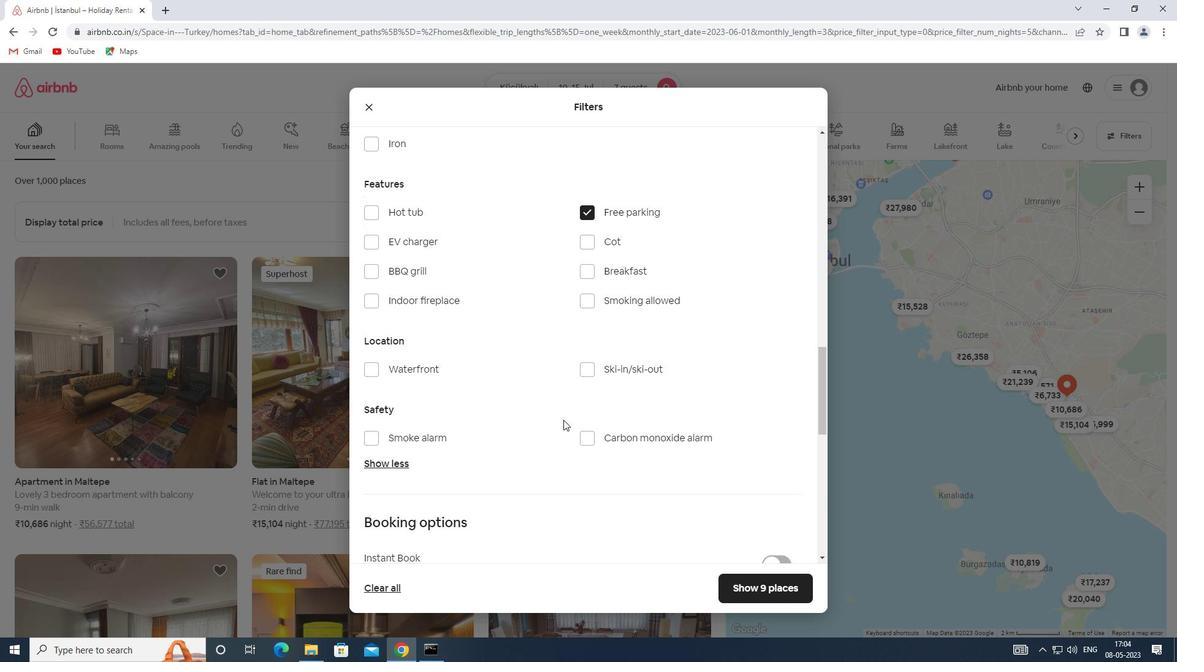 
Action: Mouse moved to (589, 206)
Screenshot: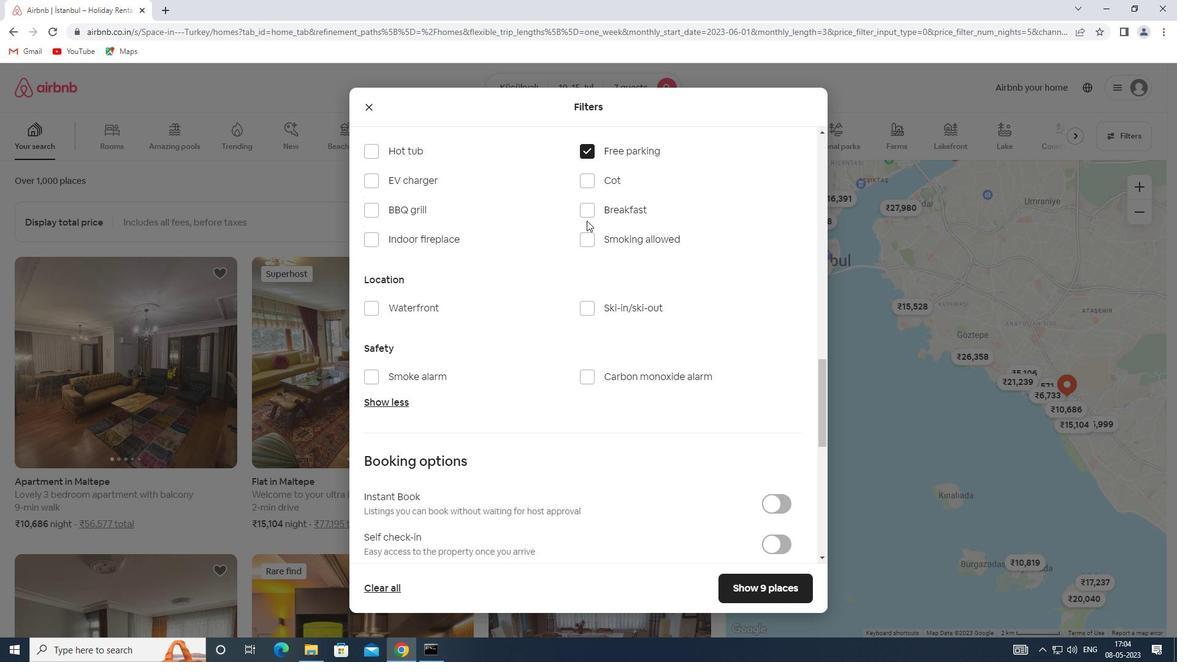 
Action: Mouse pressed left at (589, 206)
Screenshot: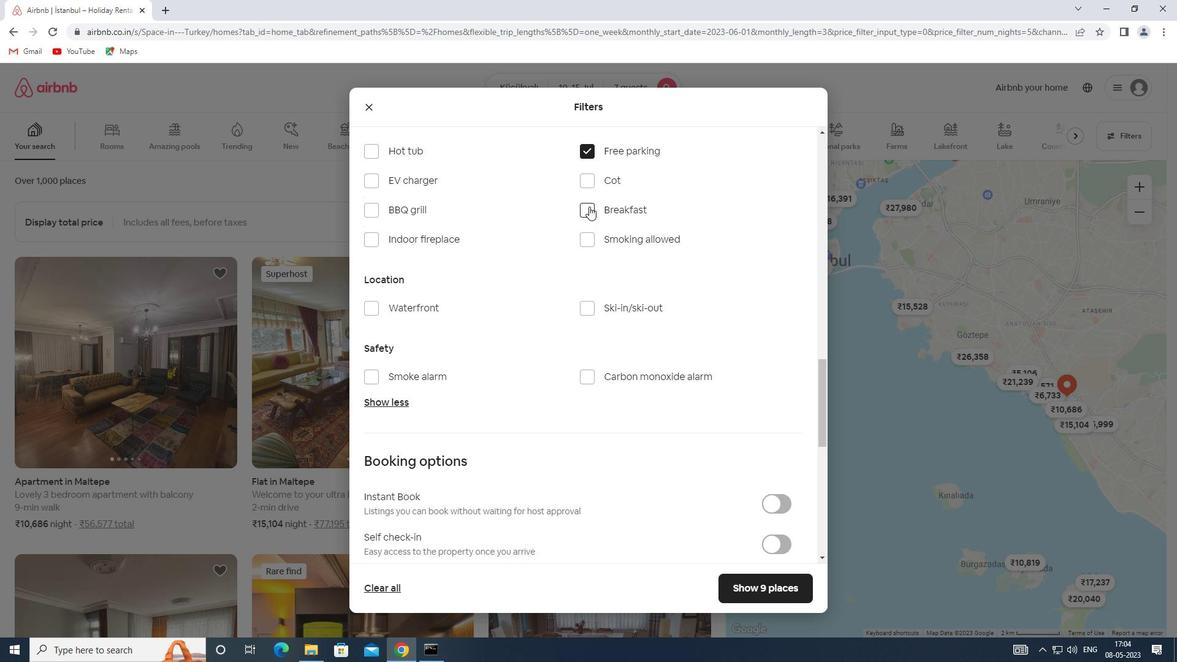 
Action: Mouse moved to (623, 358)
Screenshot: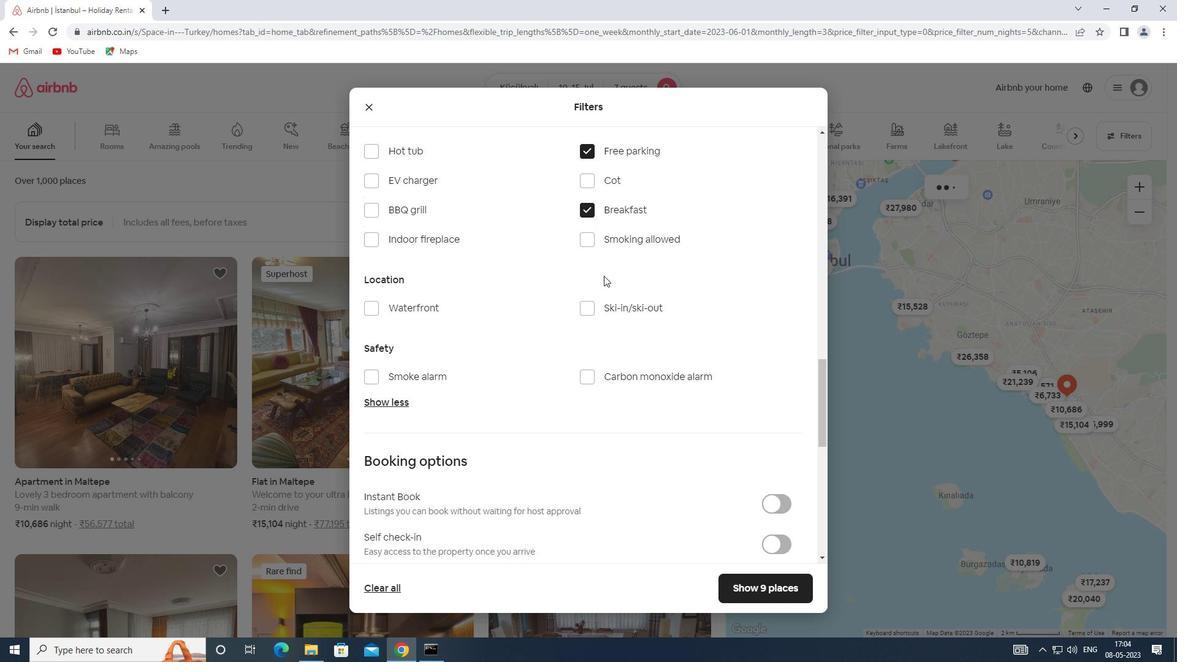 
Action: Mouse scrolled (623, 357) with delta (0, 0)
Screenshot: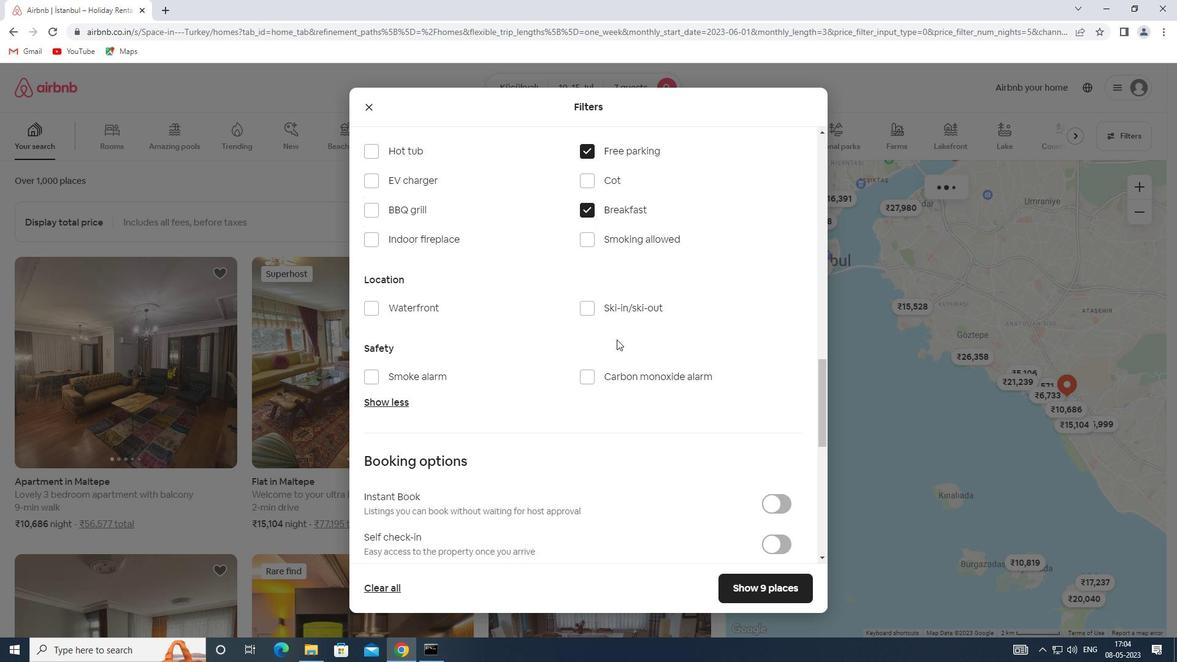 
Action: Mouse scrolled (623, 357) with delta (0, 0)
Screenshot: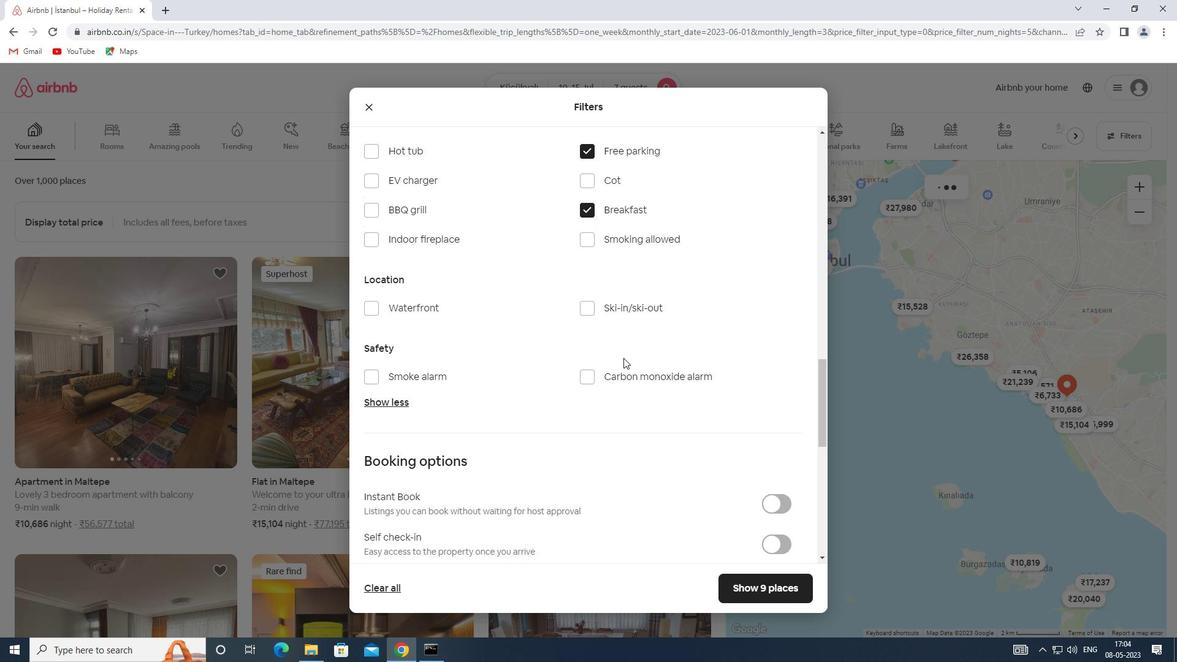 
Action: Mouse moved to (778, 420)
Screenshot: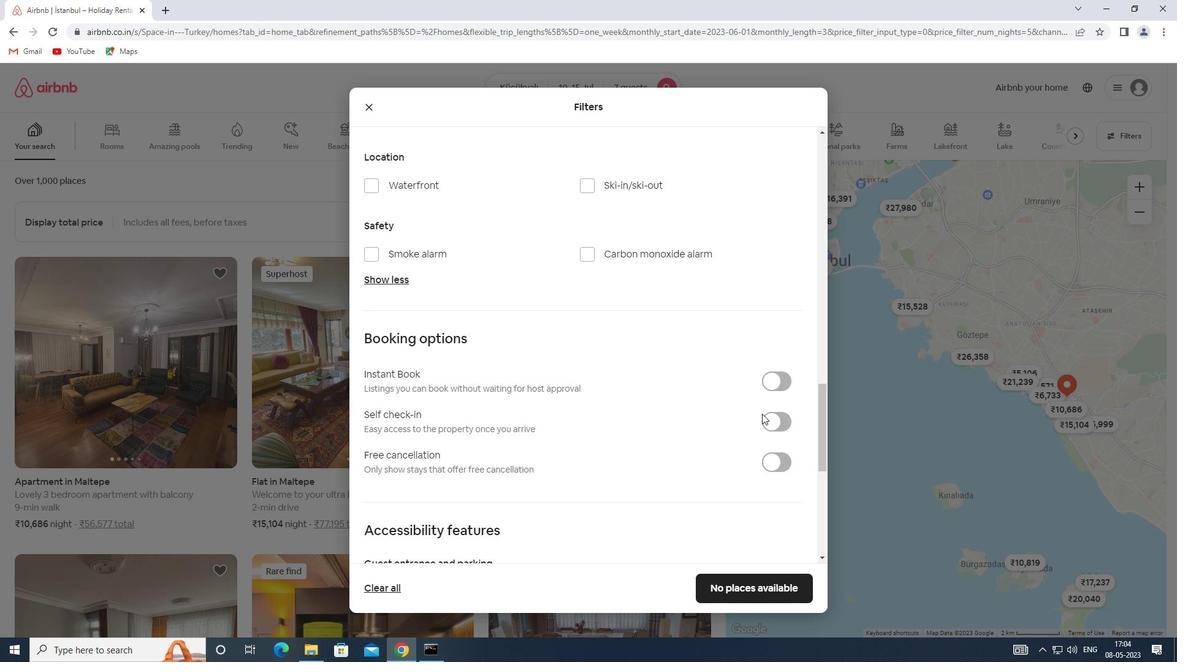 
Action: Mouse pressed left at (778, 420)
Screenshot: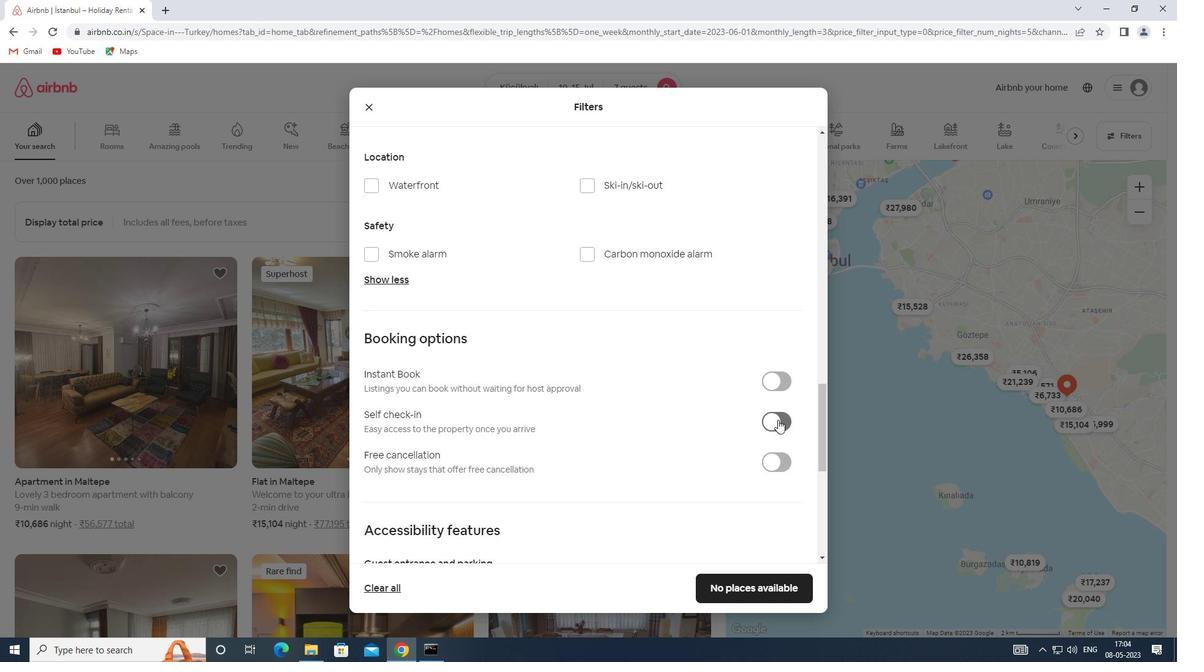 
Action: Mouse moved to (586, 476)
Screenshot: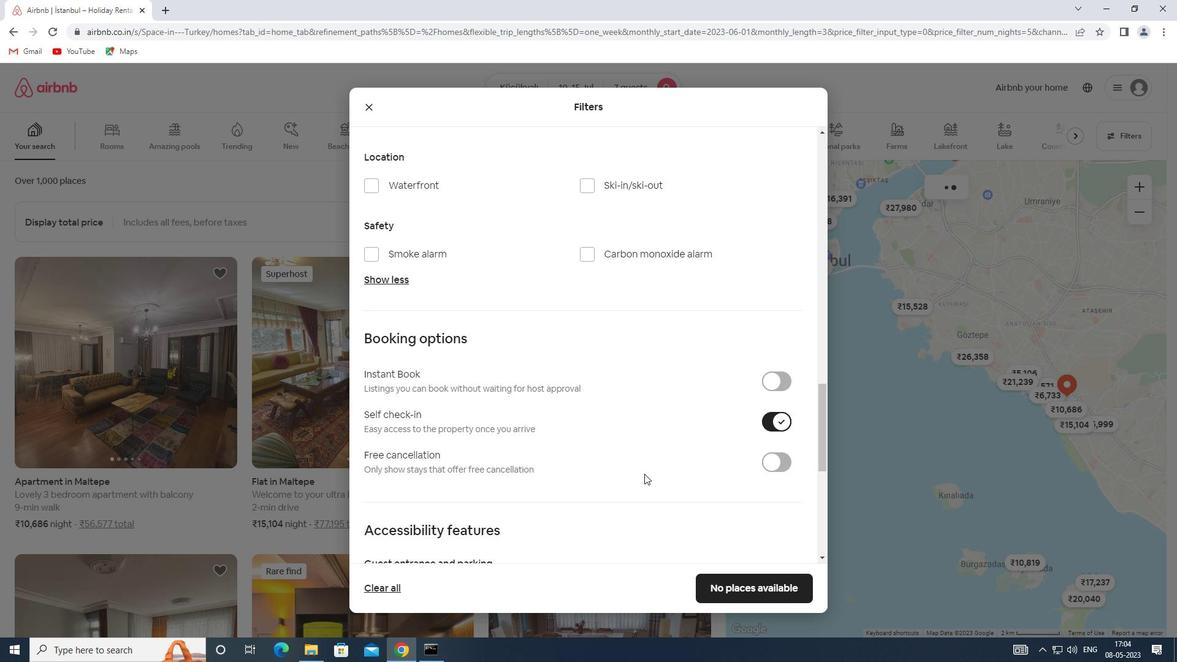 
Action: Mouse scrolled (586, 476) with delta (0, 0)
Screenshot: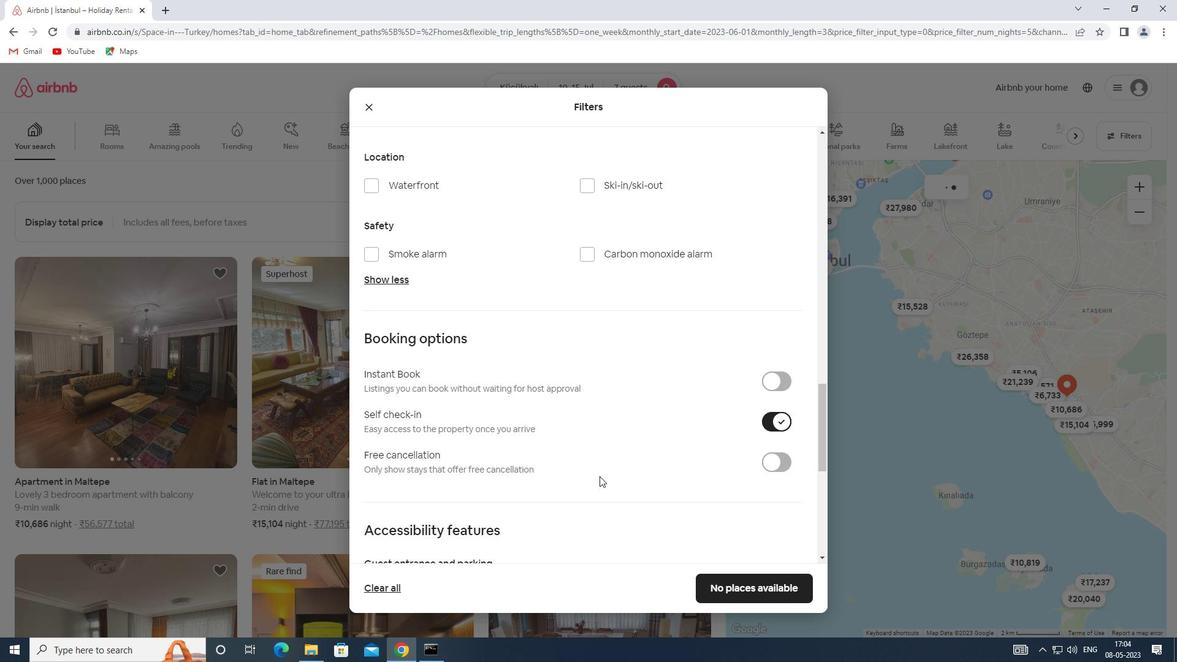 
Action: Mouse scrolled (586, 476) with delta (0, 0)
Screenshot: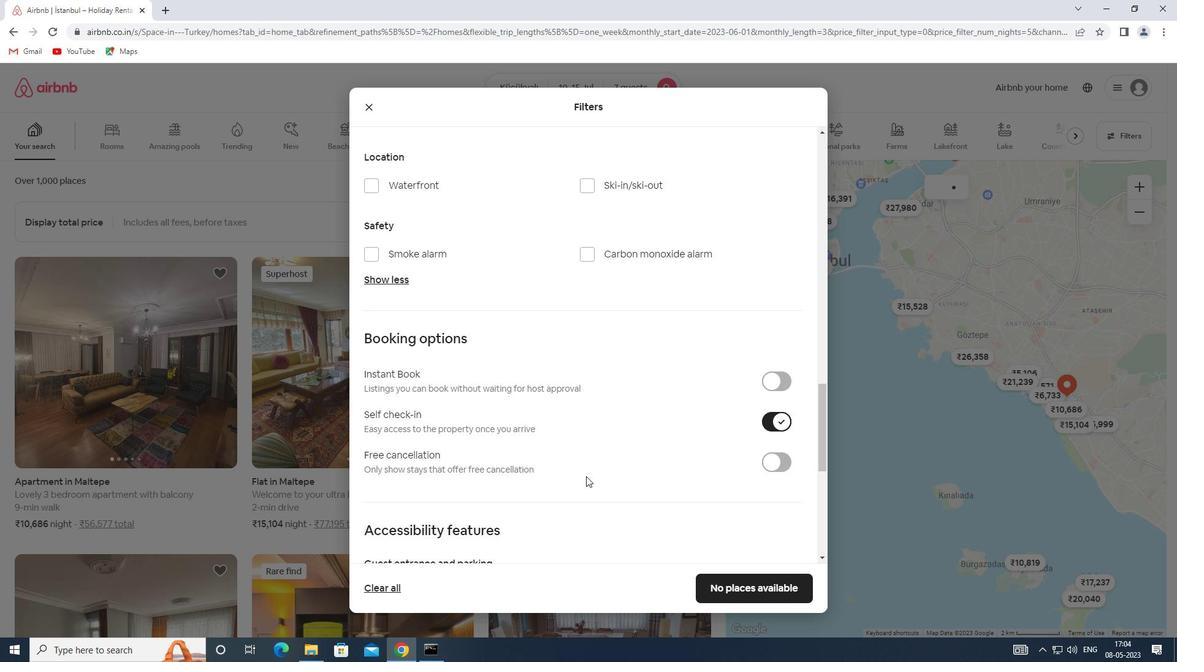 
Action: Mouse scrolled (586, 476) with delta (0, 0)
Screenshot: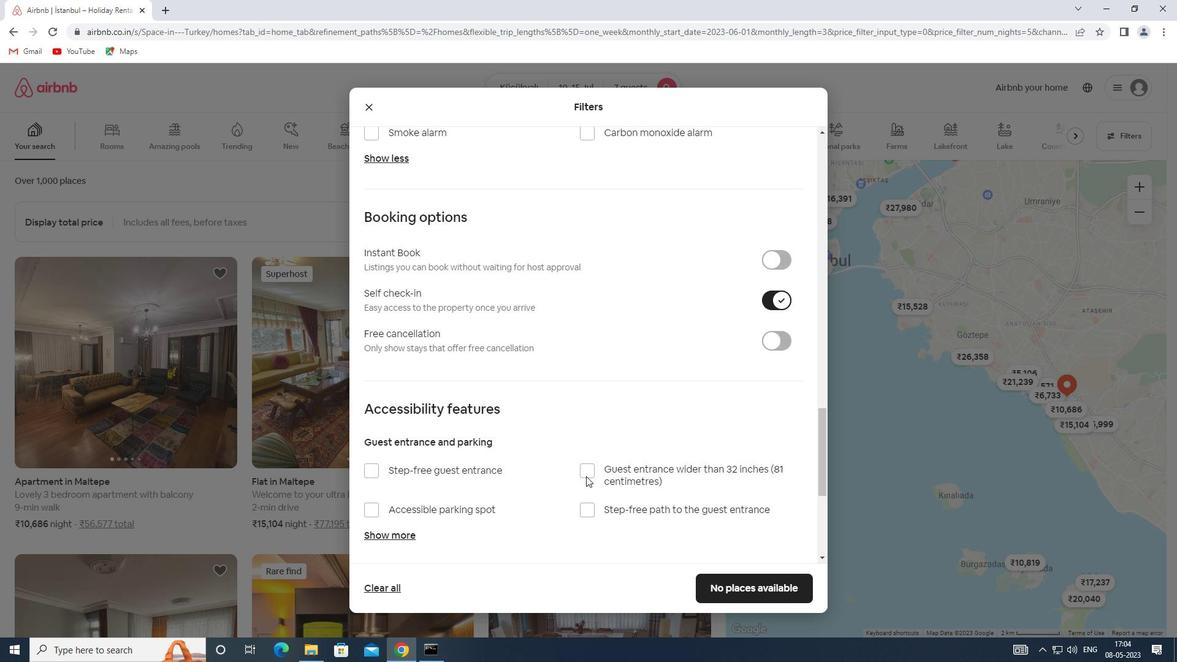 
Action: Mouse scrolled (586, 476) with delta (0, 0)
Screenshot: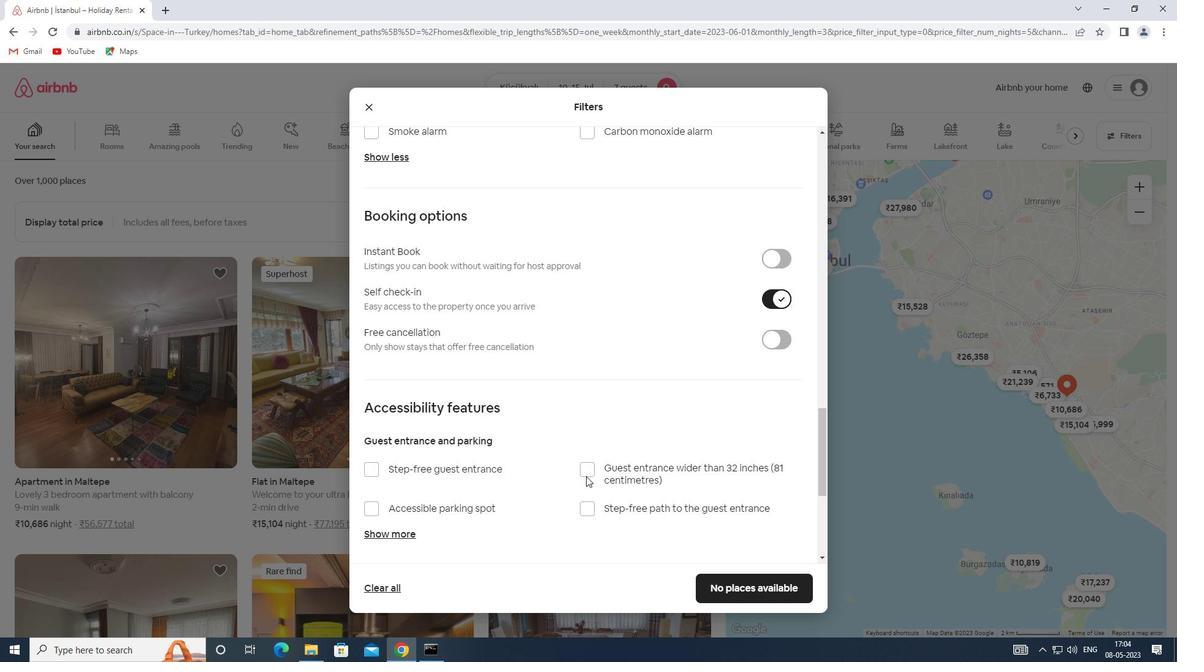 
Action: Mouse scrolled (586, 476) with delta (0, 0)
Screenshot: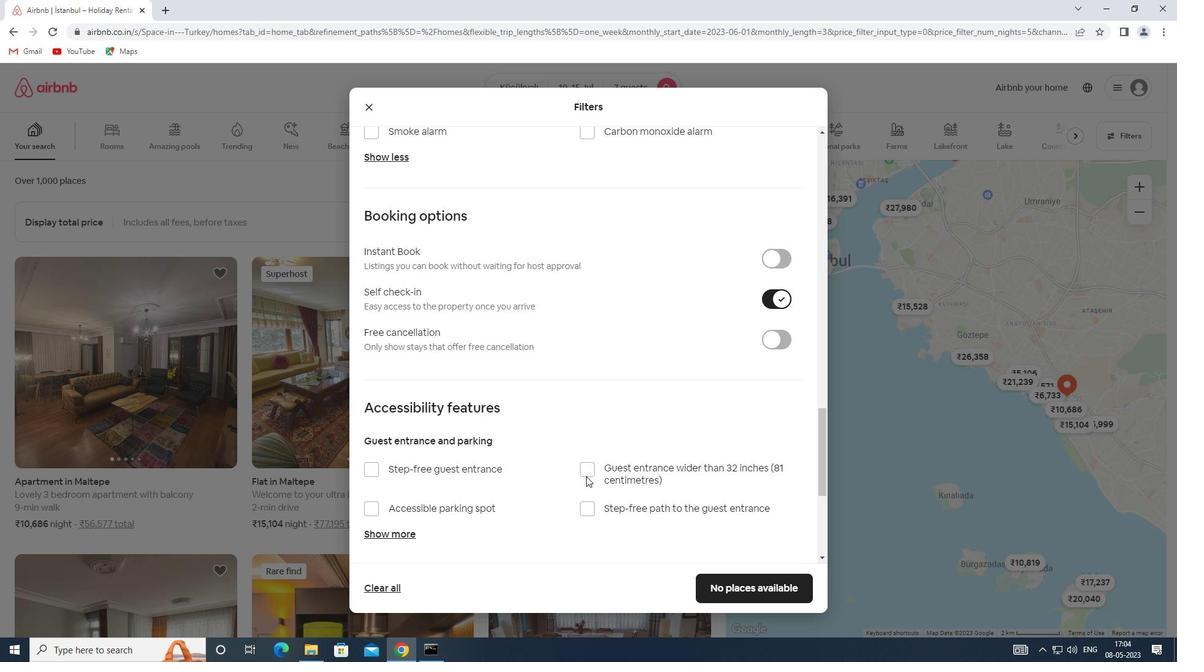 
Action: Mouse moved to (585, 477)
Screenshot: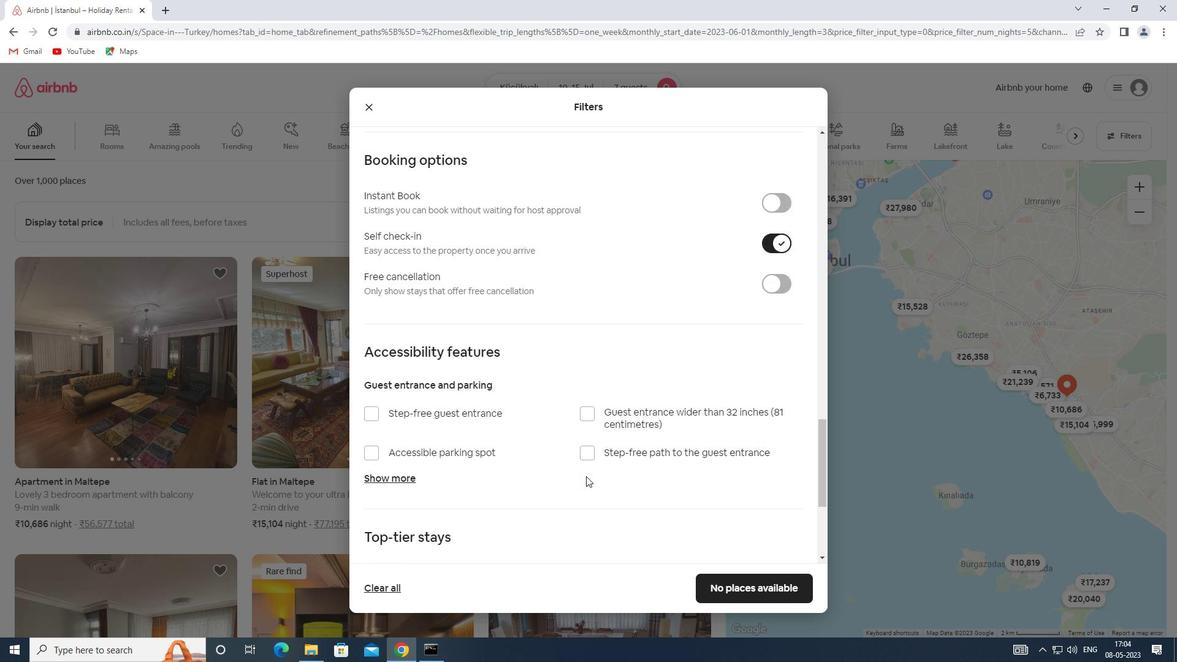 
Action: Mouse scrolled (585, 476) with delta (0, 0)
Screenshot: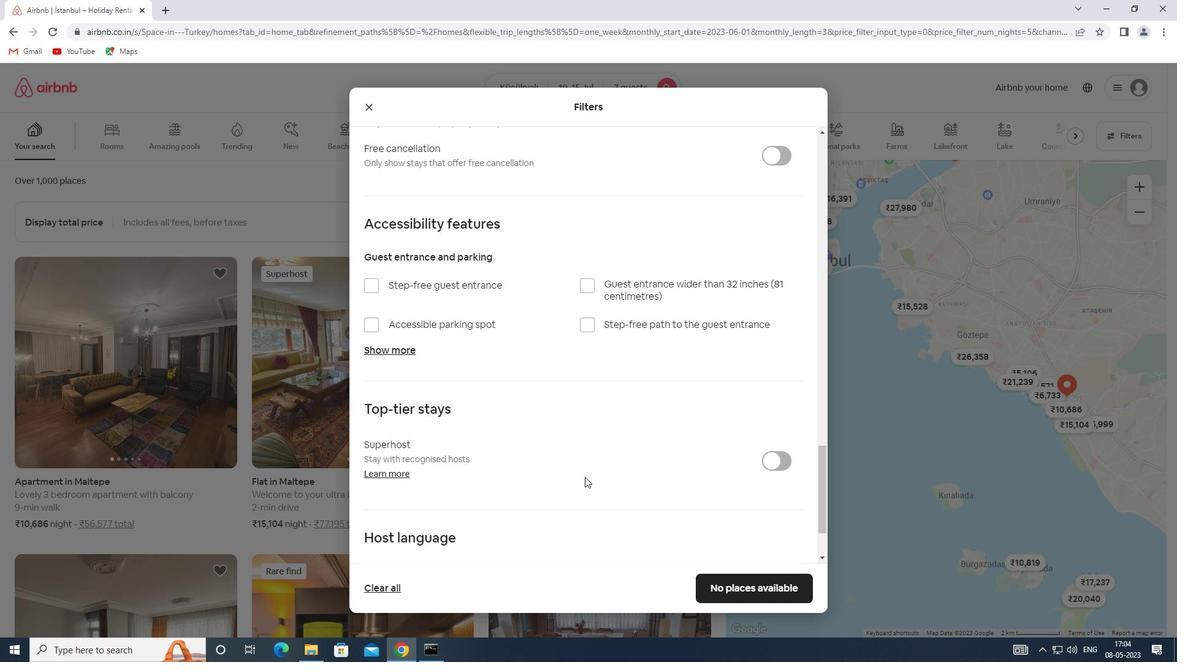 
Action: Mouse moved to (377, 518)
Screenshot: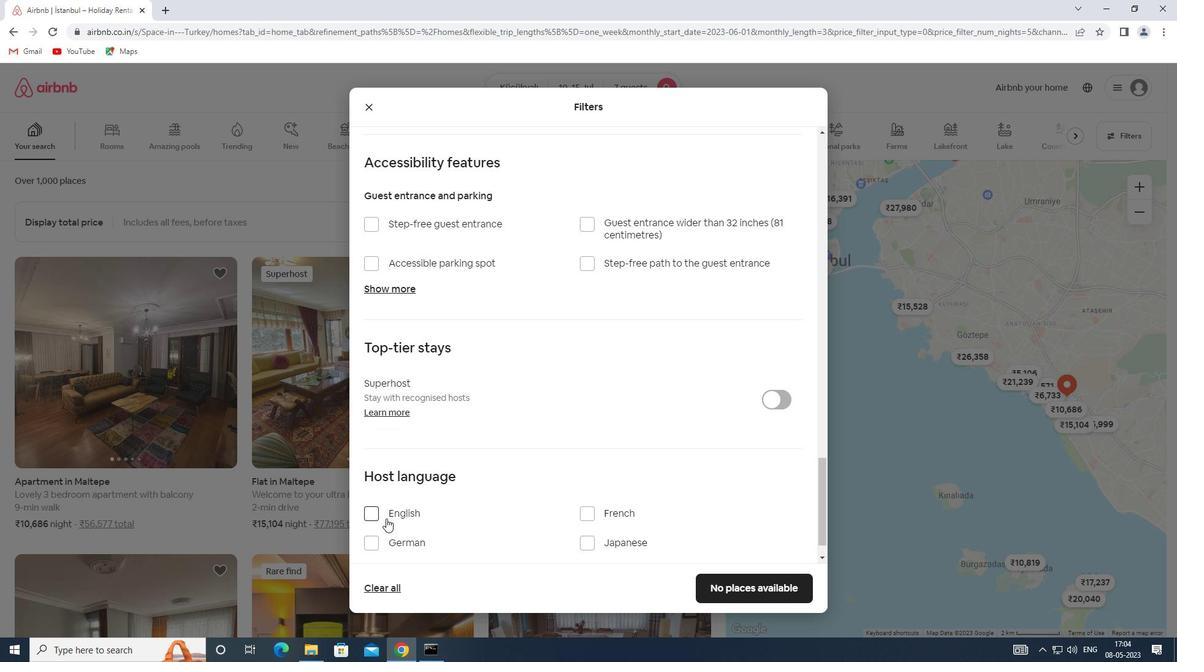 
Action: Mouse pressed left at (377, 518)
Screenshot: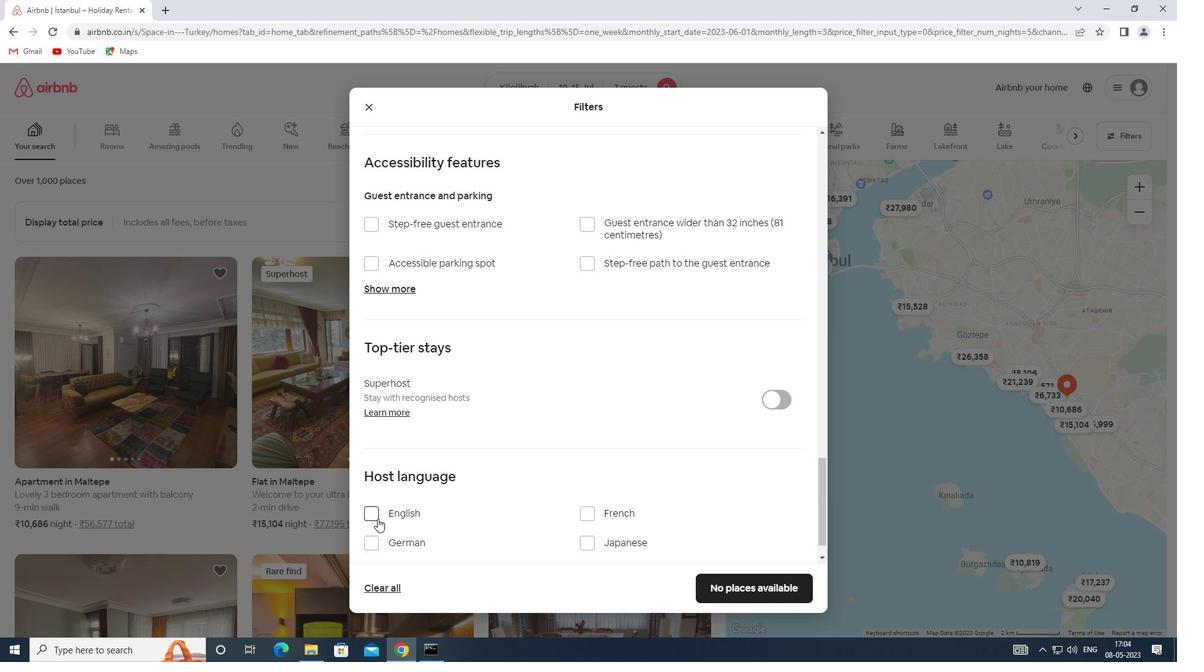
Action: Mouse moved to (761, 591)
Screenshot: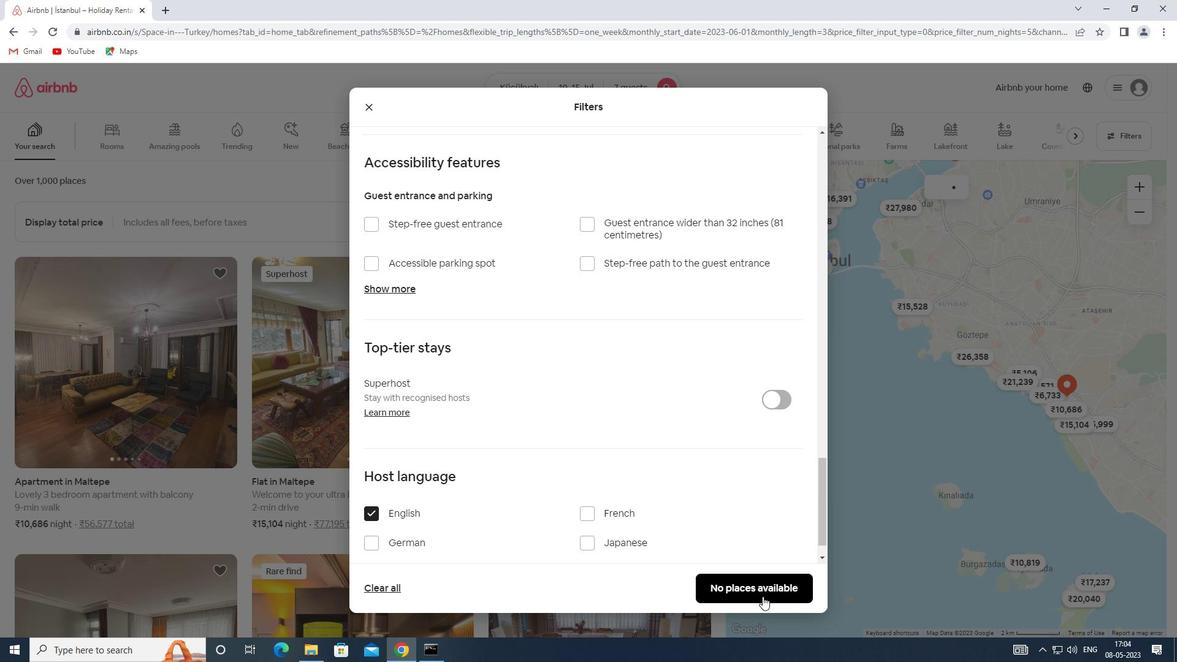 
Action: Mouse pressed left at (761, 591)
Screenshot: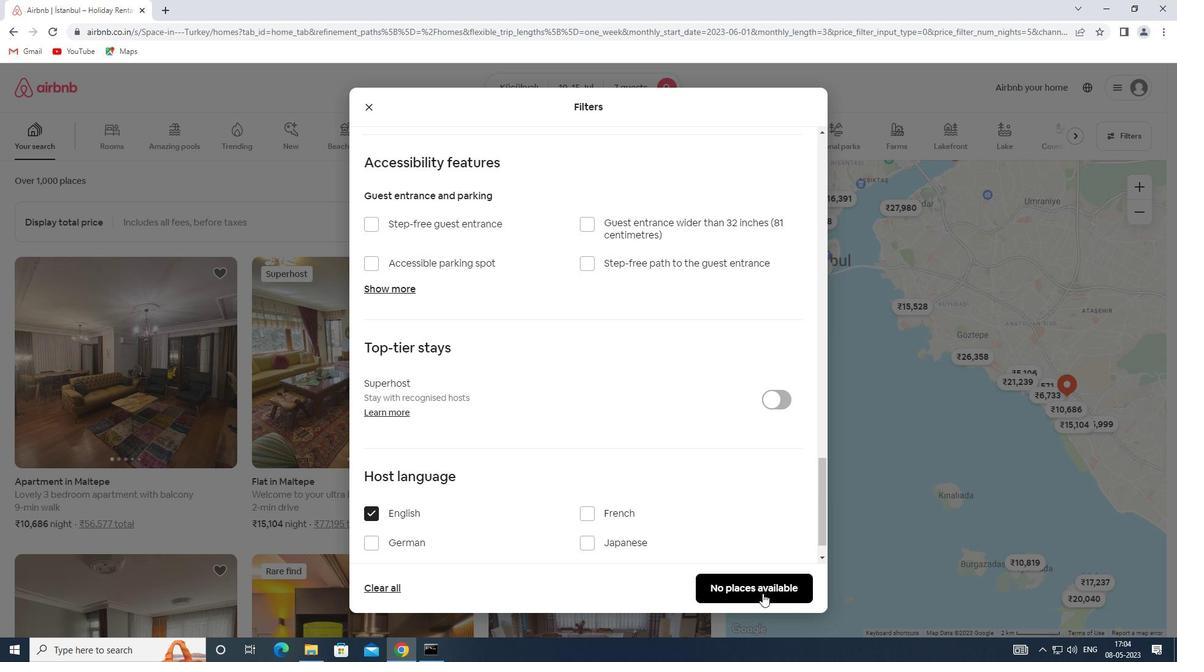 
Action: Mouse moved to (774, 585)
Screenshot: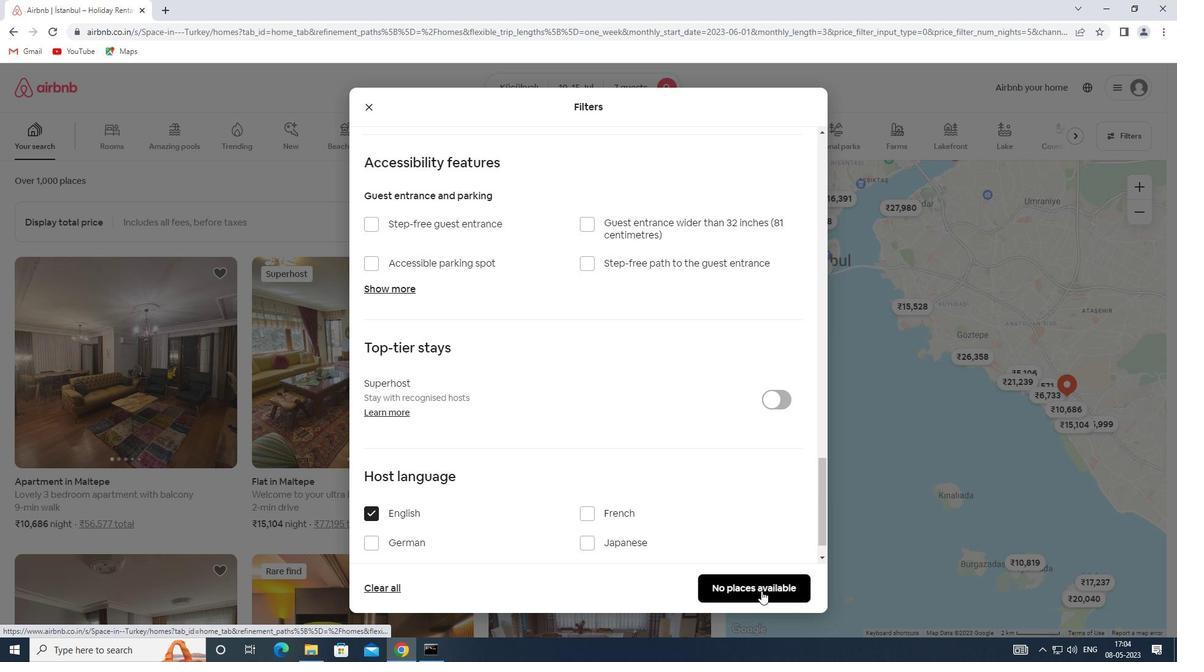 
